 Task: Look for space in Calbayog City, Philippines from 24th August, 2023 to 10th September, 2023 for 8 adults in price range Rs.12000 to Rs.15000. Place can be entire place or shared room with 4 bedrooms having 8 beds and 4 bathrooms. Property type can be house, flat, guest house. Amenities needed are: wifi, TV, free parkinig on premises, gym, breakfast. Booking option can be shelf check-in. Required host language is English.
Action: Mouse moved to (590, 122)
Screenshot: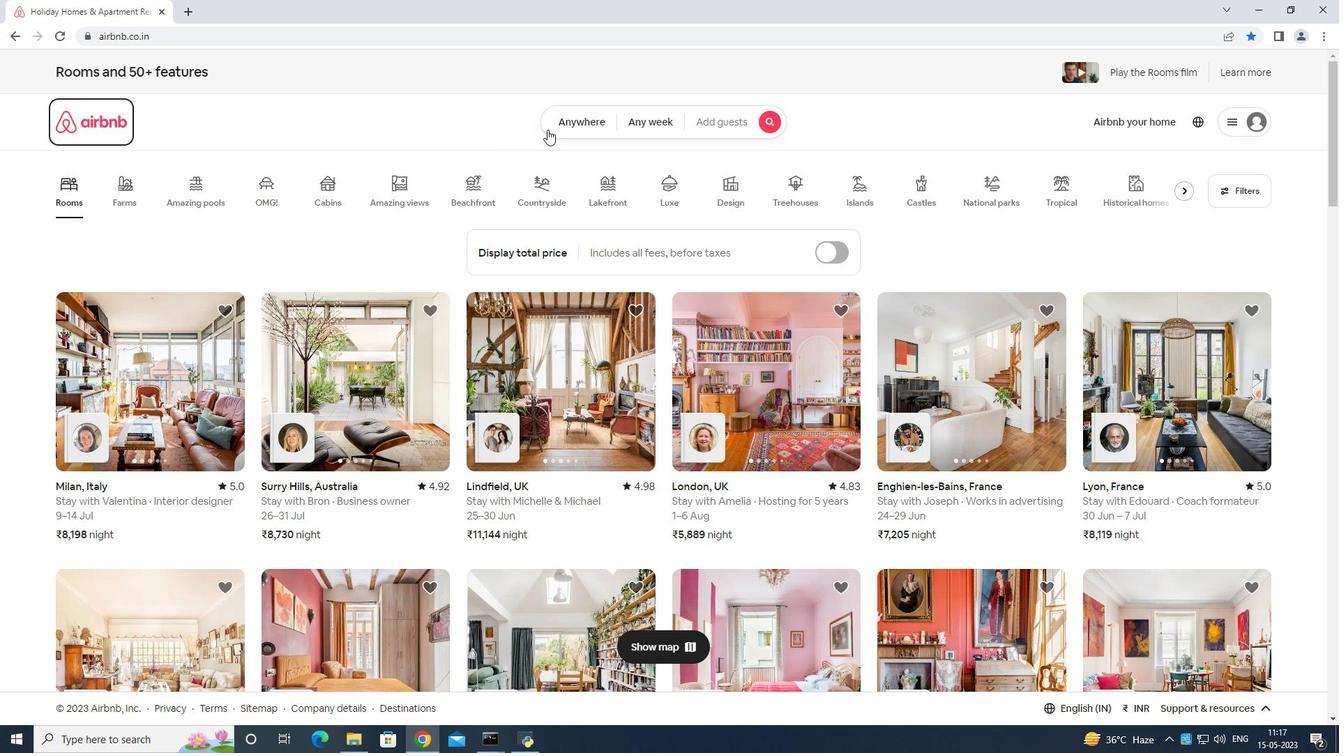 
Action: Mouse pressed left at (590, 122)
Screenshot: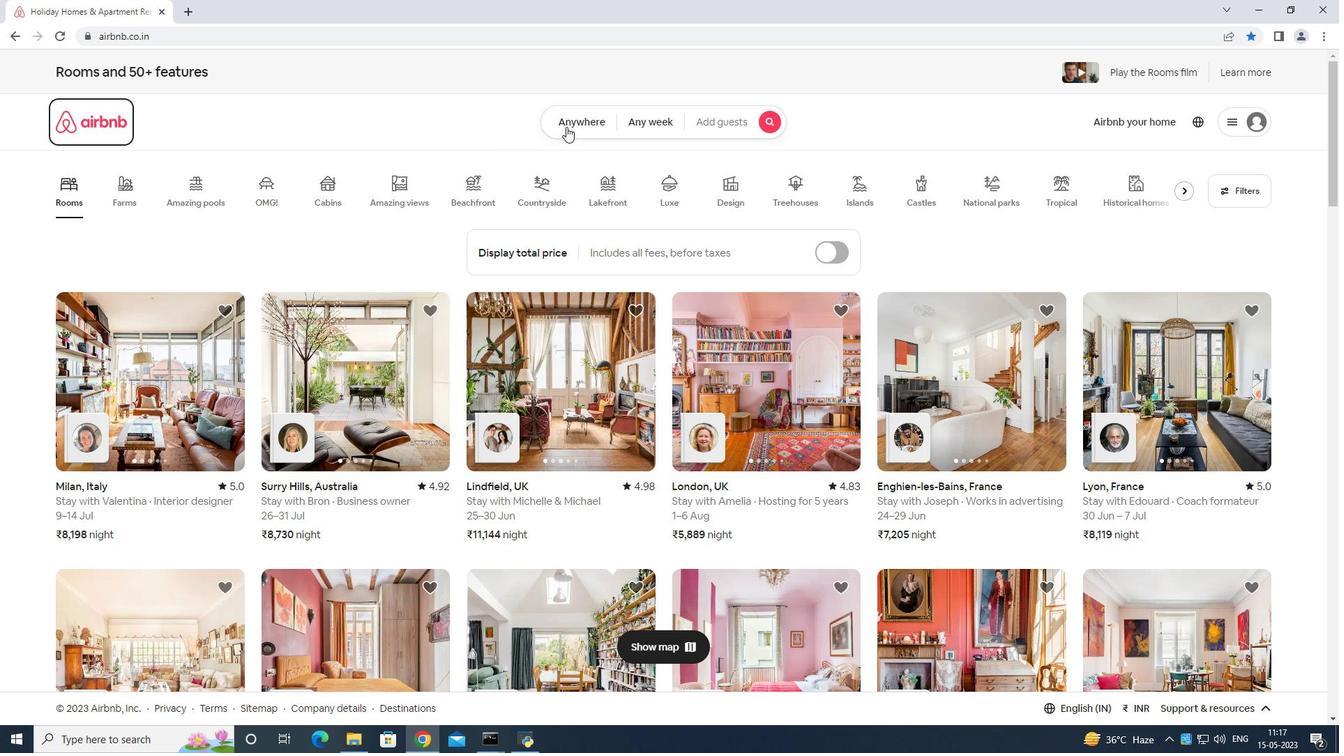 
Action: Mouse moved to (501, 169)
Screenshot: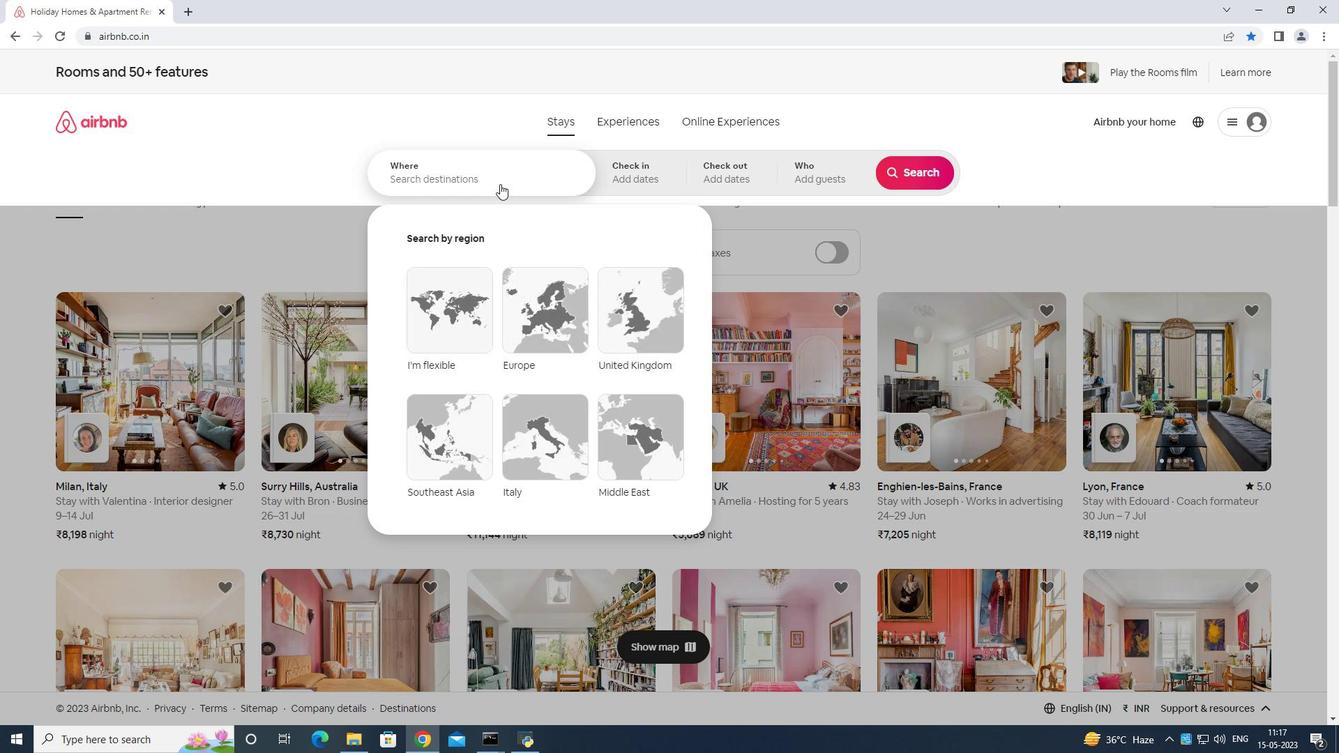 
Action: Mouse pressed left at (501, 169)
Screenshot: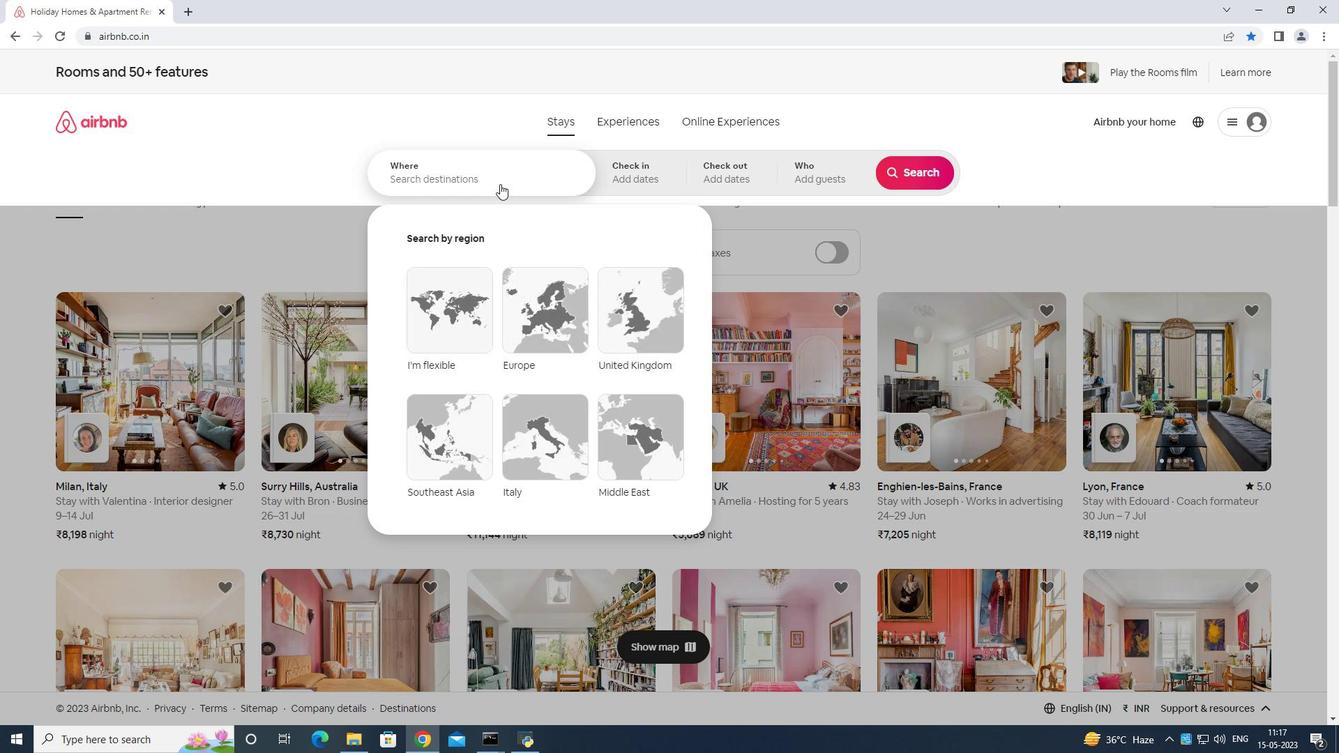 
Action: Mouse moved to (510, 165)
Screenshot: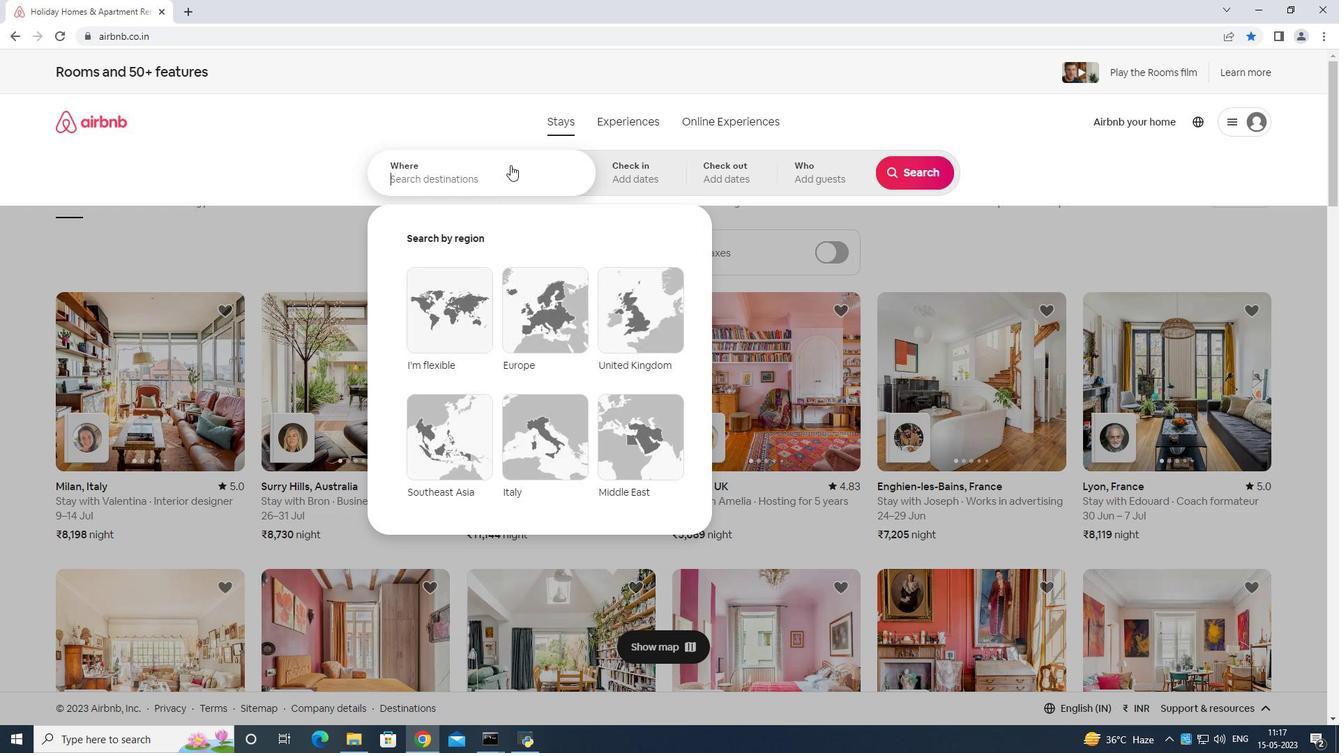 
Action: Key pressed <Key.shift>Calbayog<Key.space>city<Key.space>philipines<Key.enter>
Screenshot: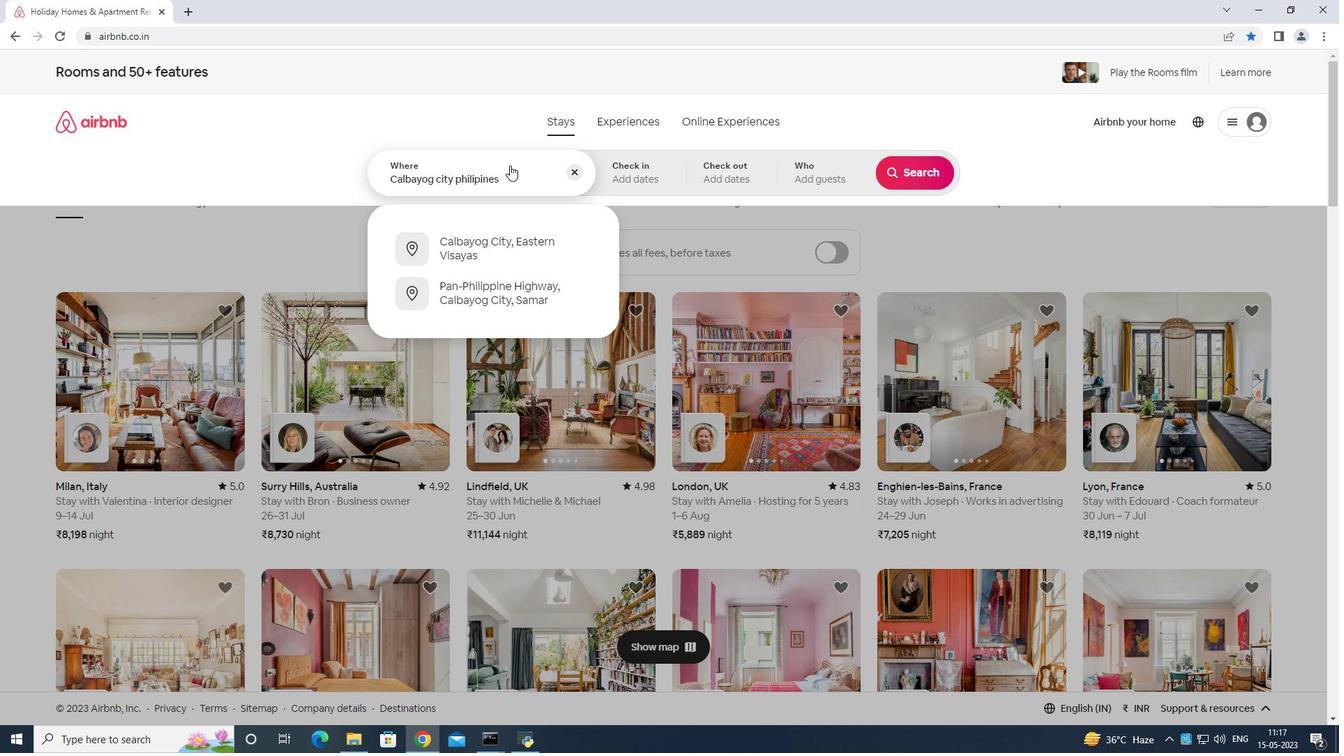 
Action: Mouse moved to (910, 292)
Screenshot: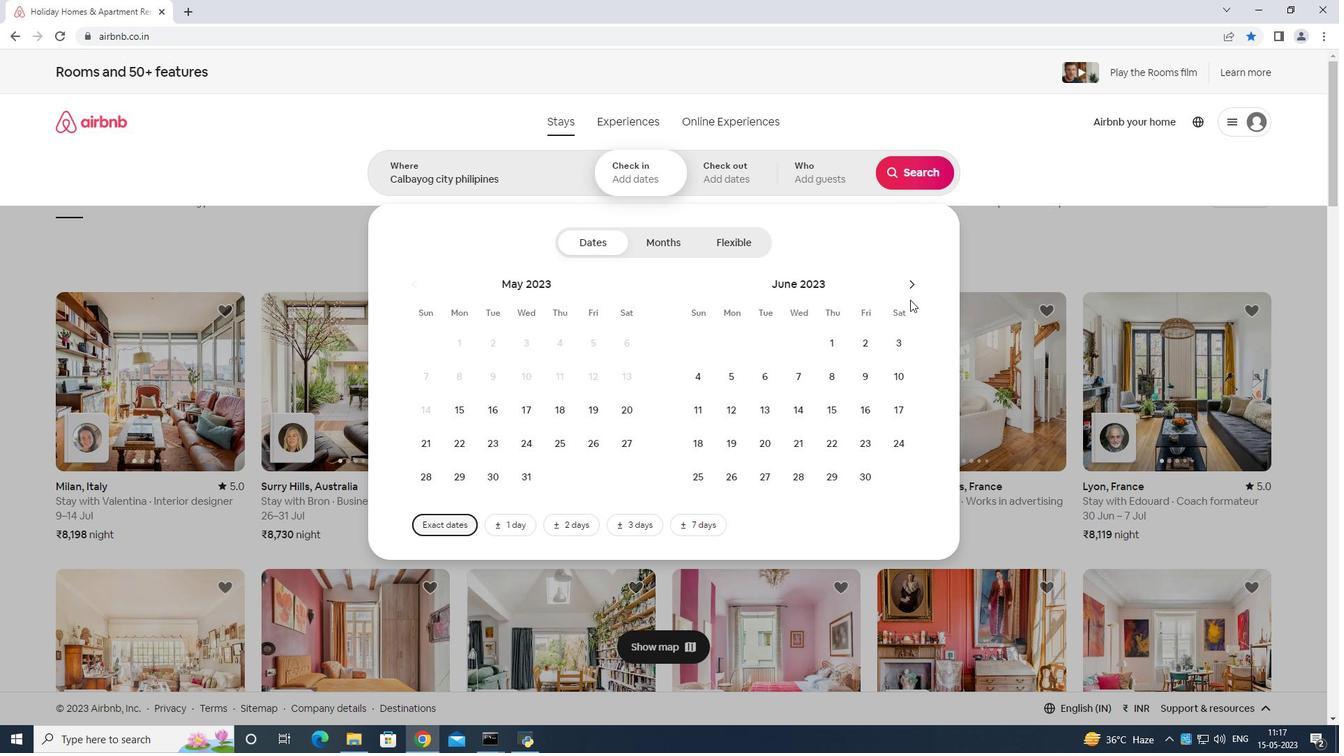 
Action: Mouse pressed left at (910, 292)
Screenshot: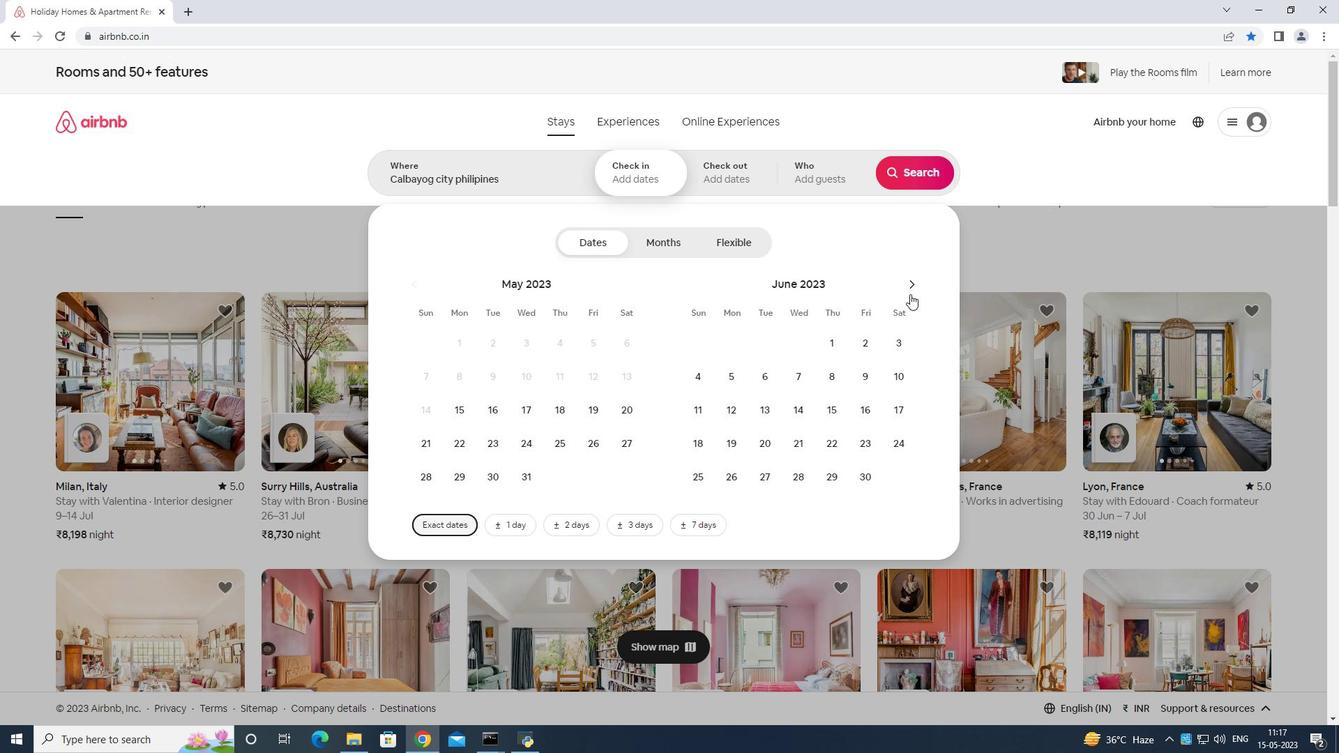 
Action: Mouse moved to (910, 285)
Screenshot: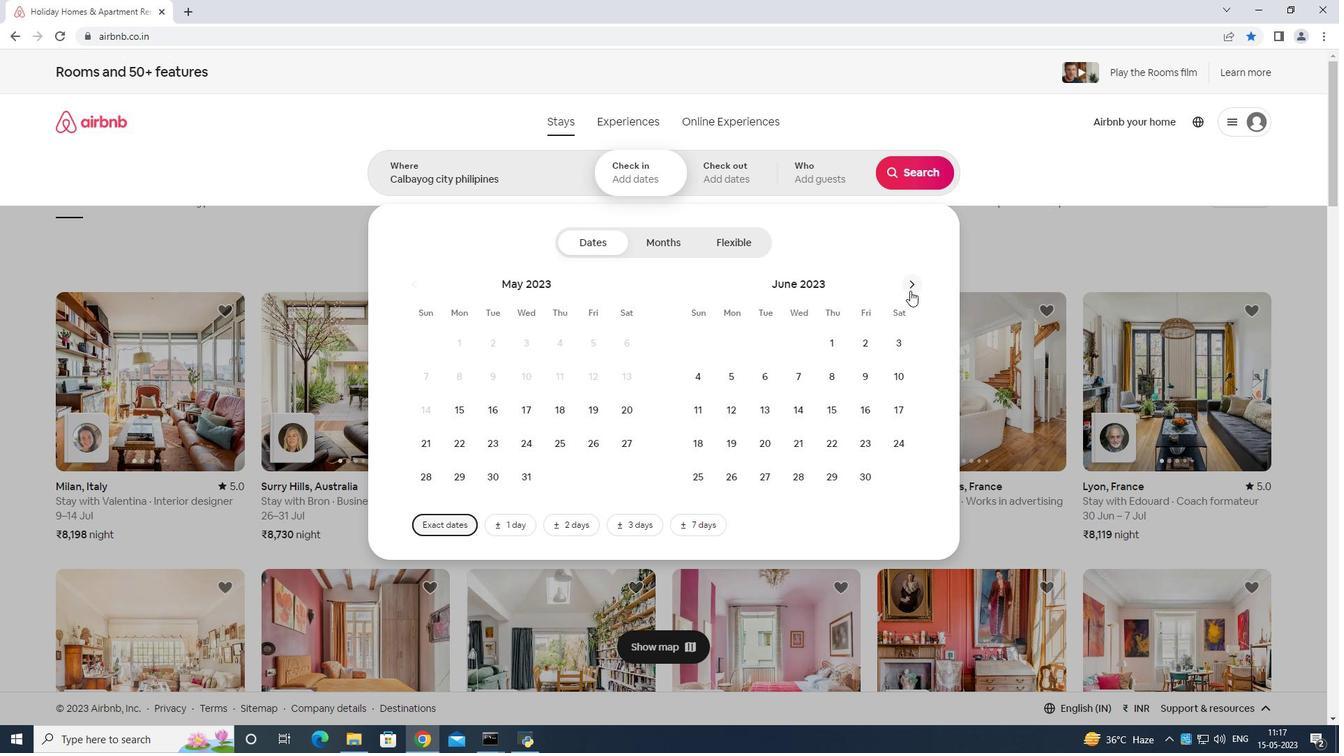 
Action: Mouse pressed left at (910, 285)
Screenshot: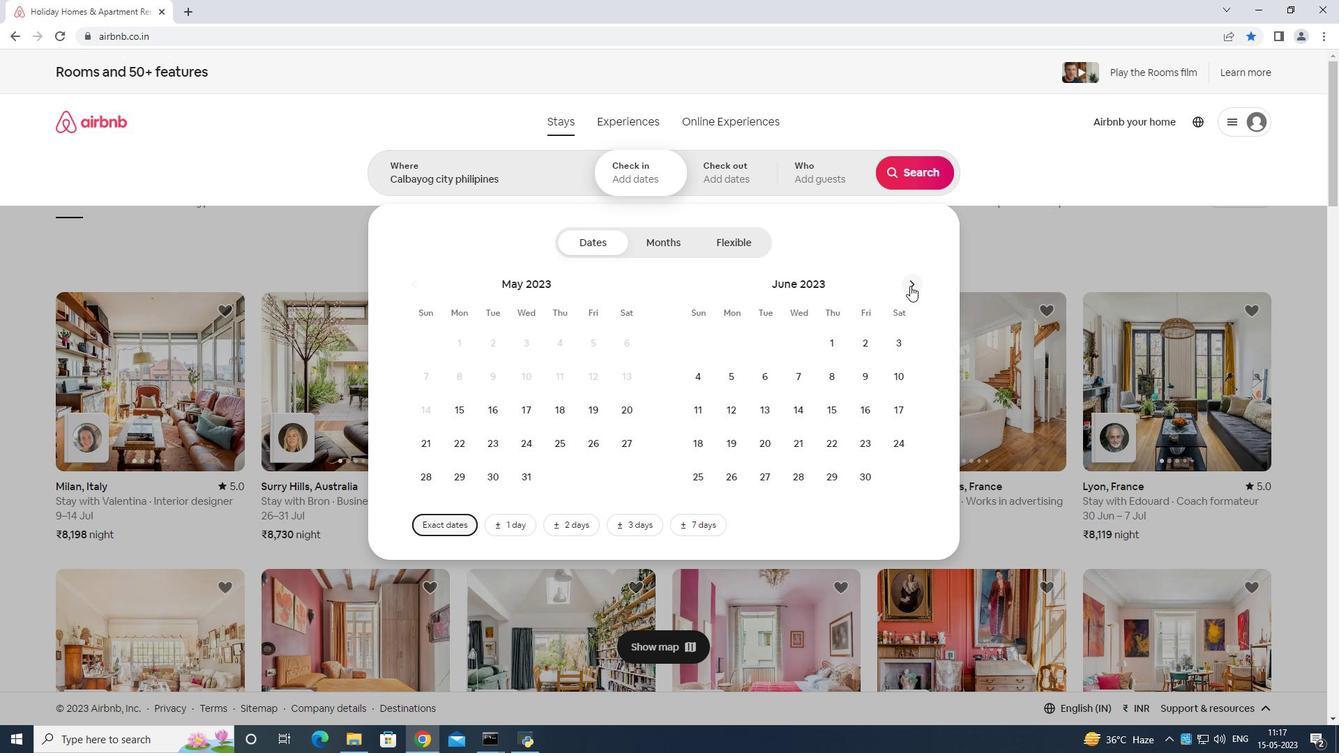 
Action: Mouse moved to (822, 440)
Screenshot: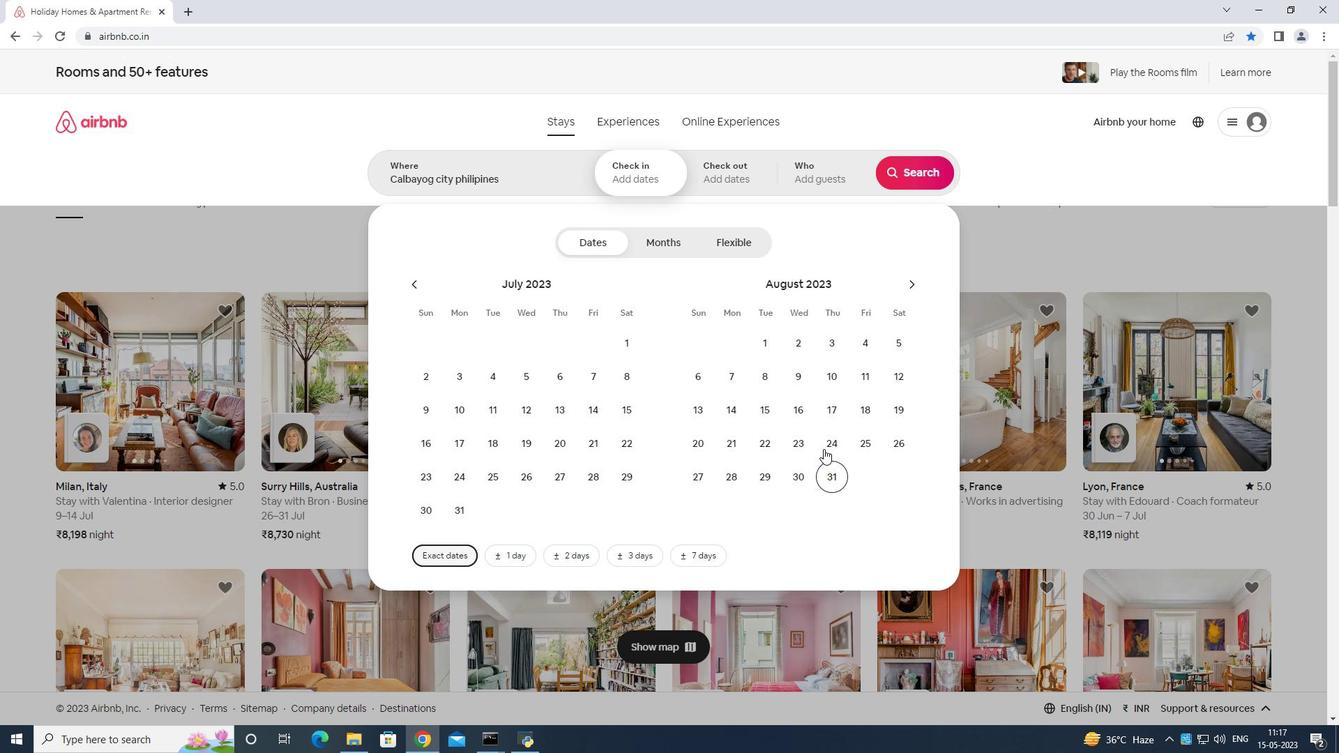 
Action: Mouse pressed left at (822, 440)
Screenshot: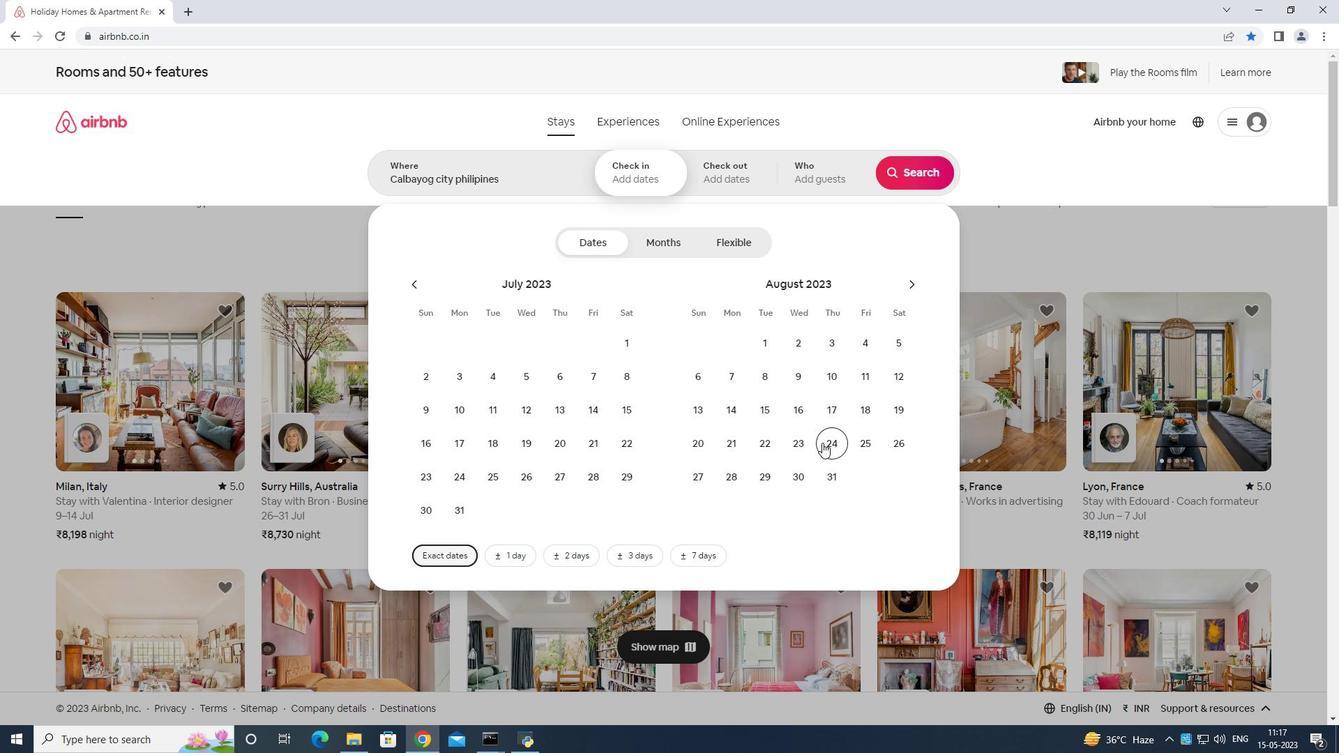
Action: Mouse moved to (905, 293)
Screenshot: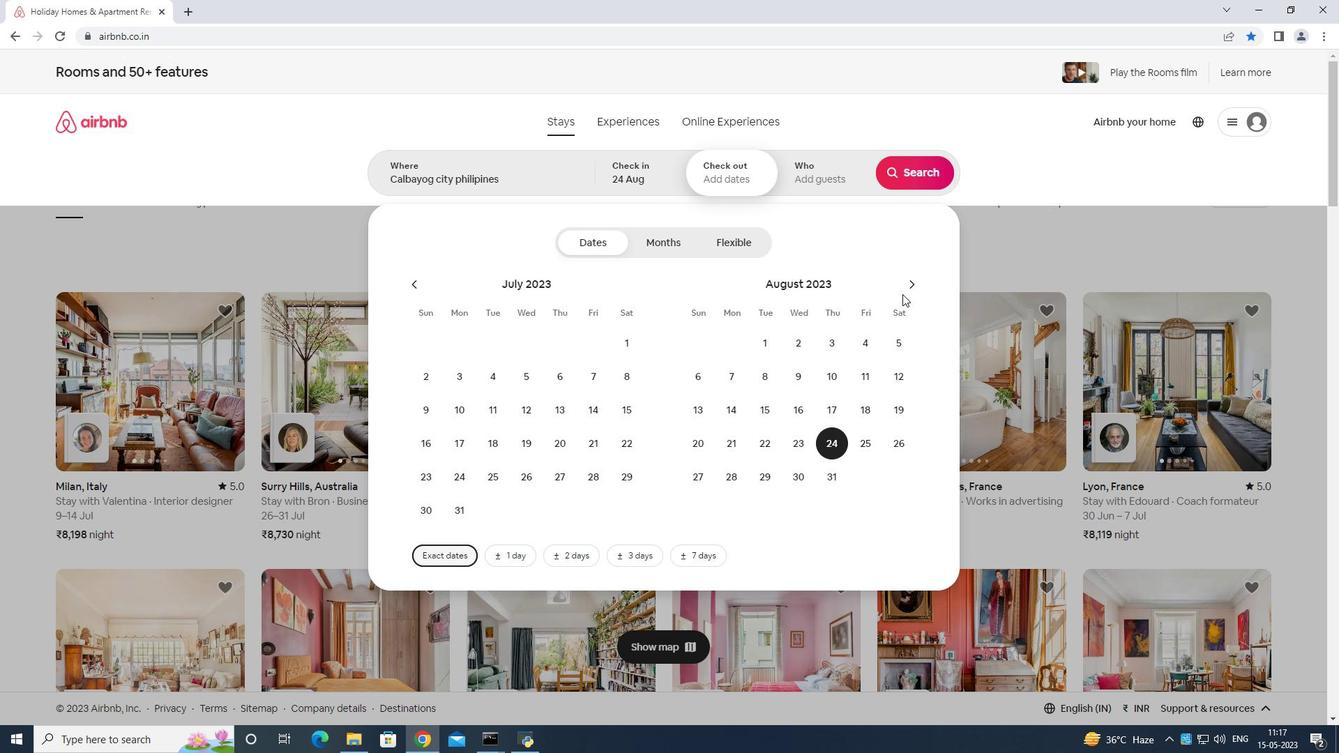 
Action: Mouse pressed left at (905, 293)
Screenshot: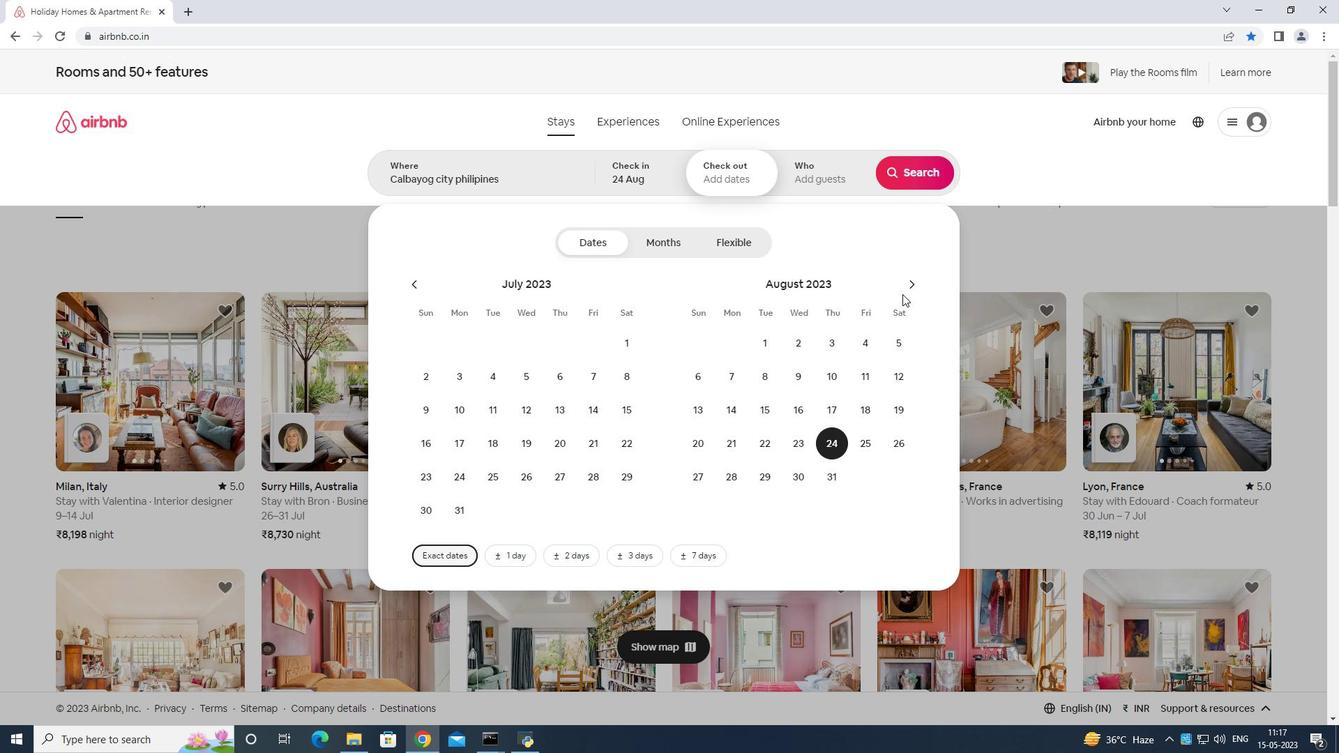
Action: Mouse moved to (692, 417)
Screenshot: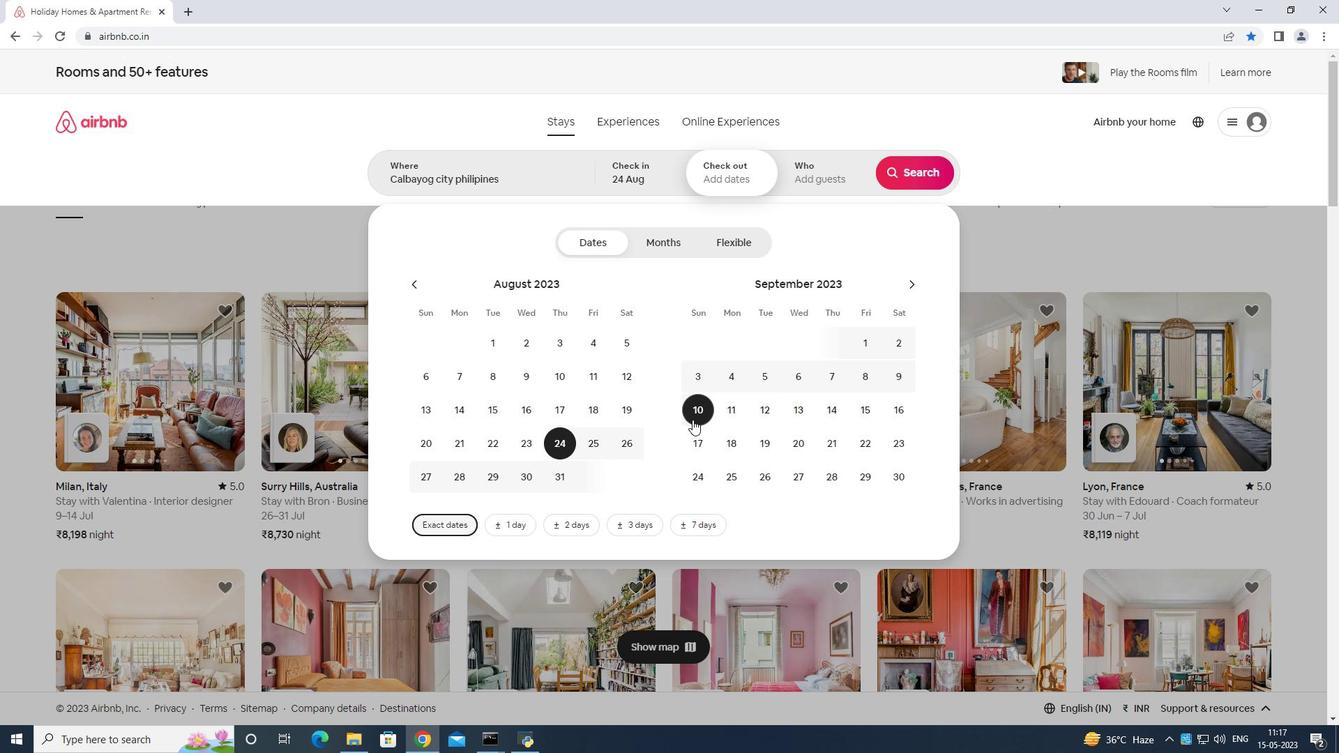 
Action: Mouse pressed left at (692, 417)
Screenshot: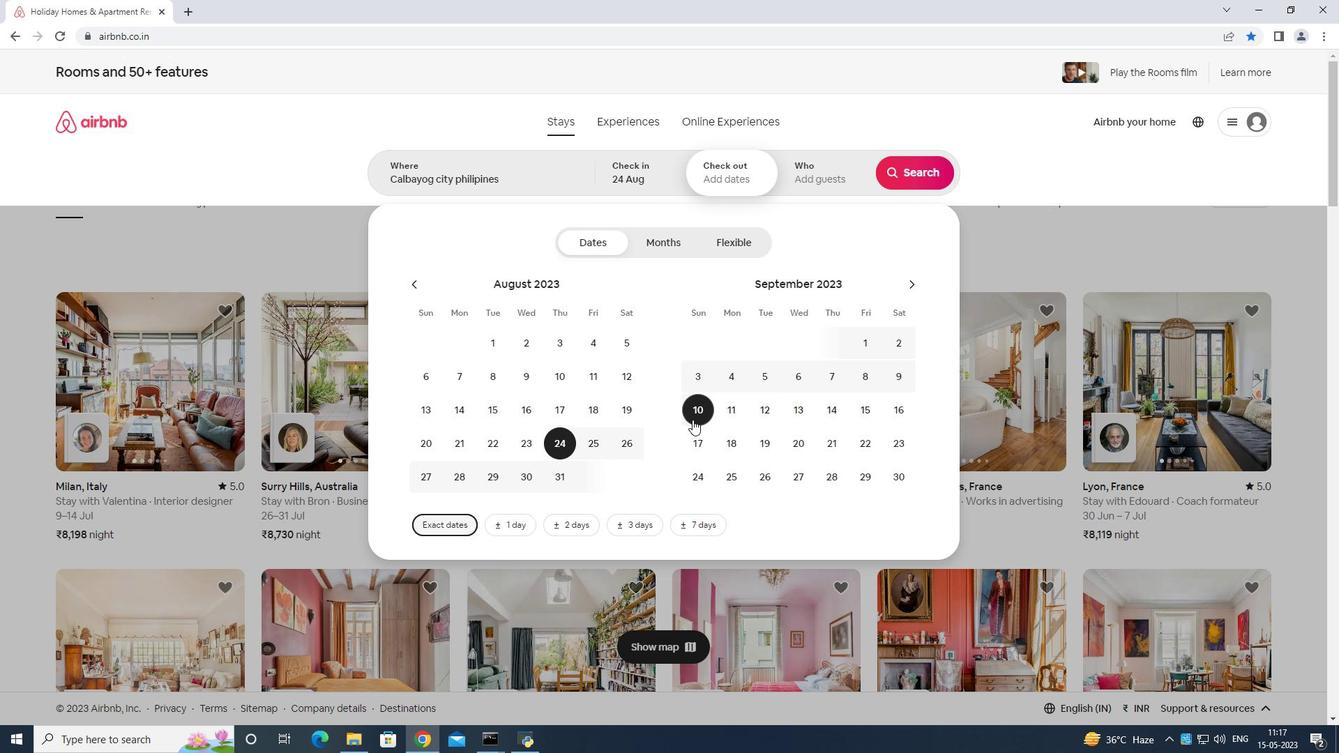 
Action: Mouse moved to (830, 166)
Screenshot: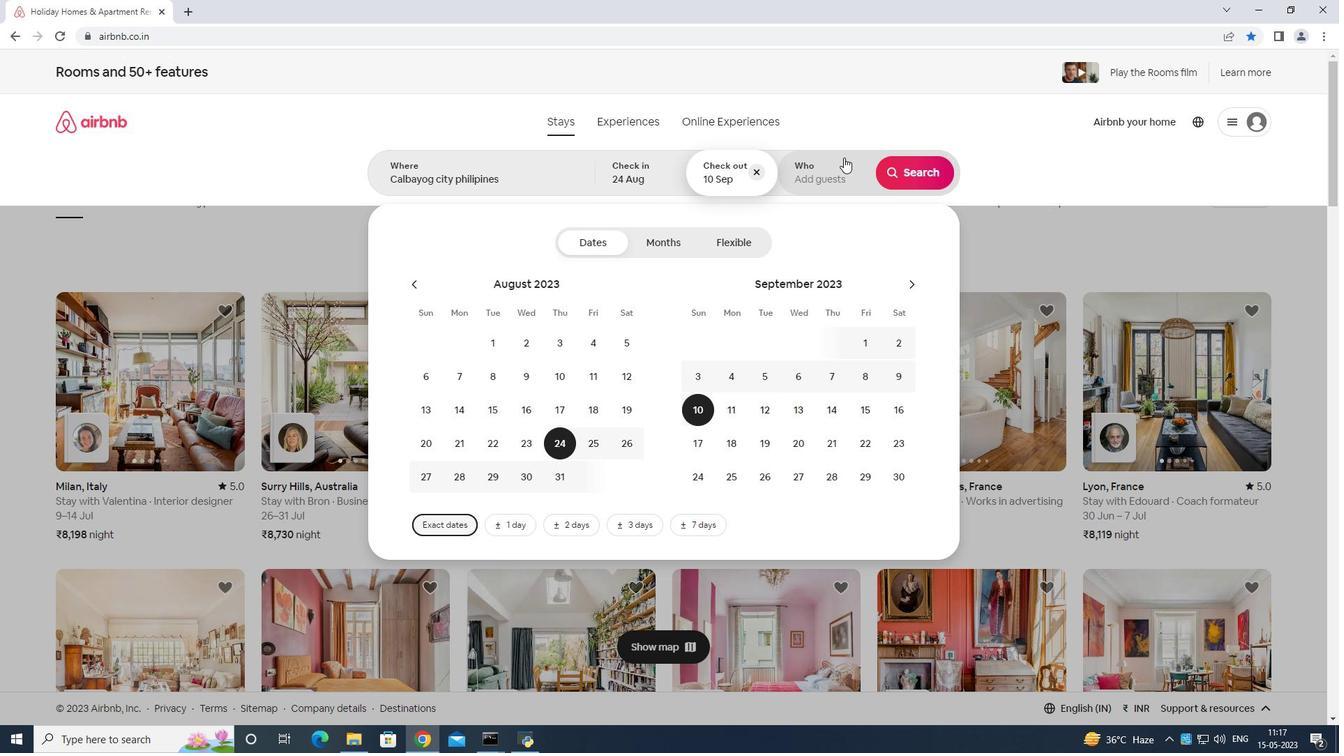 
Action: Mouse pressed left at (830, 166)
Screenshot: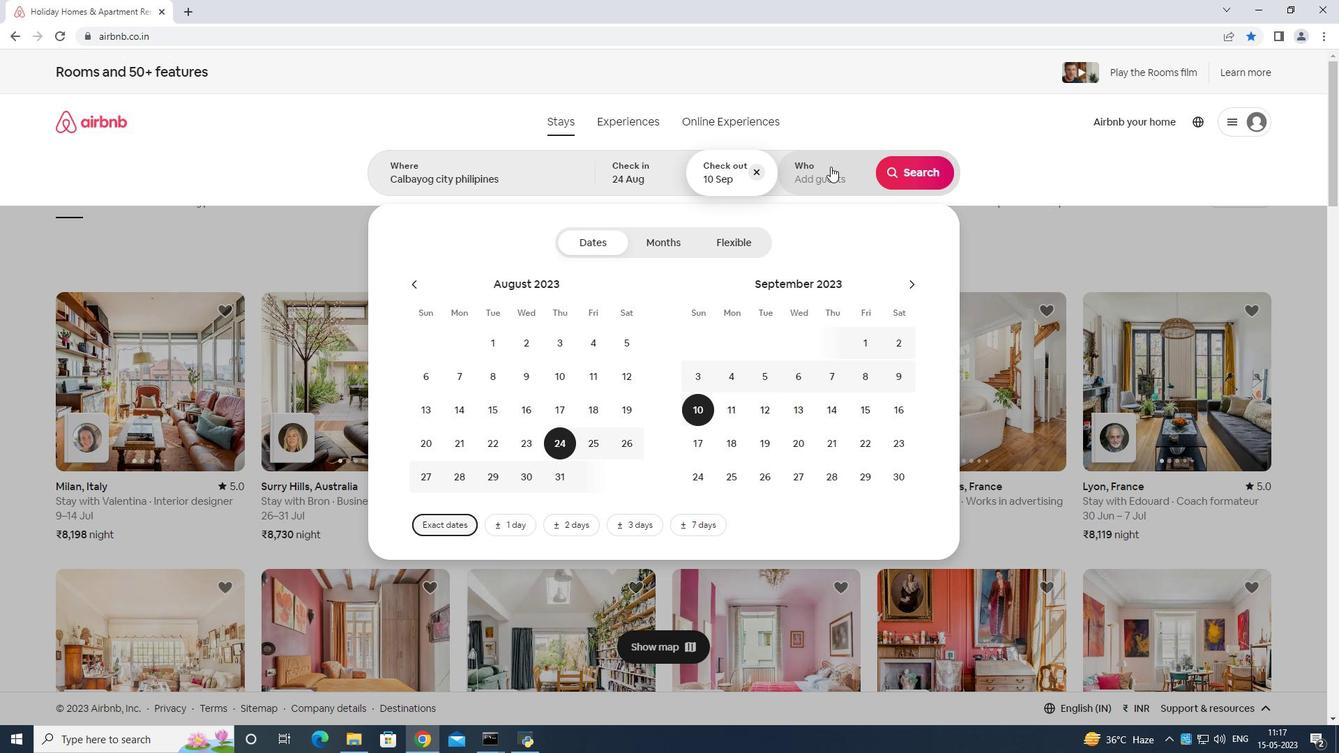 
Action: Mouse moved to (906, 248)
Screenshot: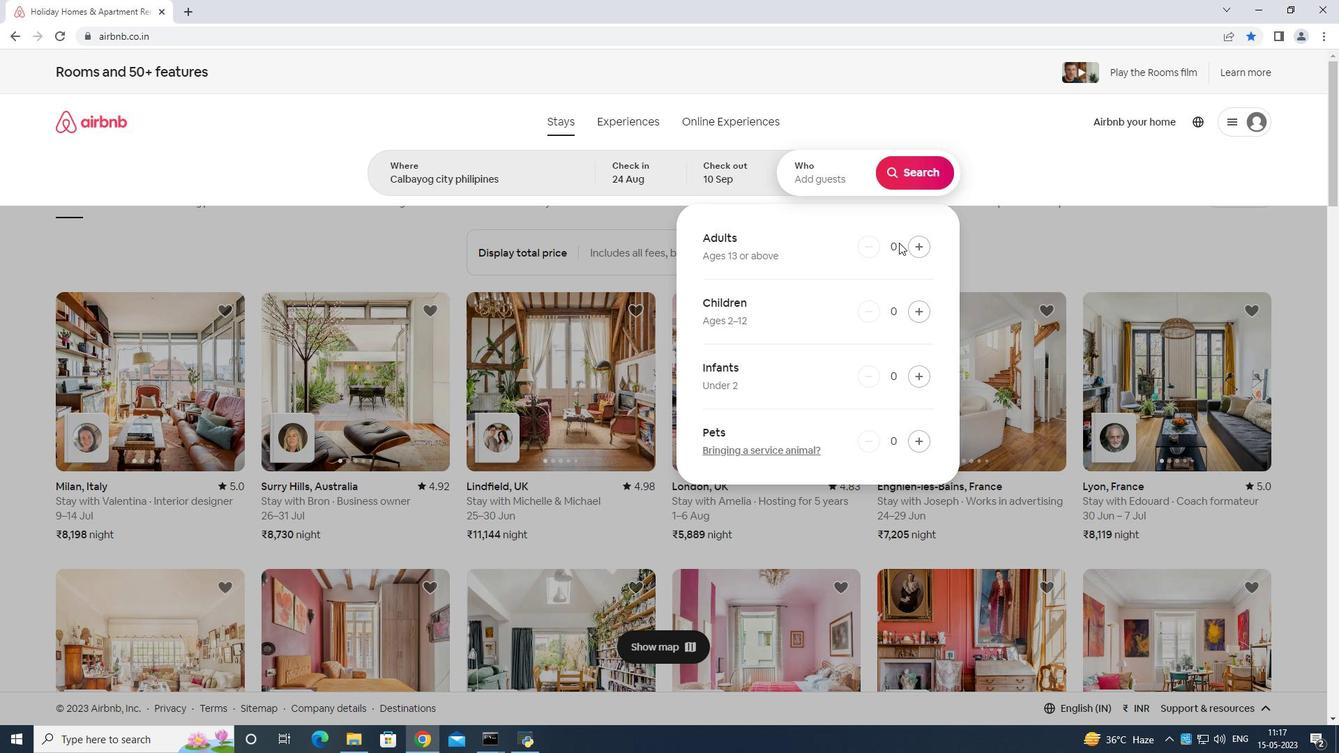 
Action: Mouse pressed left at (906, 248)
Screenshot: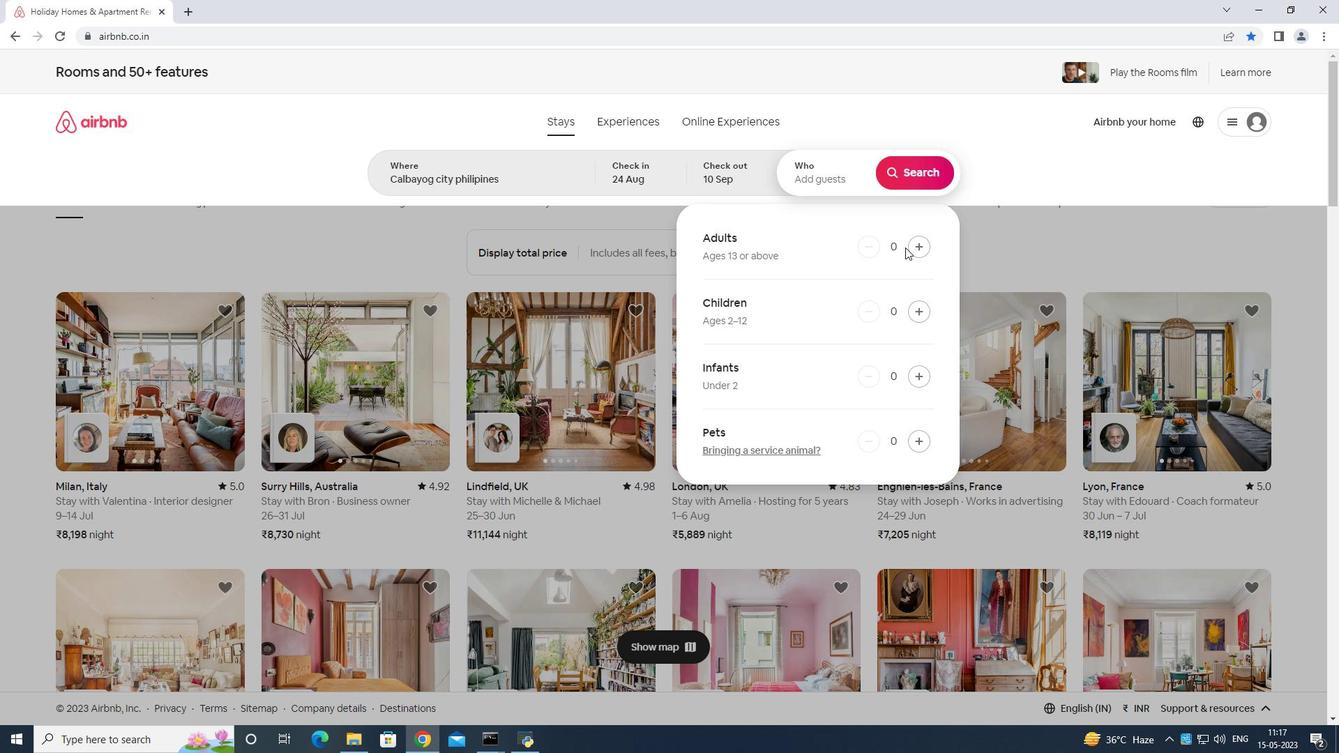 
Action: Mouse moved to (907, 249)
Screenshot: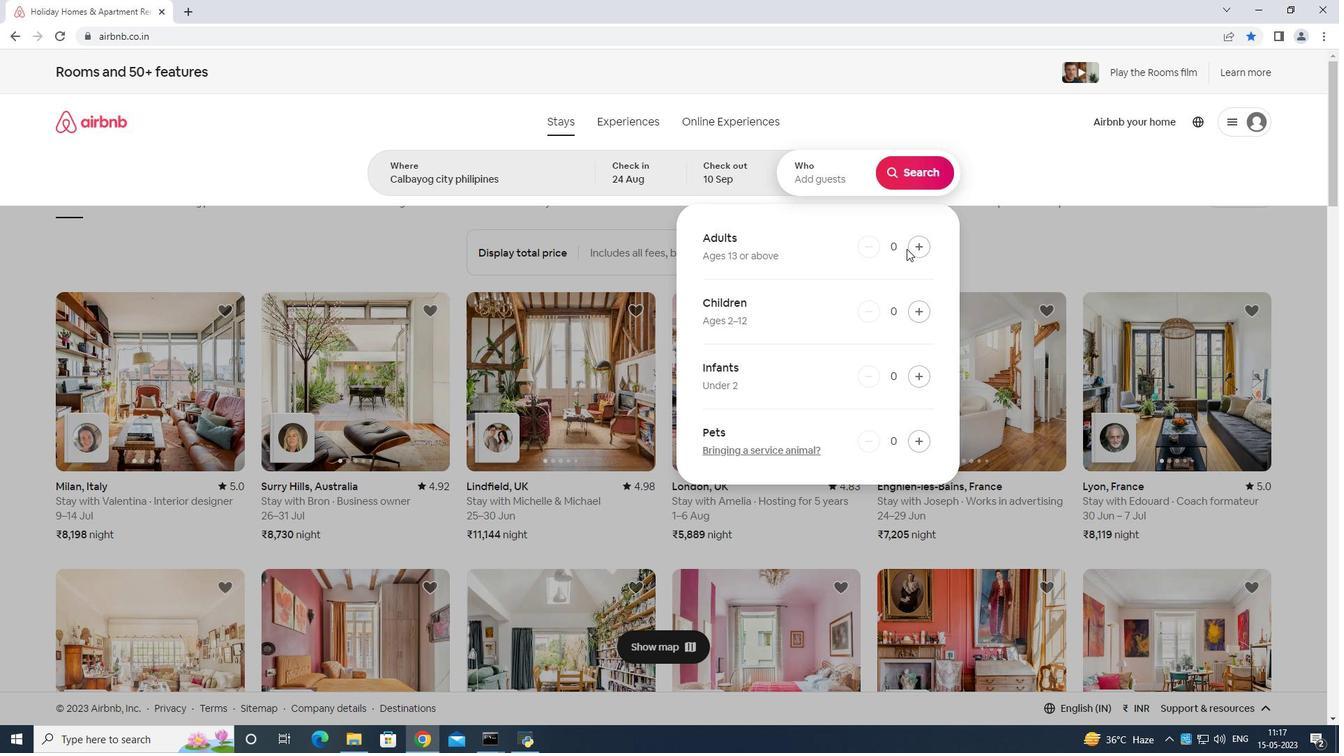 
Action: Mouse pressed left at (907, 249)
Screenshot: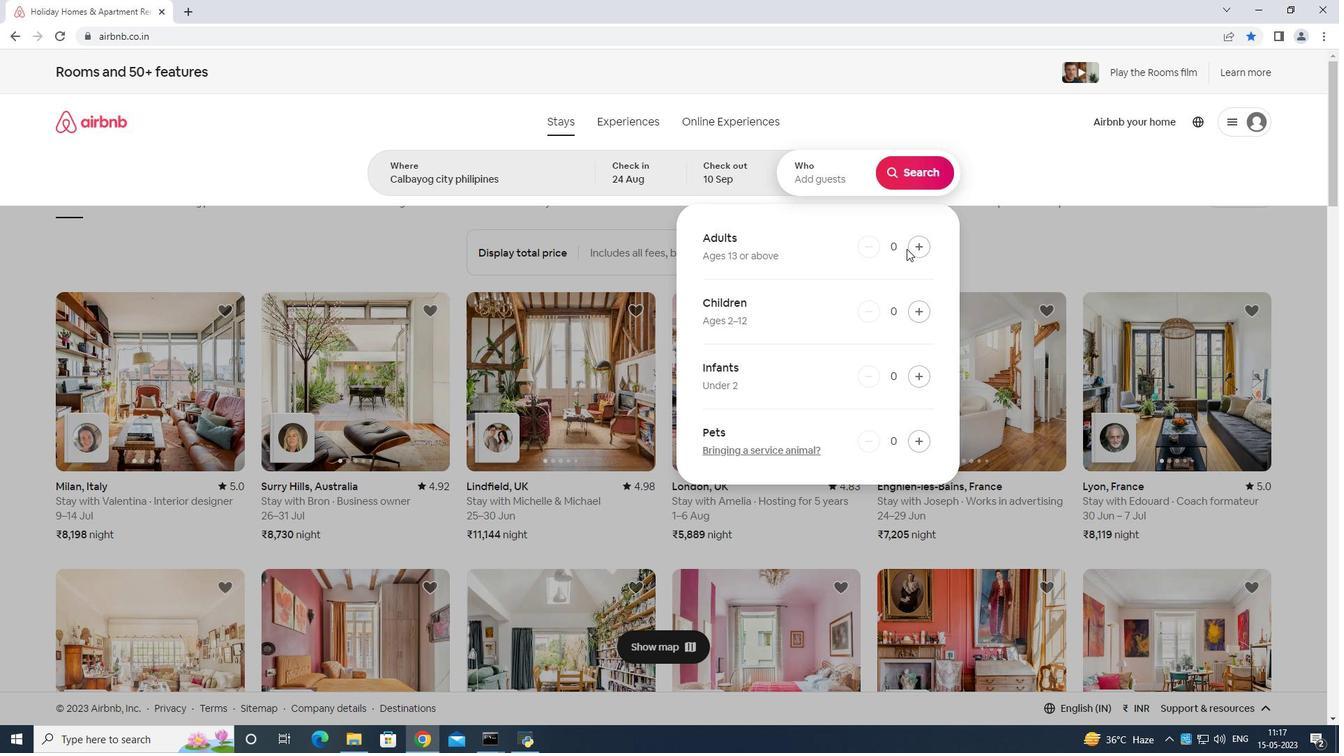 
Action: Mouse moved to (907, 249)
Screenshot: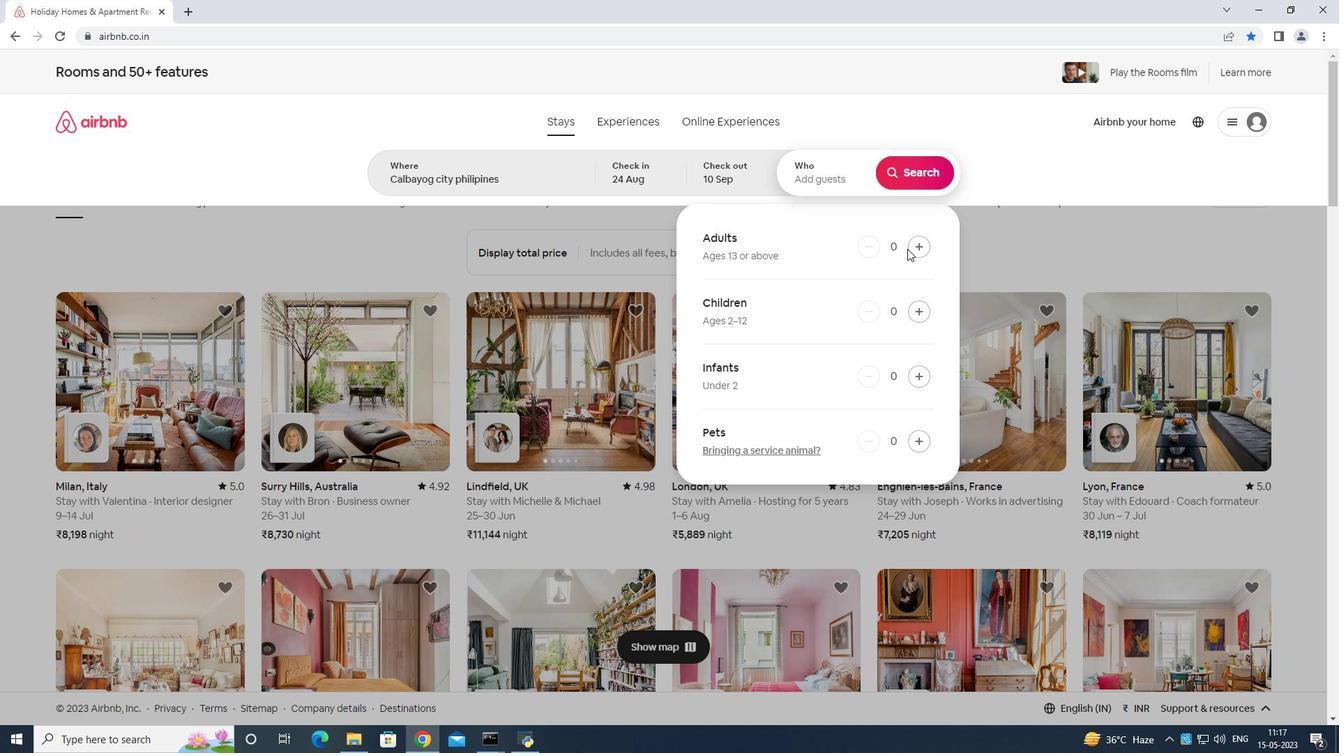 
Action: Mouse pressed left at (907, 249)
Screenshot: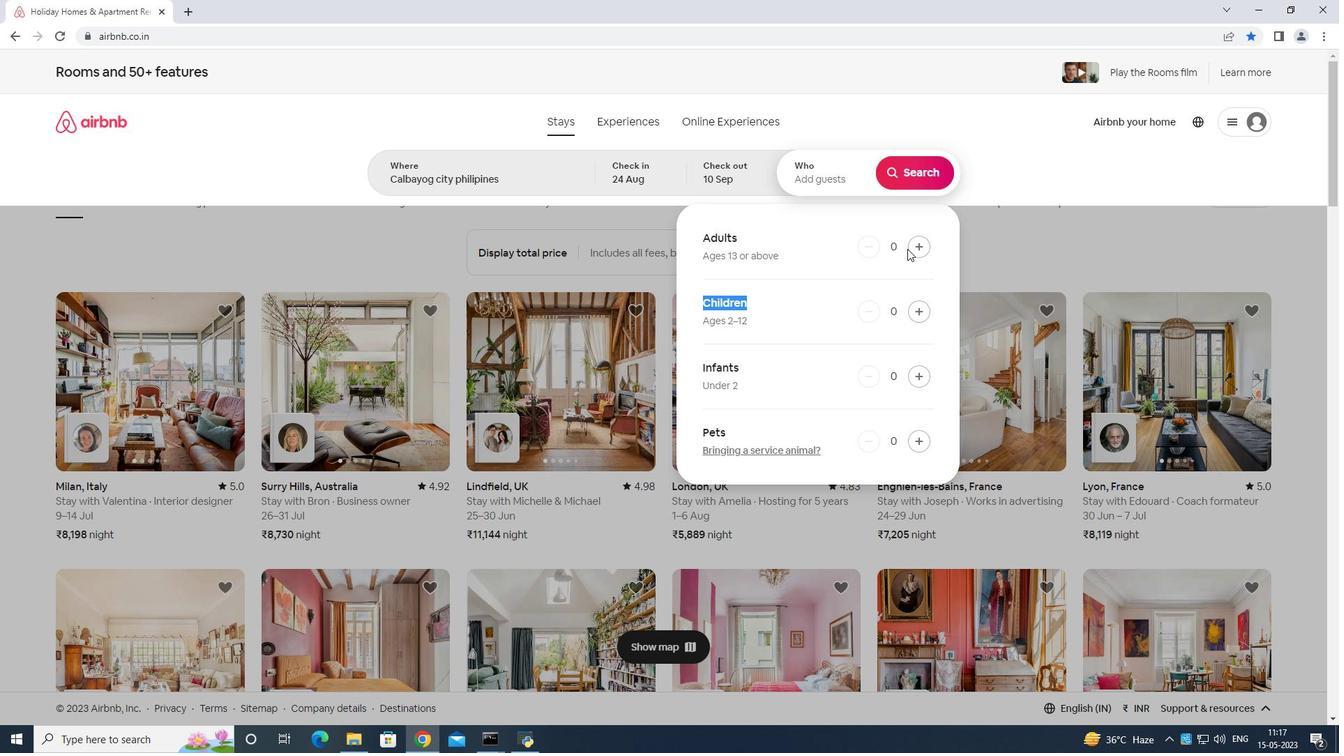 
Action: Mouse moved to (920, 251)
Screenshot: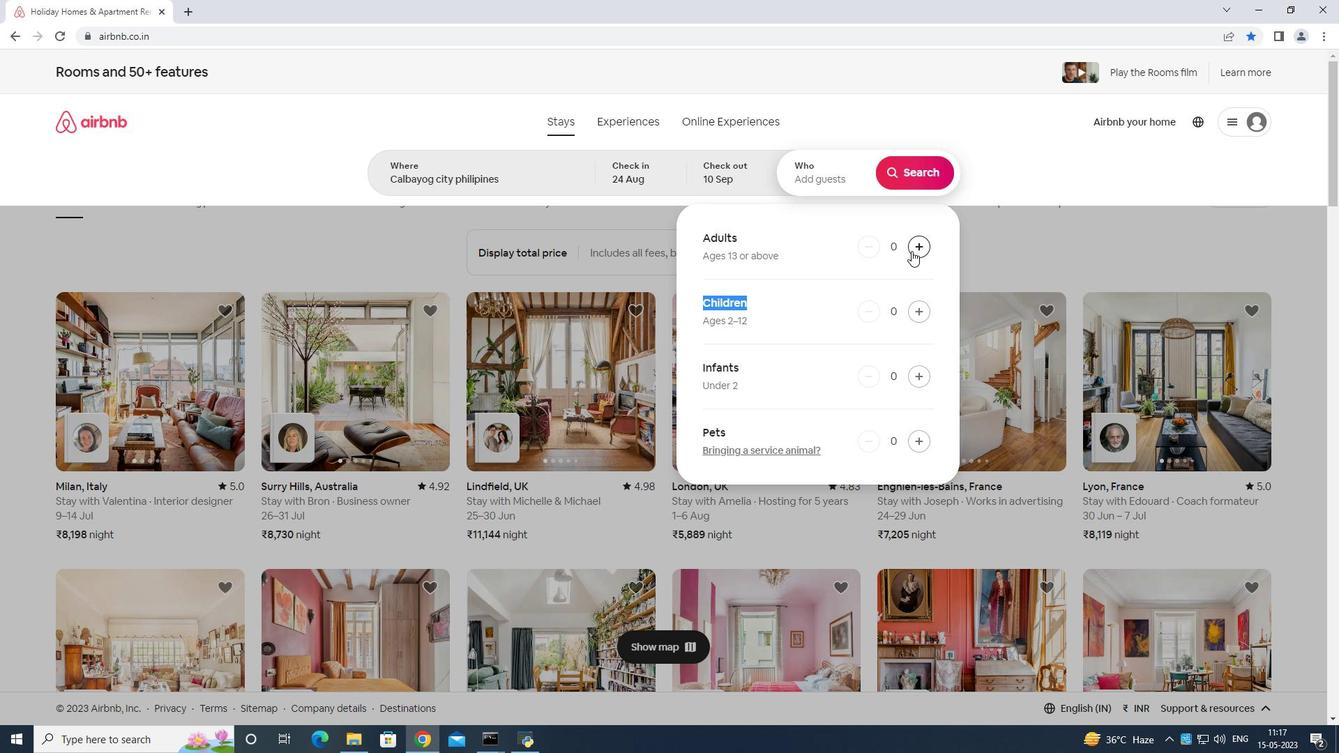 
Action: Mouse pressed left at (920, 251)
Screenshot: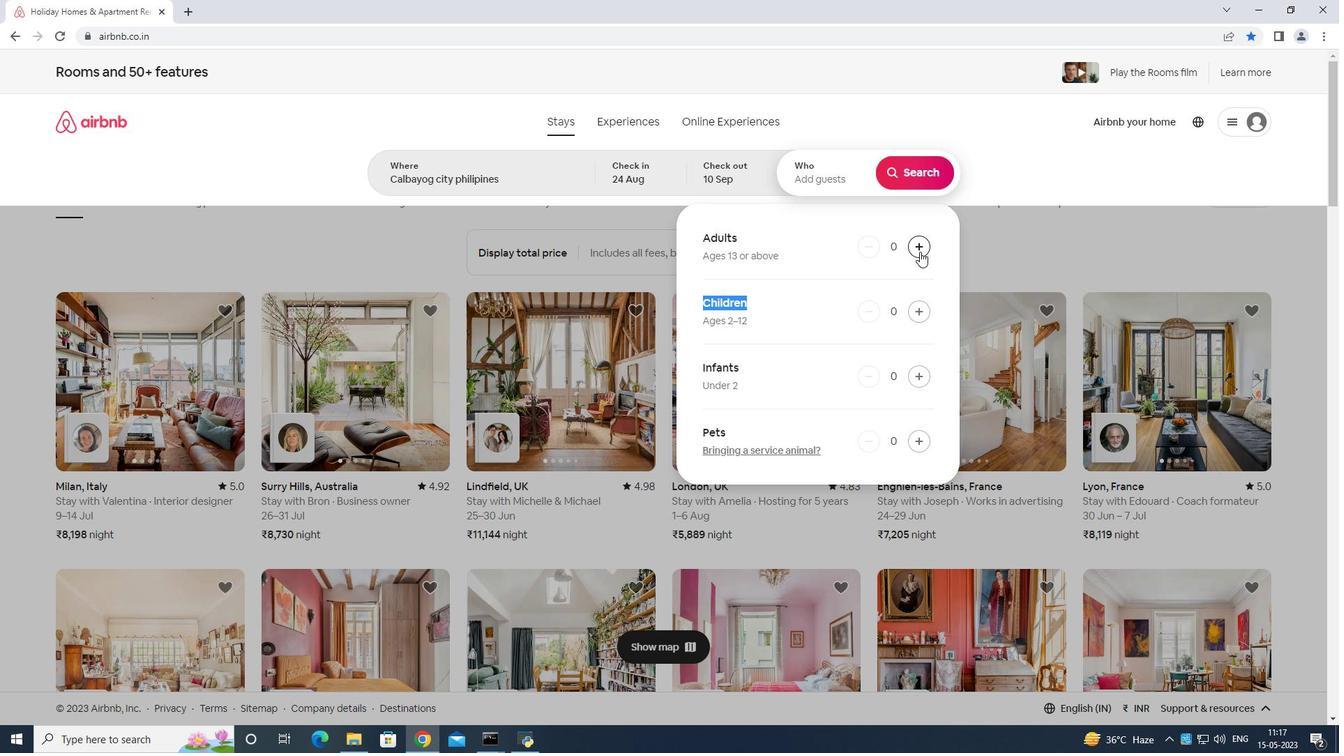 
Action: Mouse moved to (921, 250)
Screenshot: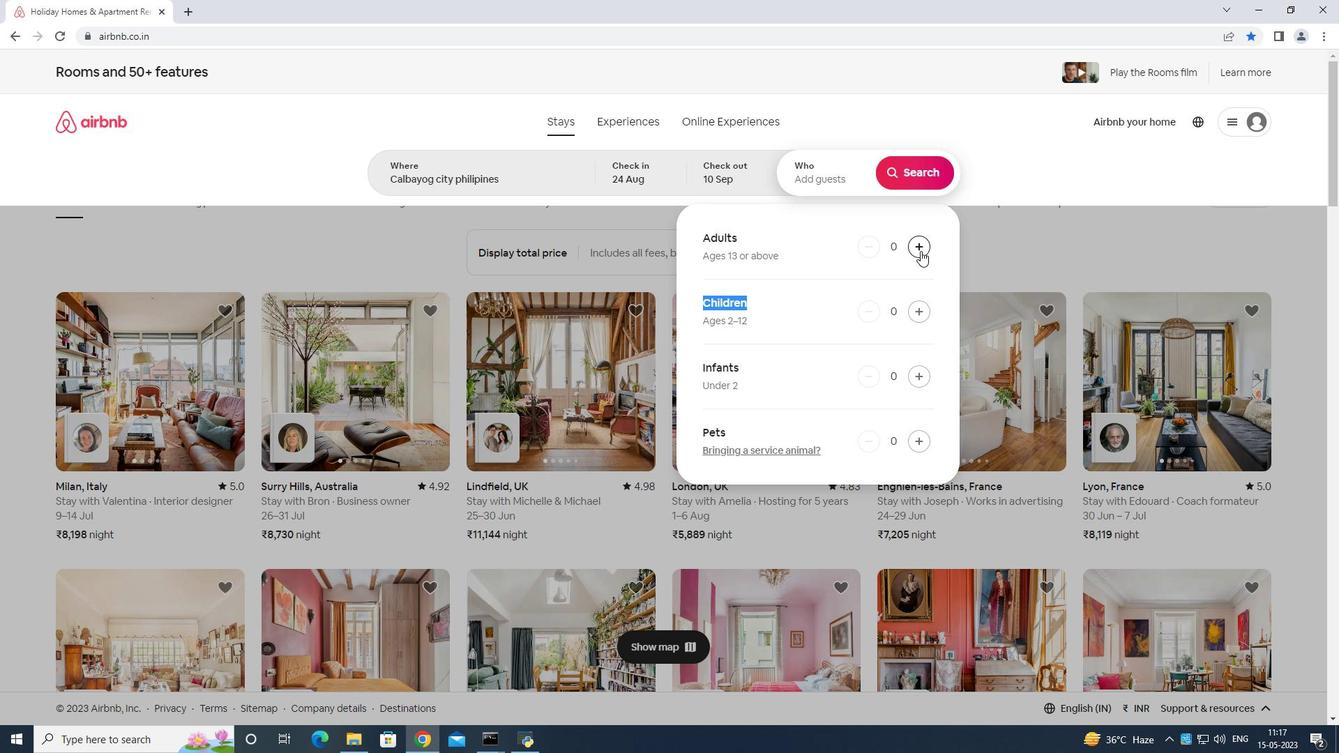 
Action: Mouse pressed left at (921, 250)
Screenshot: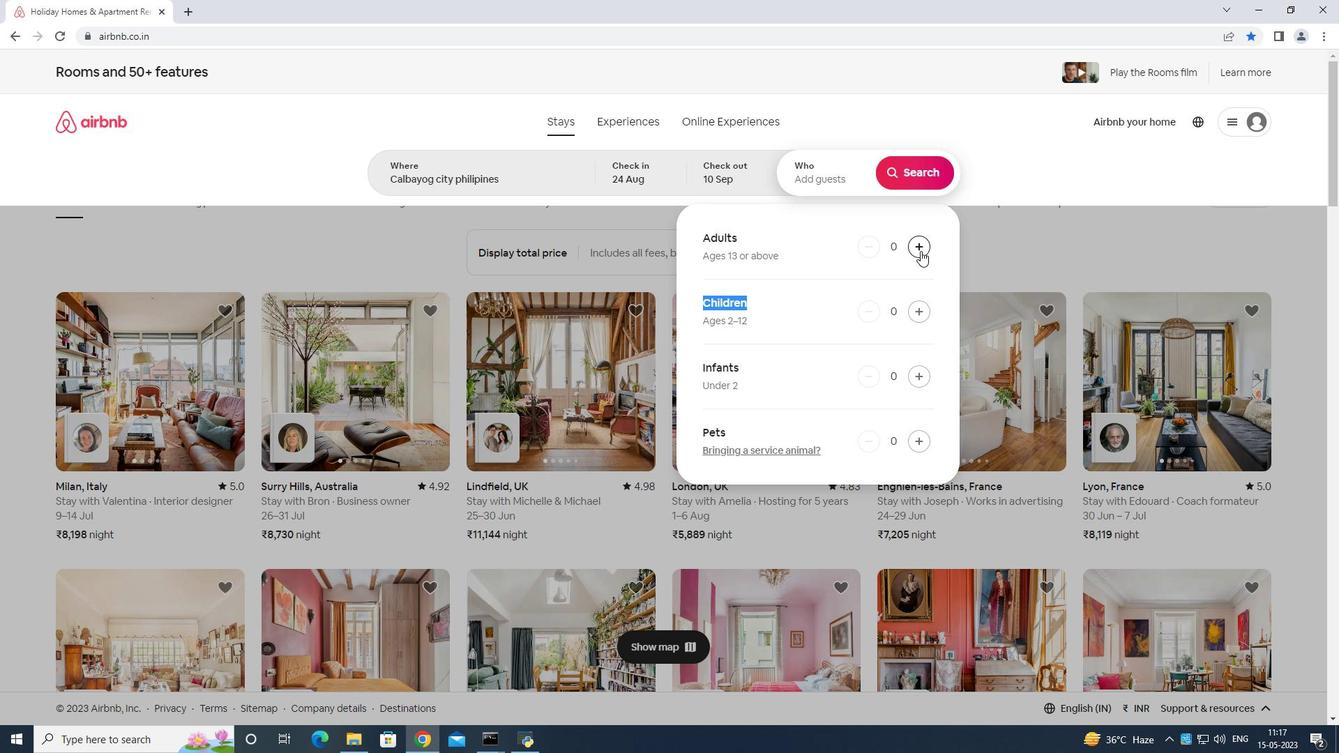 
Action: Mouse moved to (922, 250)
Screenshot: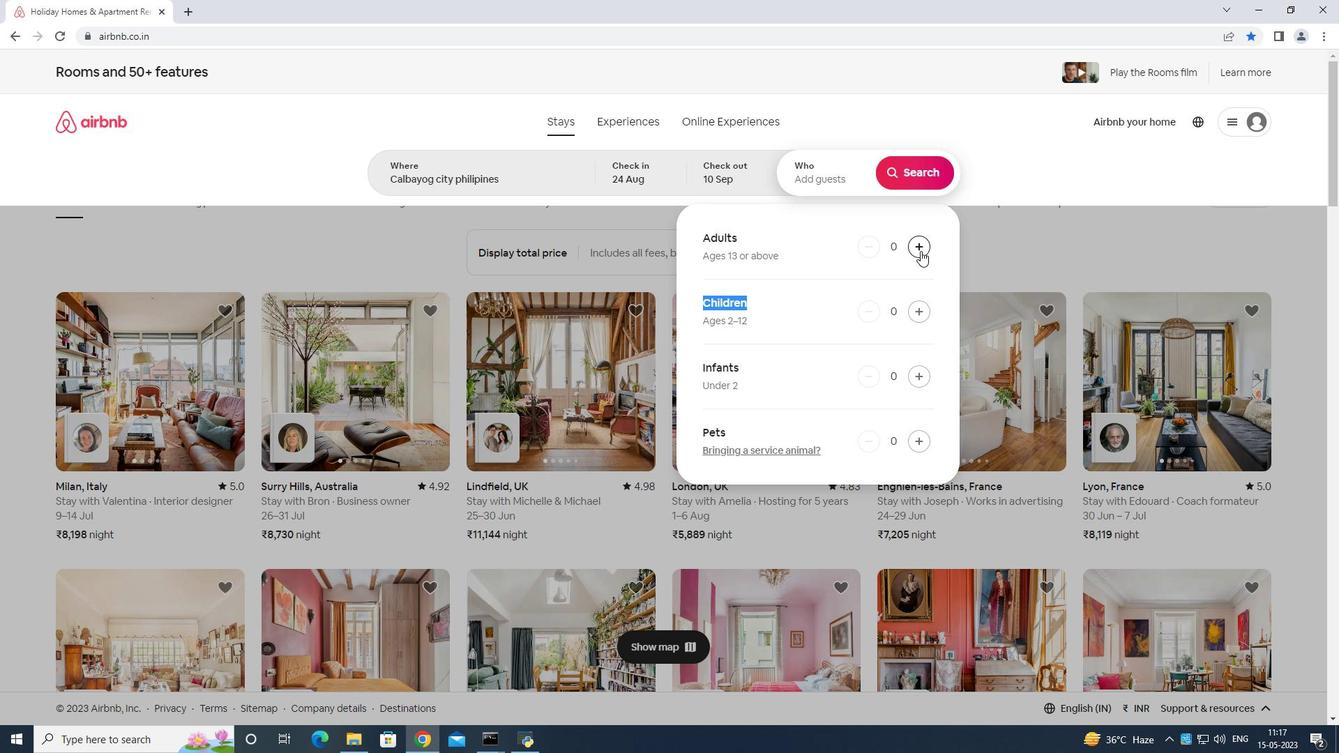 
Action: Mouse pressed left at (922, 250)
Screenshot: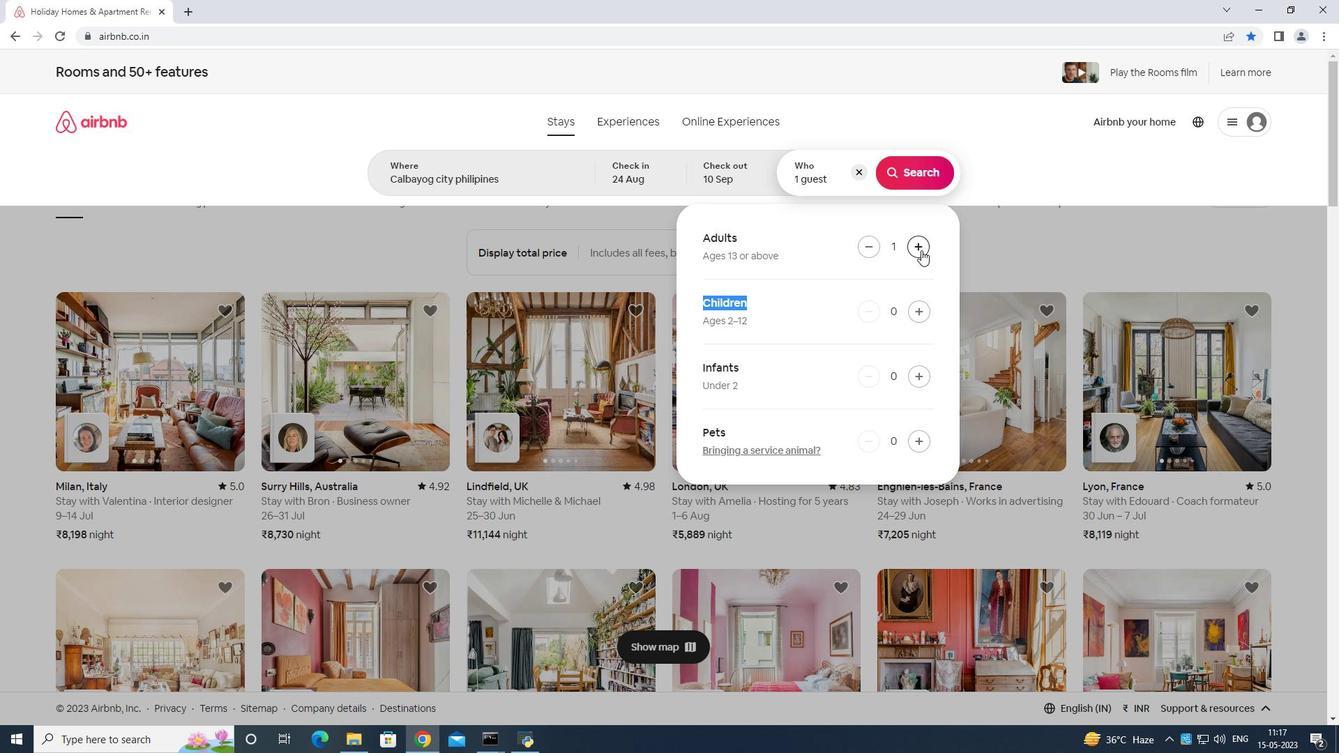 
Action: Mouse pressed left at (922, 250)
Screenshot: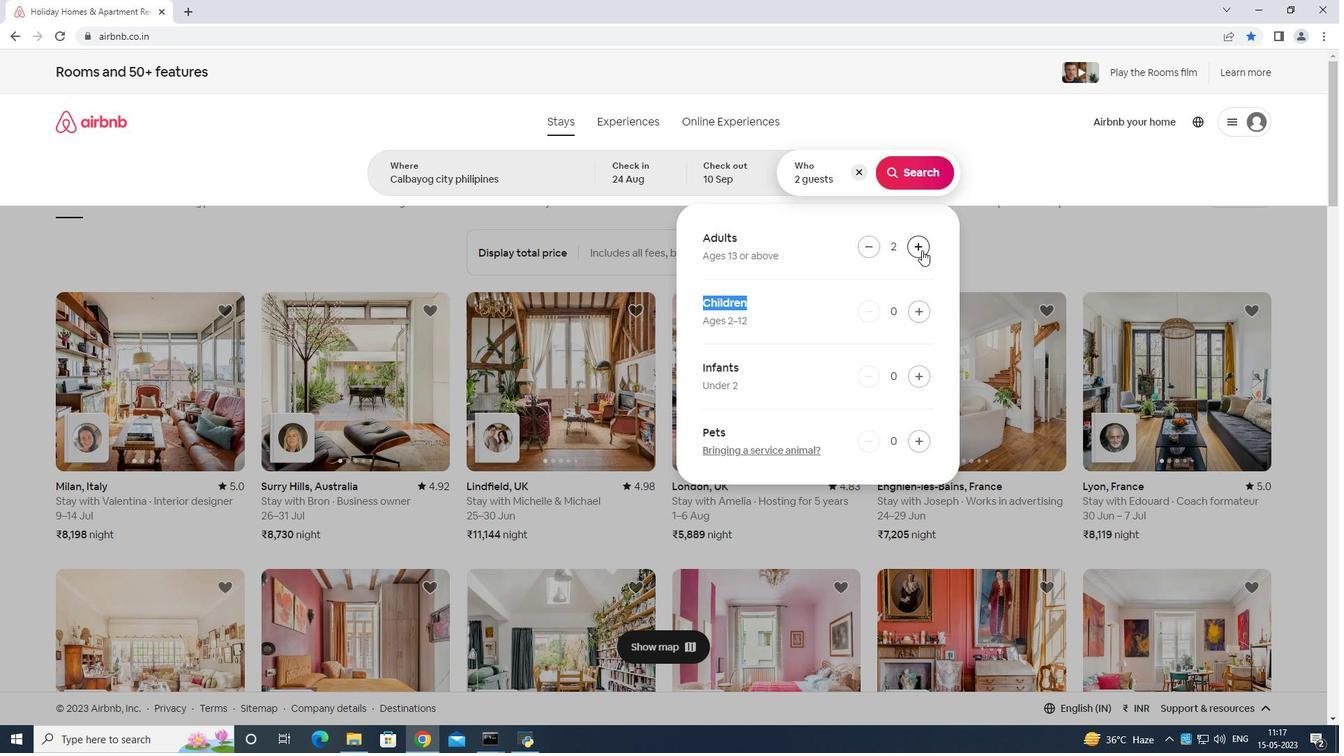 
Action: Mouse pressed left at (922, 250)
Screenshot: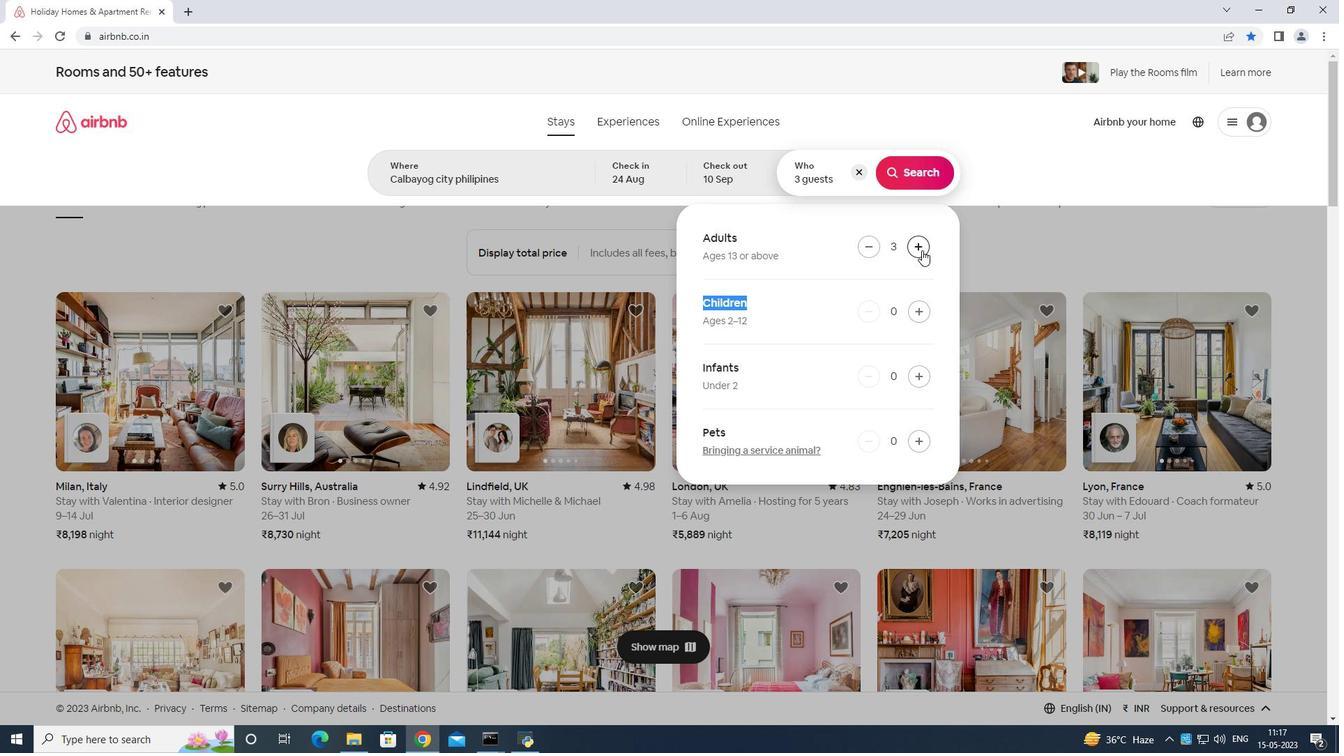 
Action: Mouse pressed left at (922, 250)
Screenshot: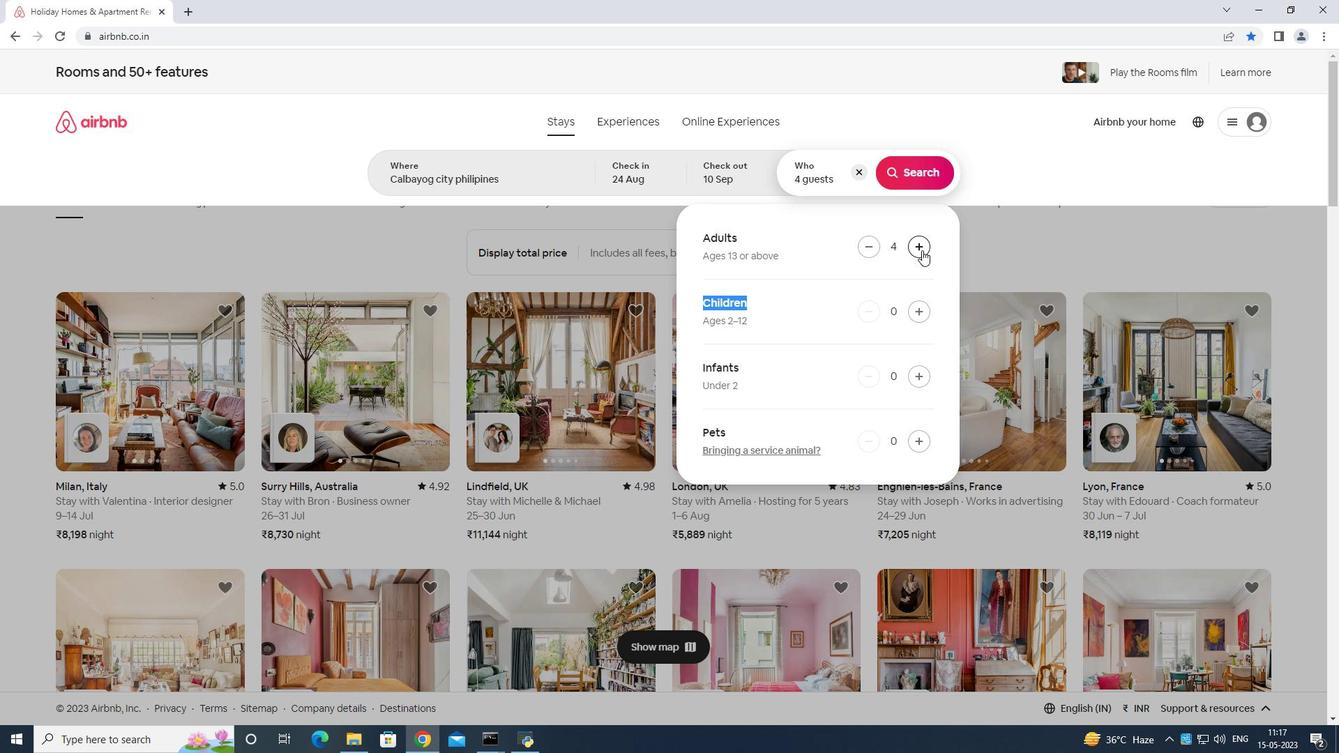 
Action: Mouse pressed left at (922, 250)
Screenshot: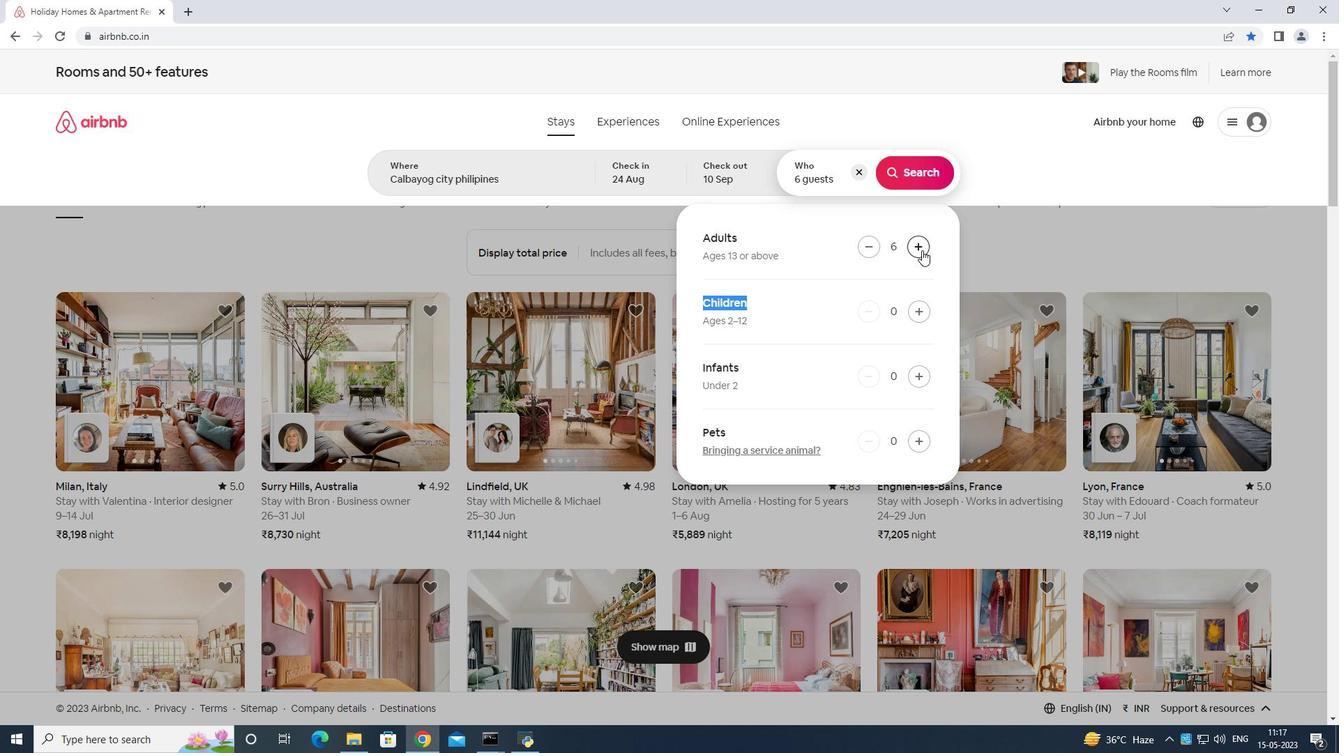 
Action: Mouse moved to (922, 244)
Screenshot: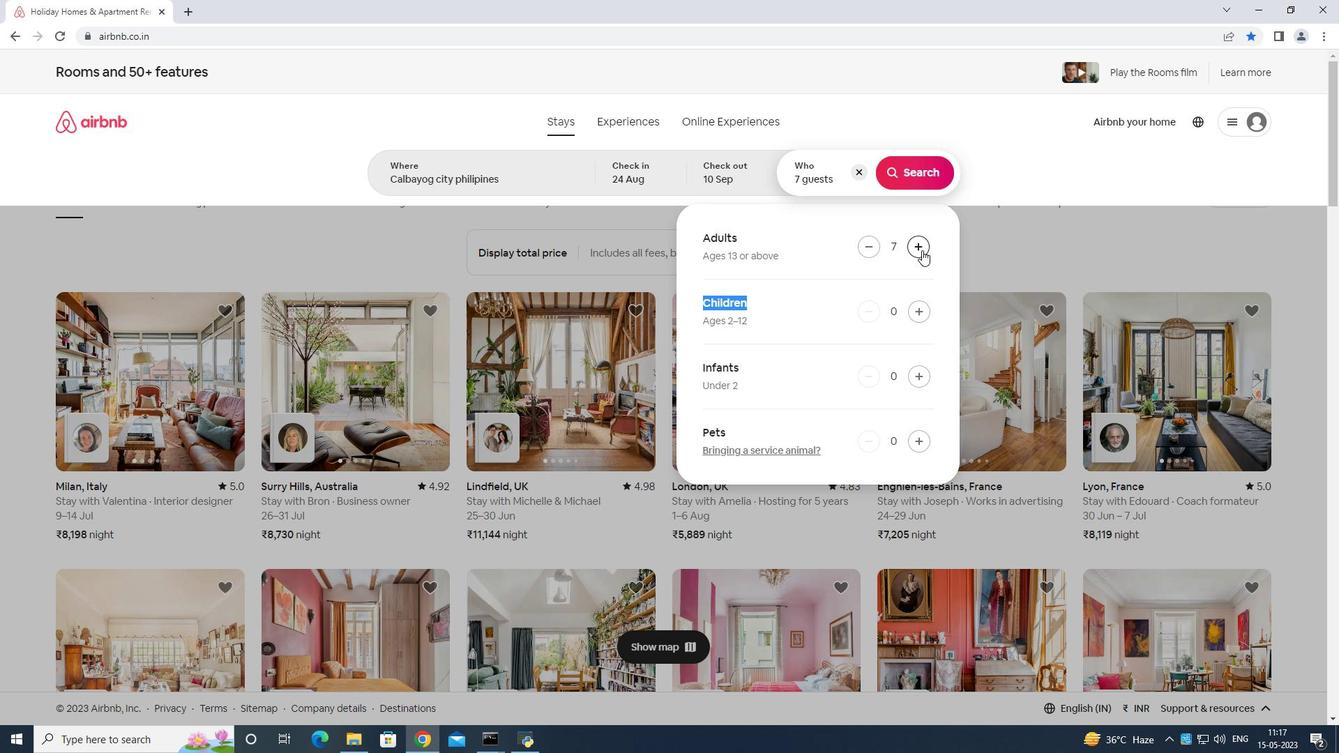 
Action: Mouse pressed left at (922, 244)
Screenshot: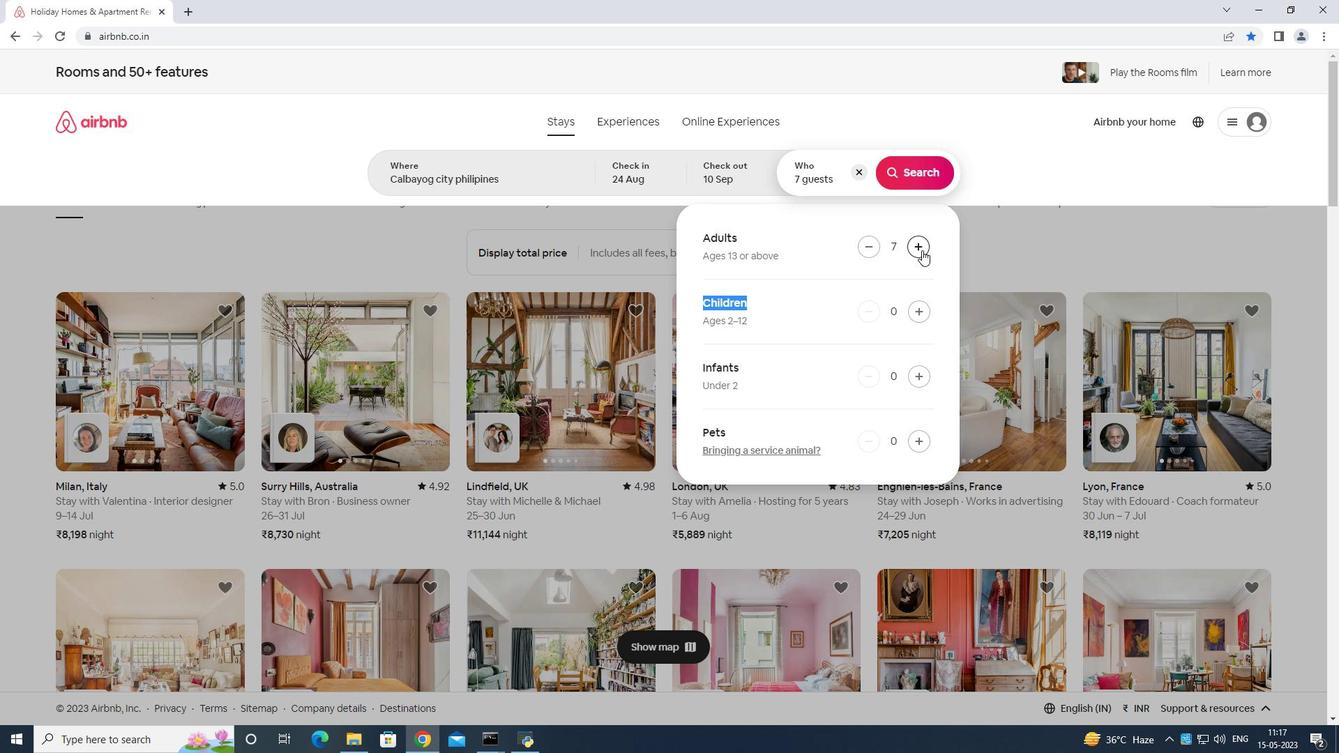 
Action: Mouse moved to (927, 172)
Screenshot: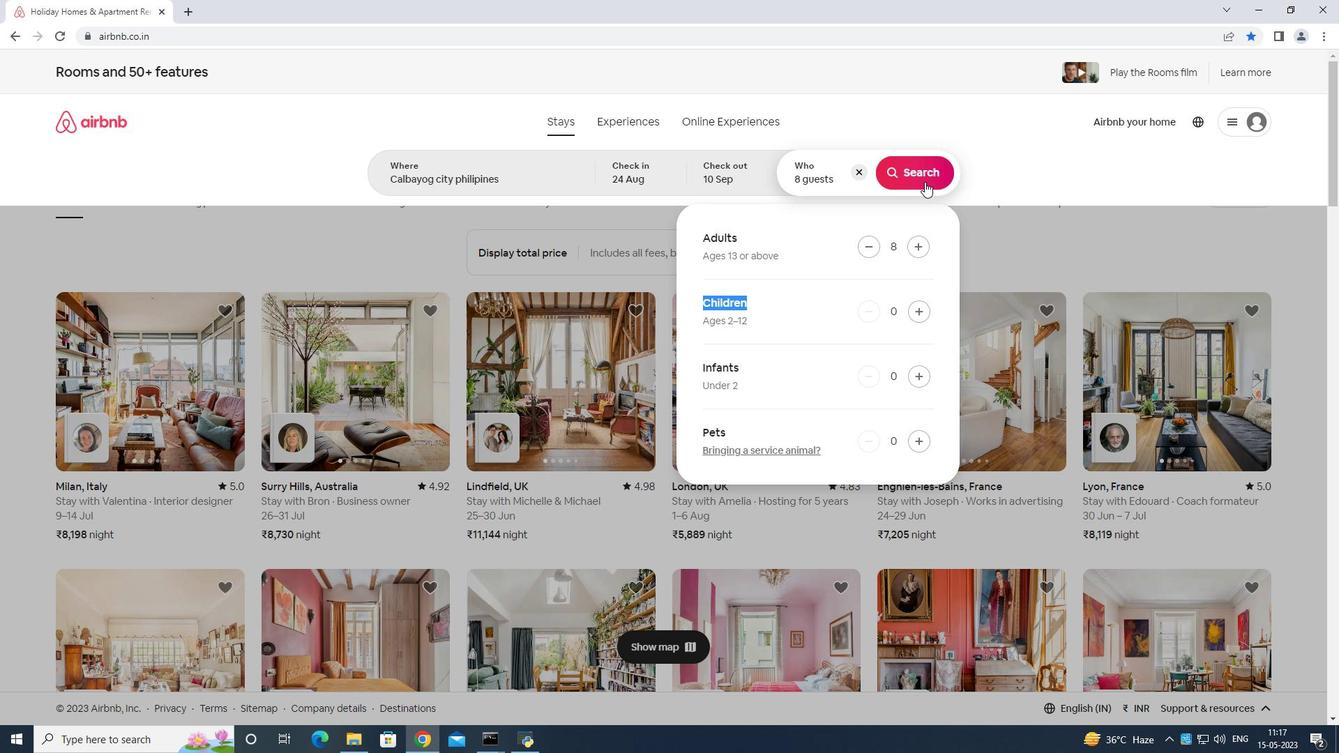 
Action: Mouse pressed left at (927, 172)
Screenshot: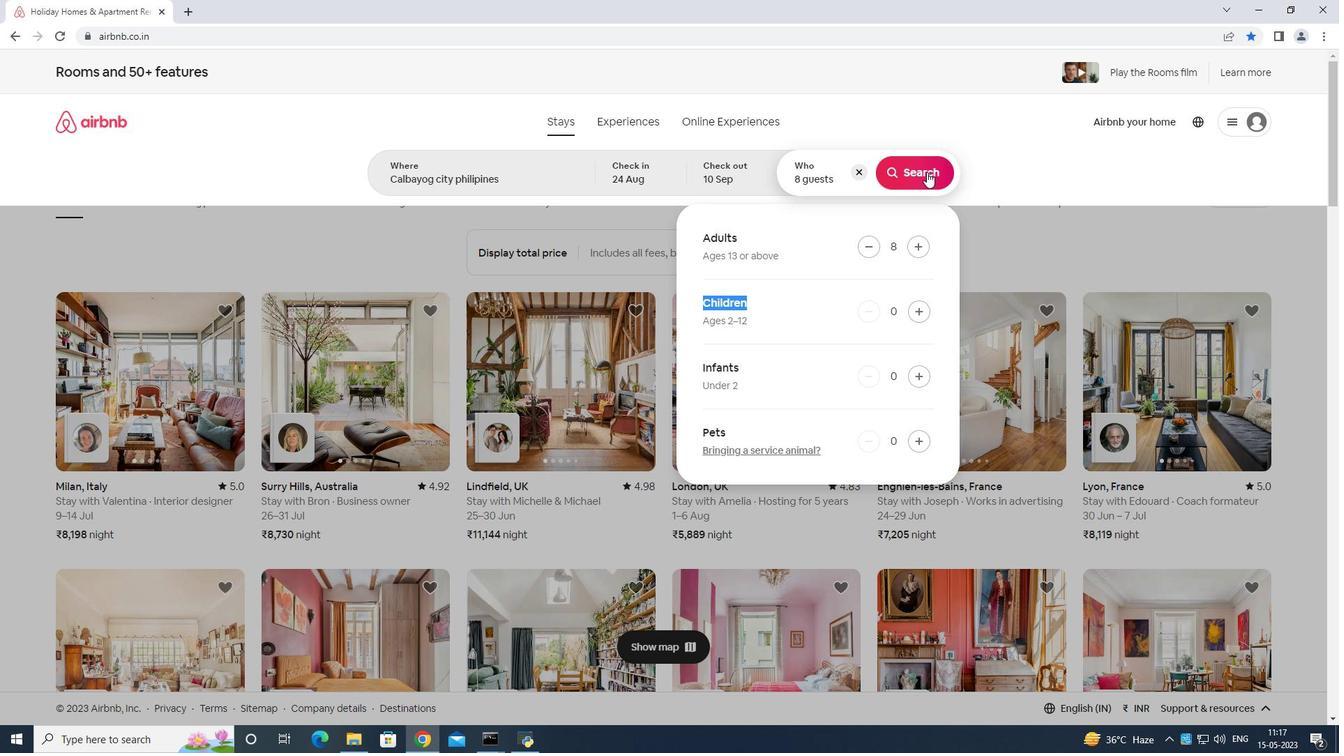 
Action: Mouse moved to (1279, 143)
Screenshot: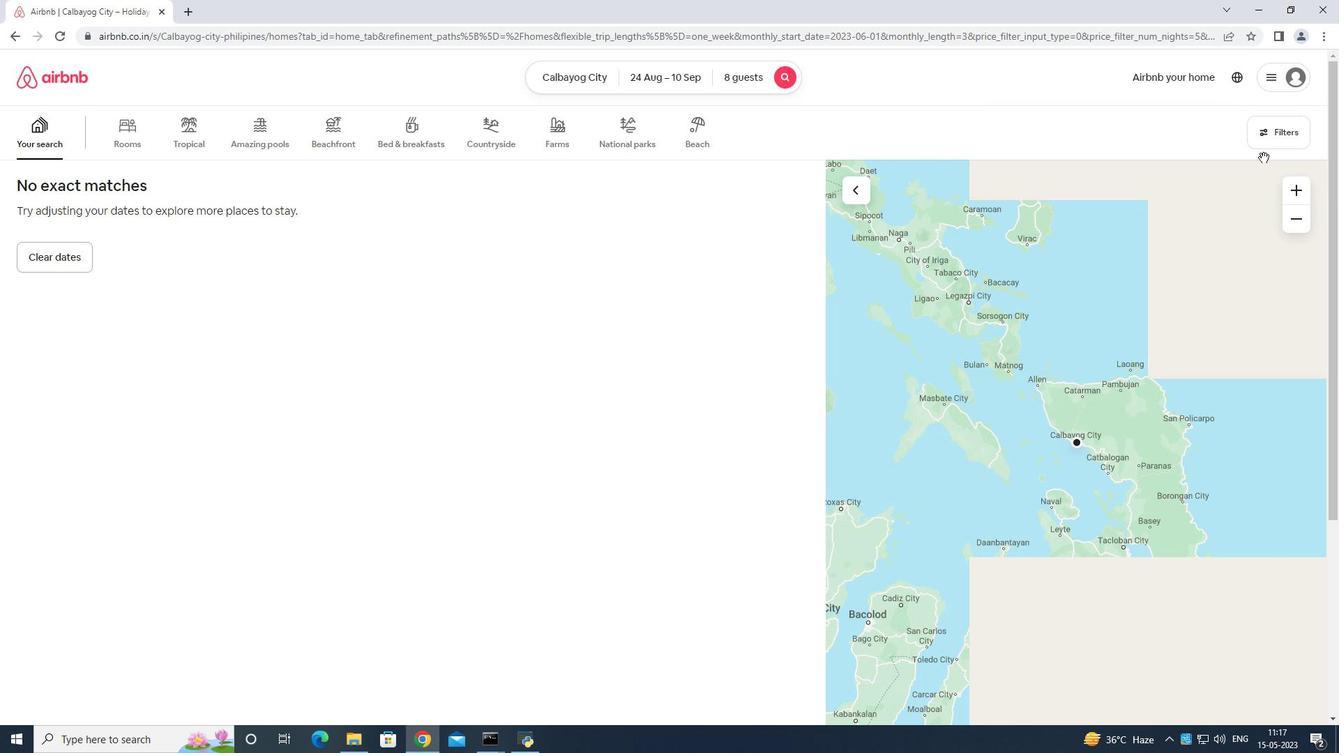
Action: Mouse pressed left at (1279, 143)
Screenshot: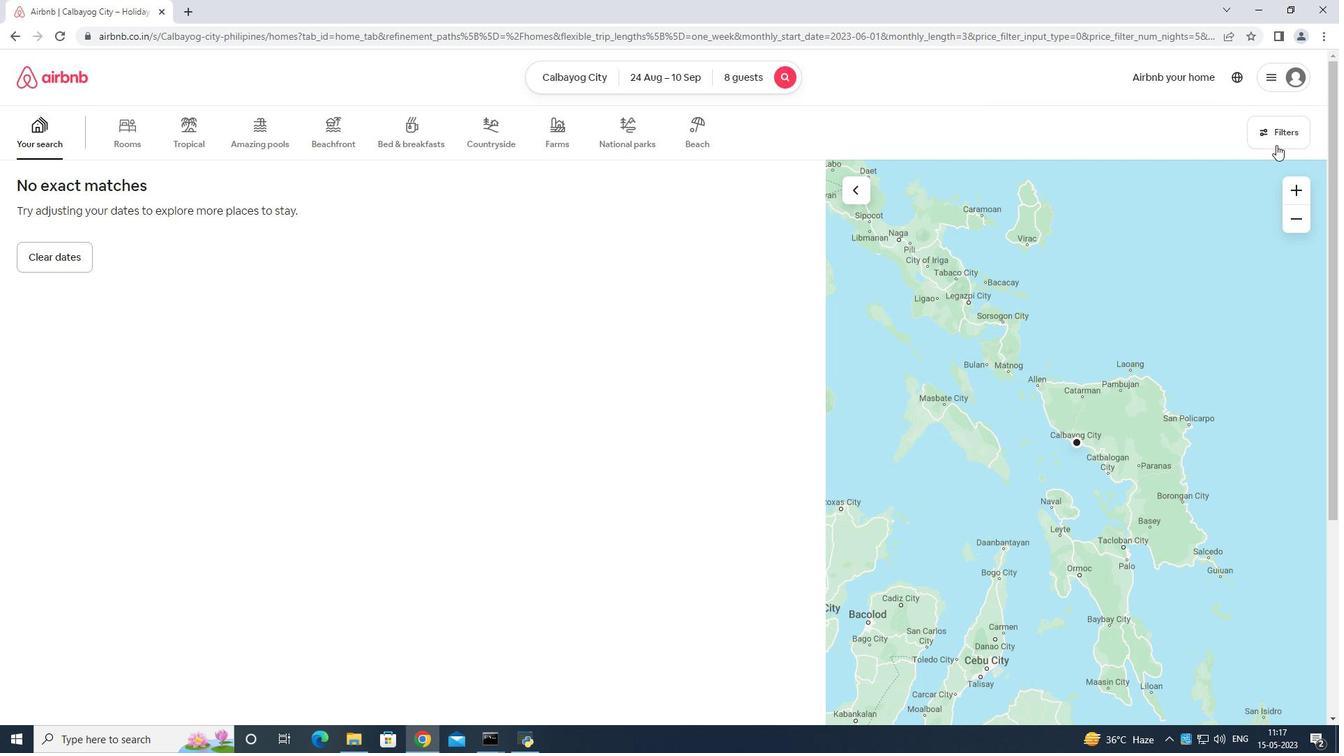 
Action: Mouse moved to (560, 460)
Screenshot: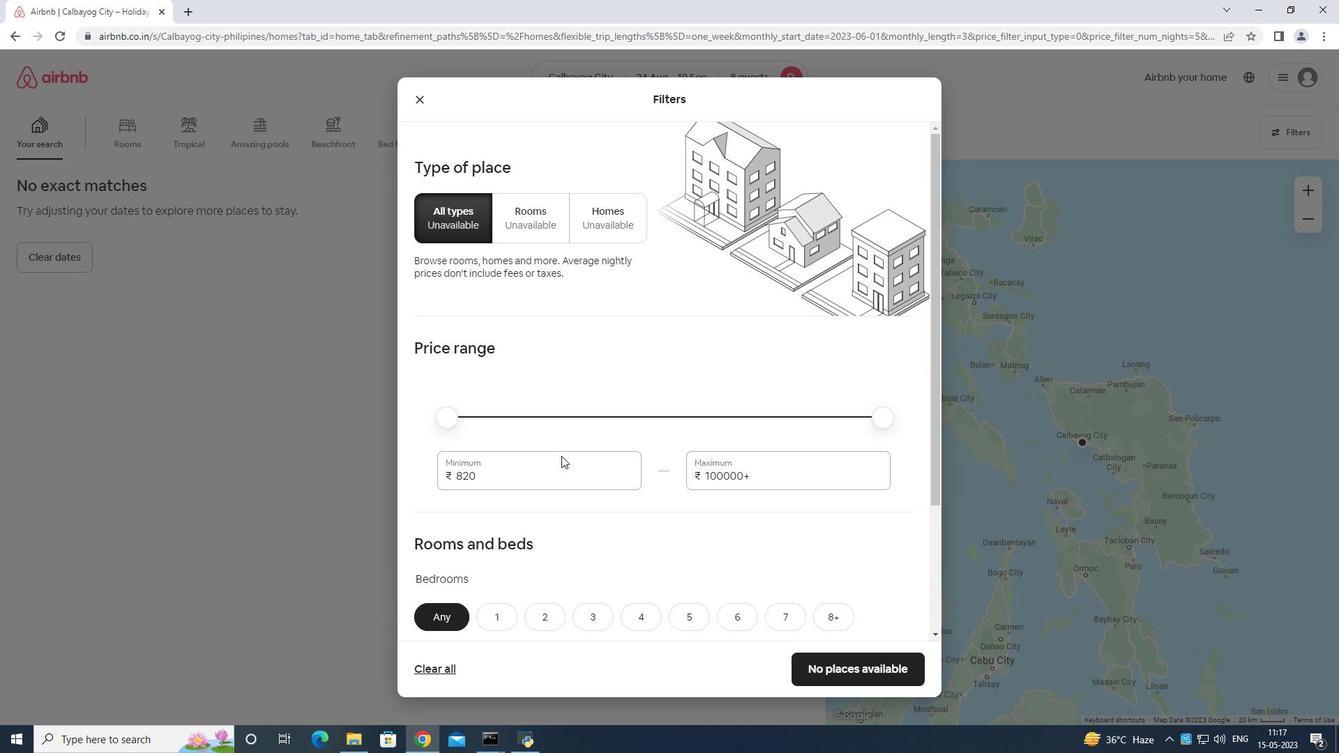 
Action: Mouse pressed left at (560, 460)
Screenshot: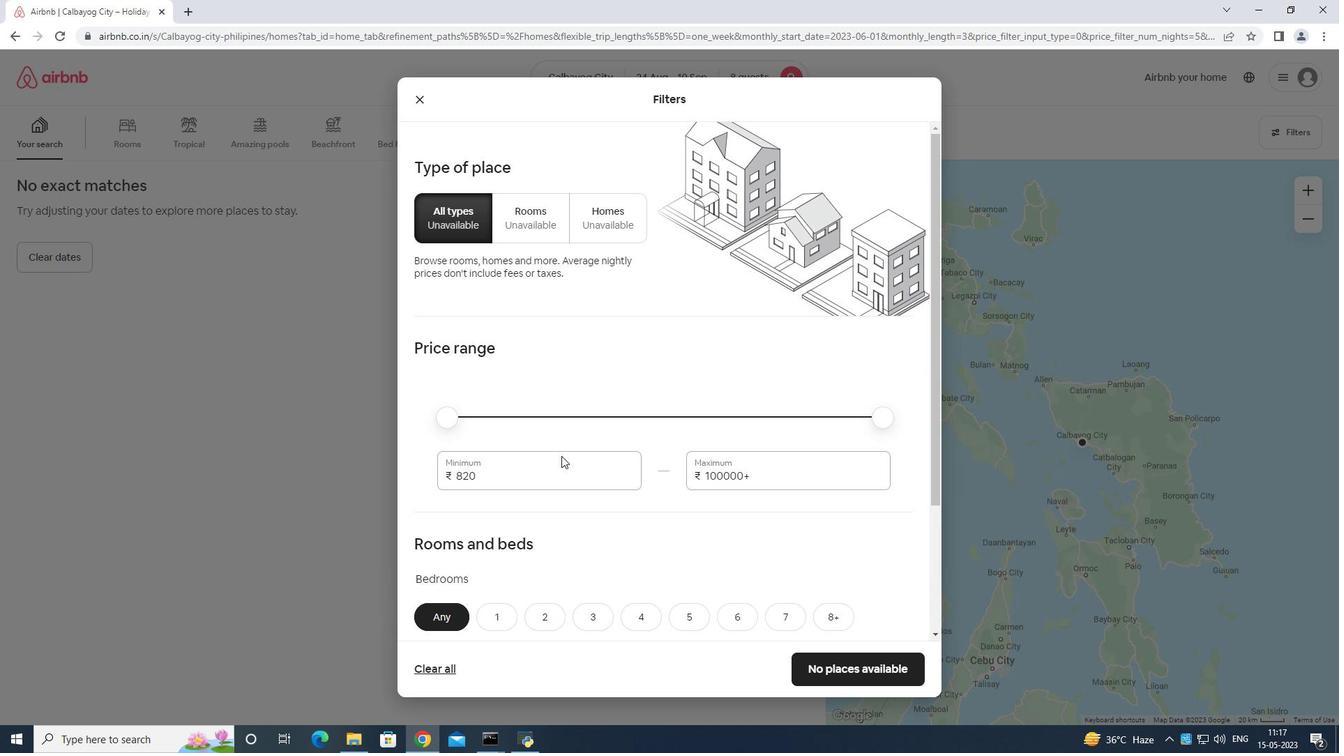 
Action: Mouse moved to (560, 460)
Screenshot: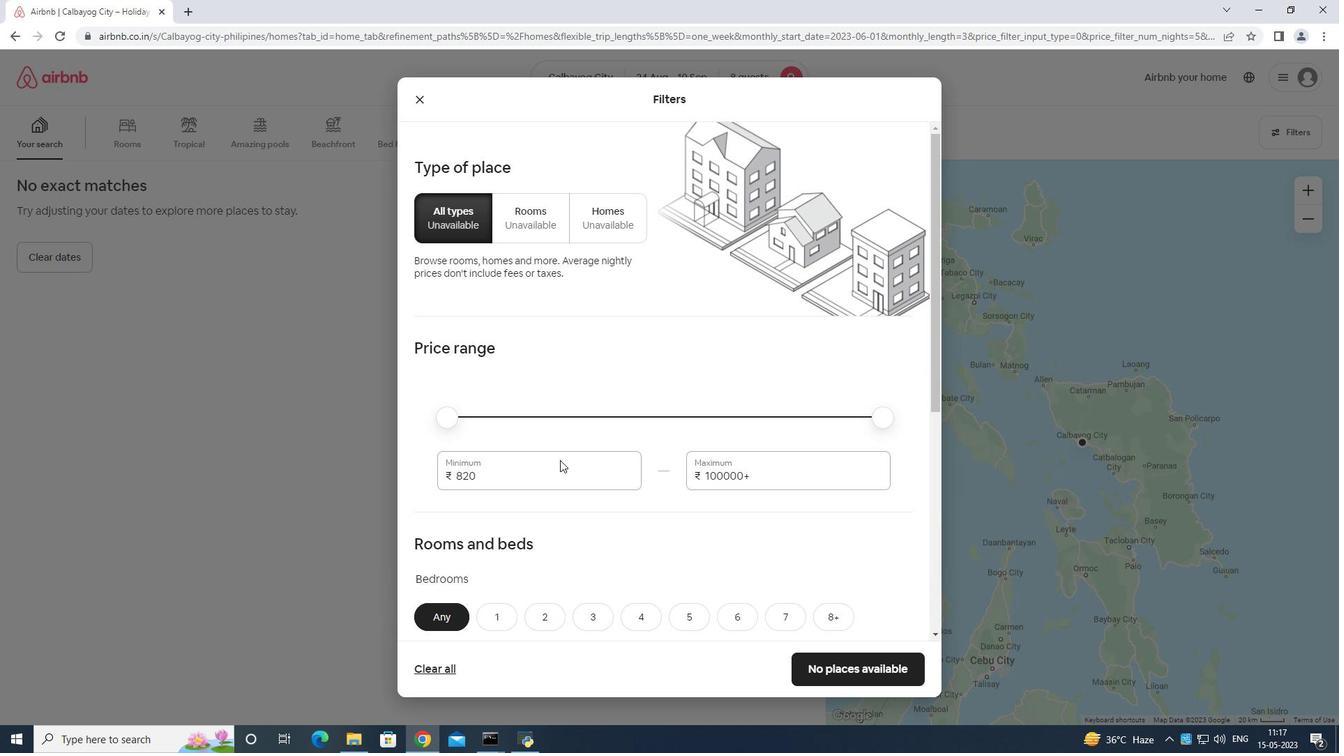 
Action: Key pressed <Key.backspace><Key.backspace><Key.backspace><Key.backspace><Key.backspace><Key.backspace><Key.backspace>12
Screenshot: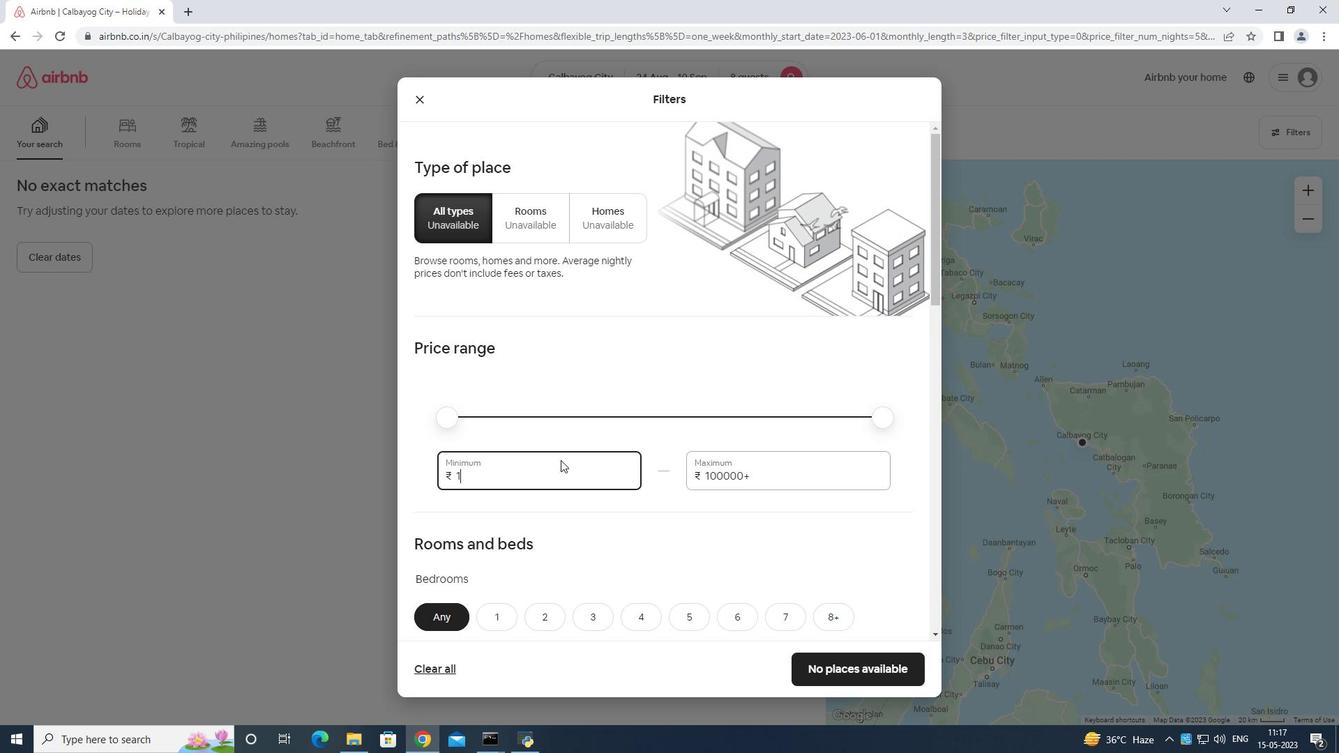
Action: Mouse moved to (561, 460)
Screenshot: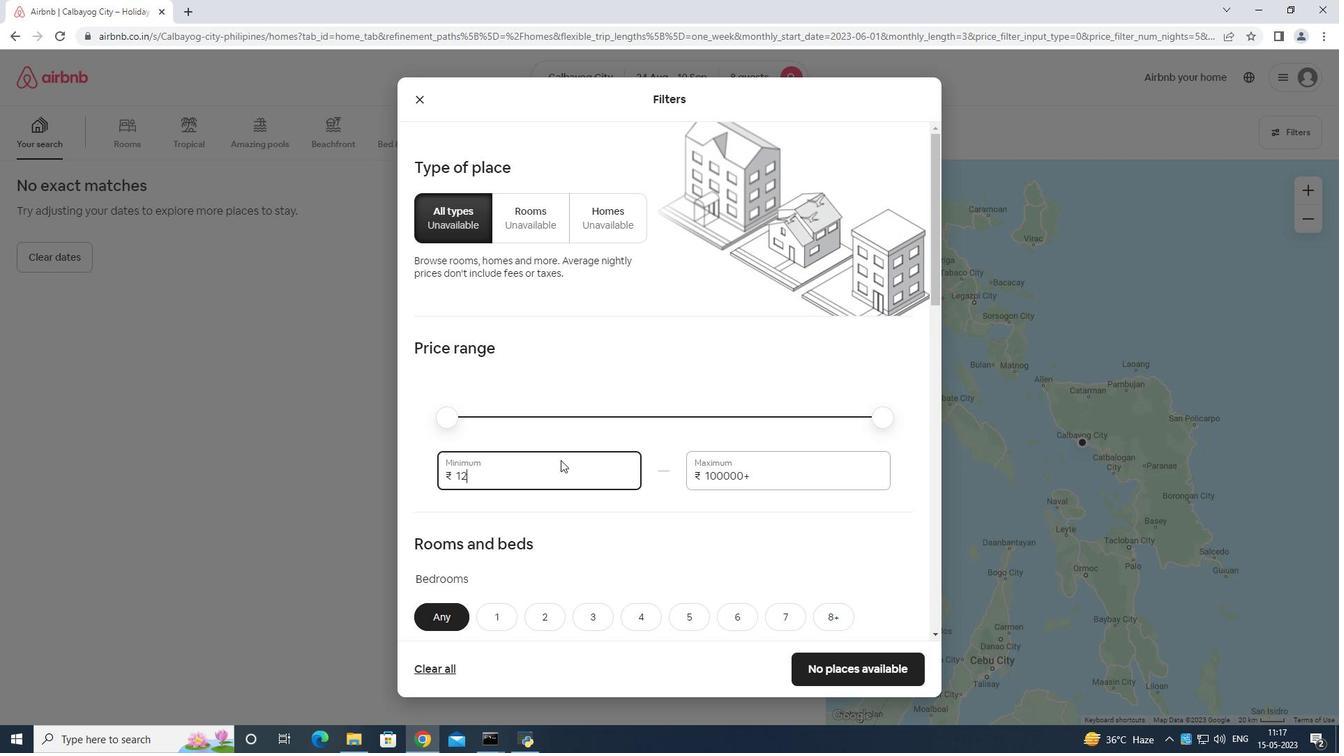 
Action: Key pressed 000
Screenshot: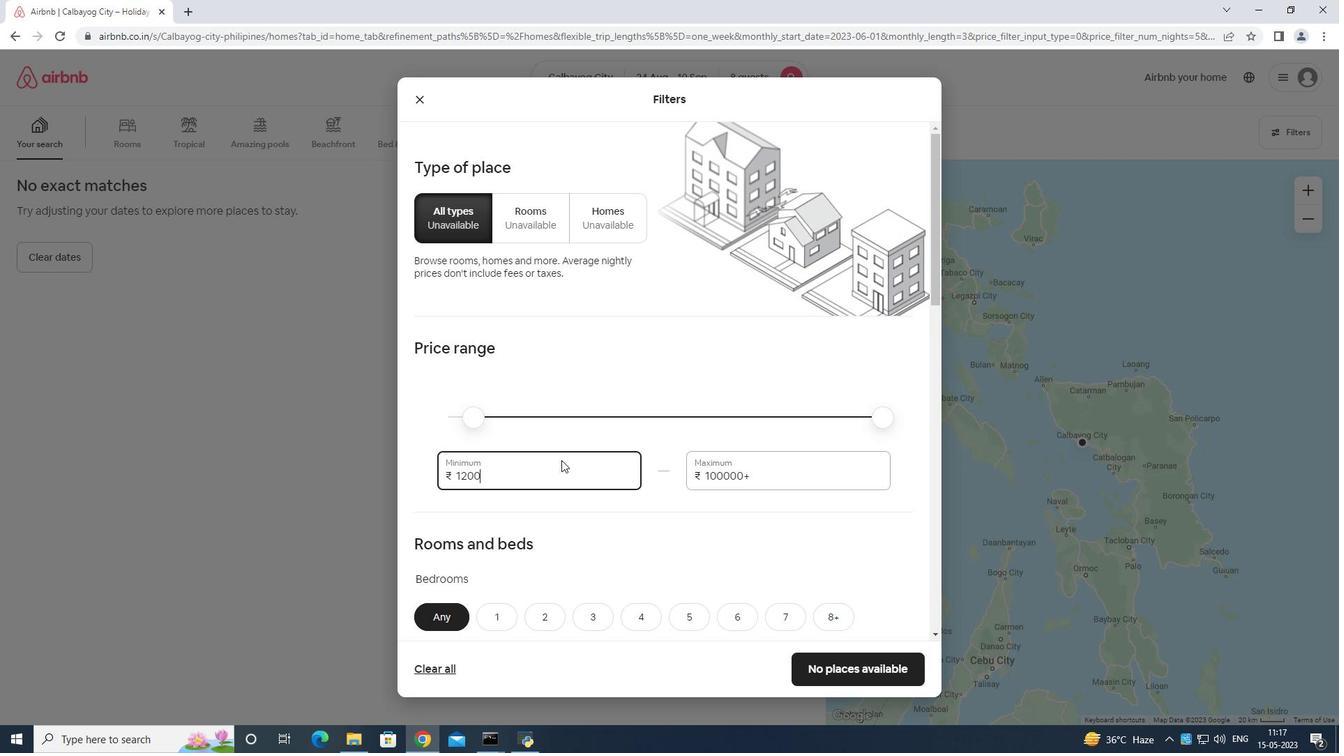
Action: Mouse moved to (820, 467)
Screenshot: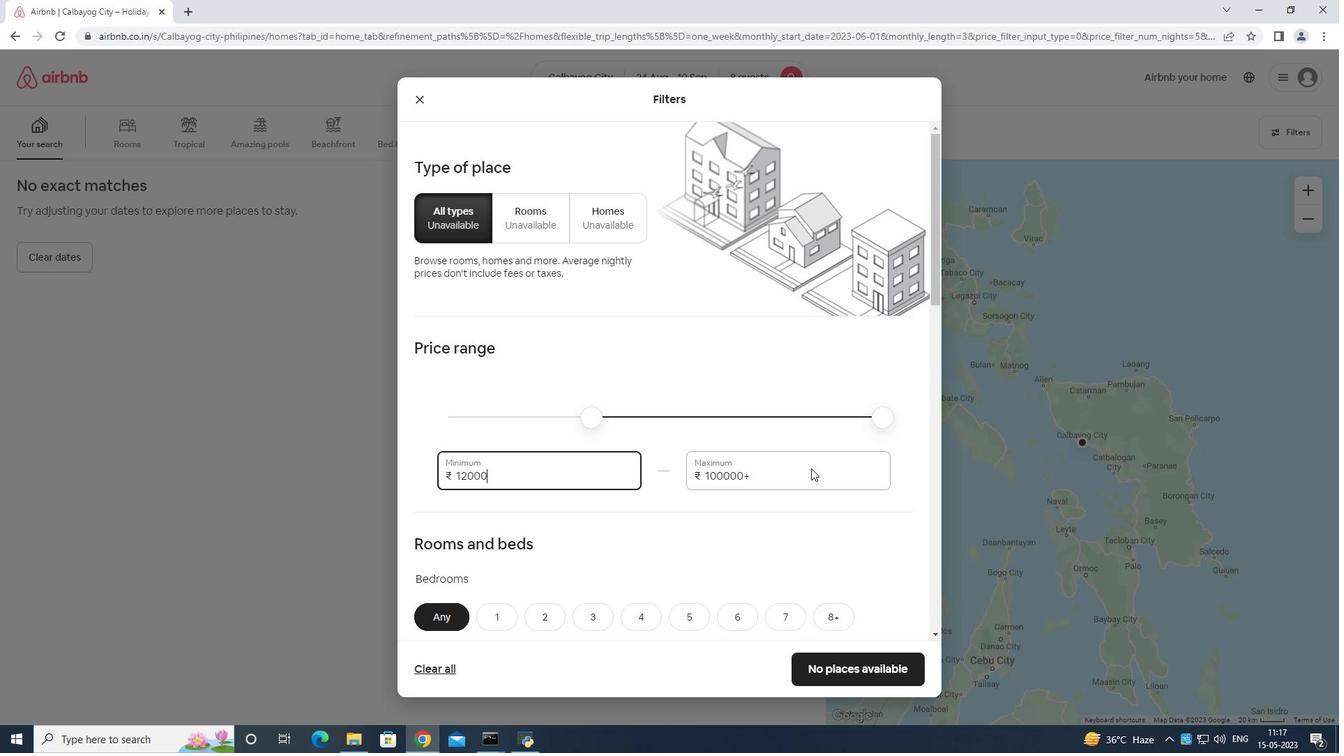 
Action: Mouse pressed left at (820, 467)
Screenshot: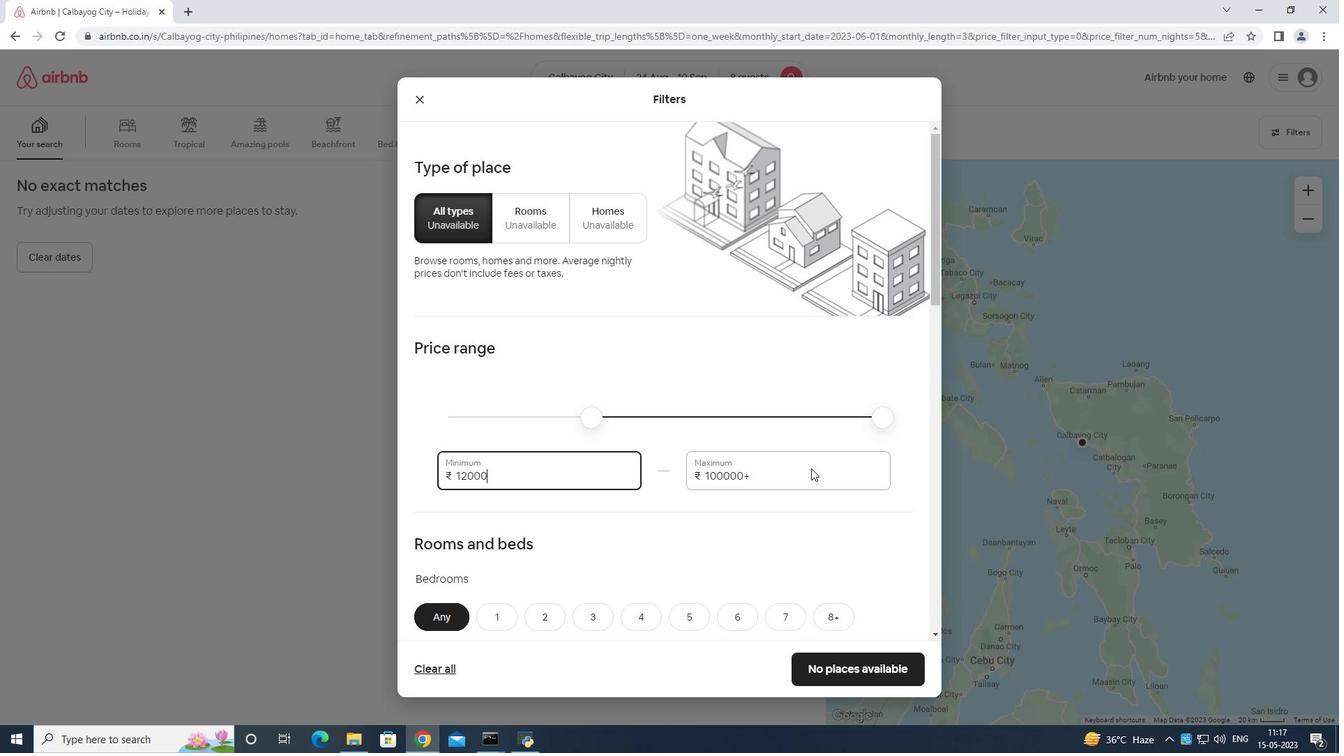 
Action: Mouse moved to (821, 463)
Screenshot: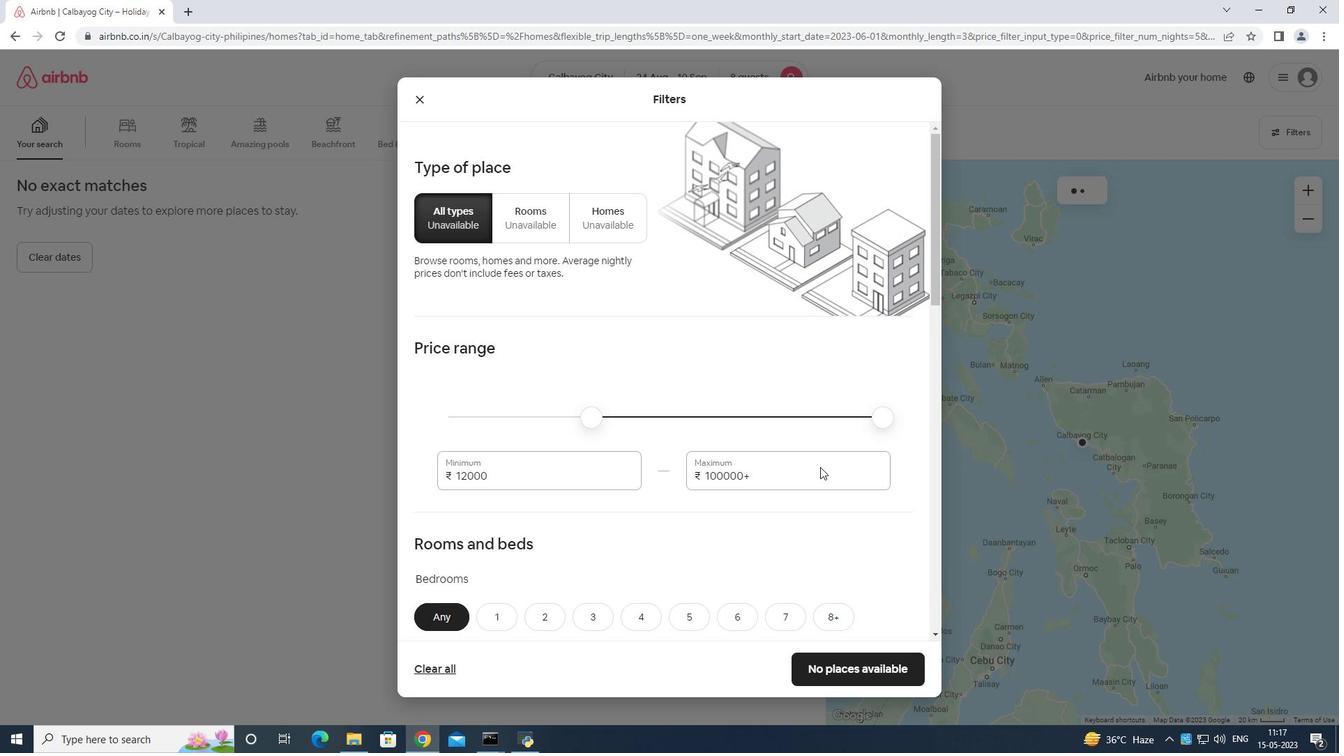 
Action: Key pressed <Key.backspace><Key.backspace><Key.backspace><Key.backspace><Key.backspace><Key.backspace><Key.backspace><Key.backspace><Key.backspace><Key.backspace><Key.backspace><Key.backspace><Key.backspace><Key.backspace><Key.backspace>1
Screenshot: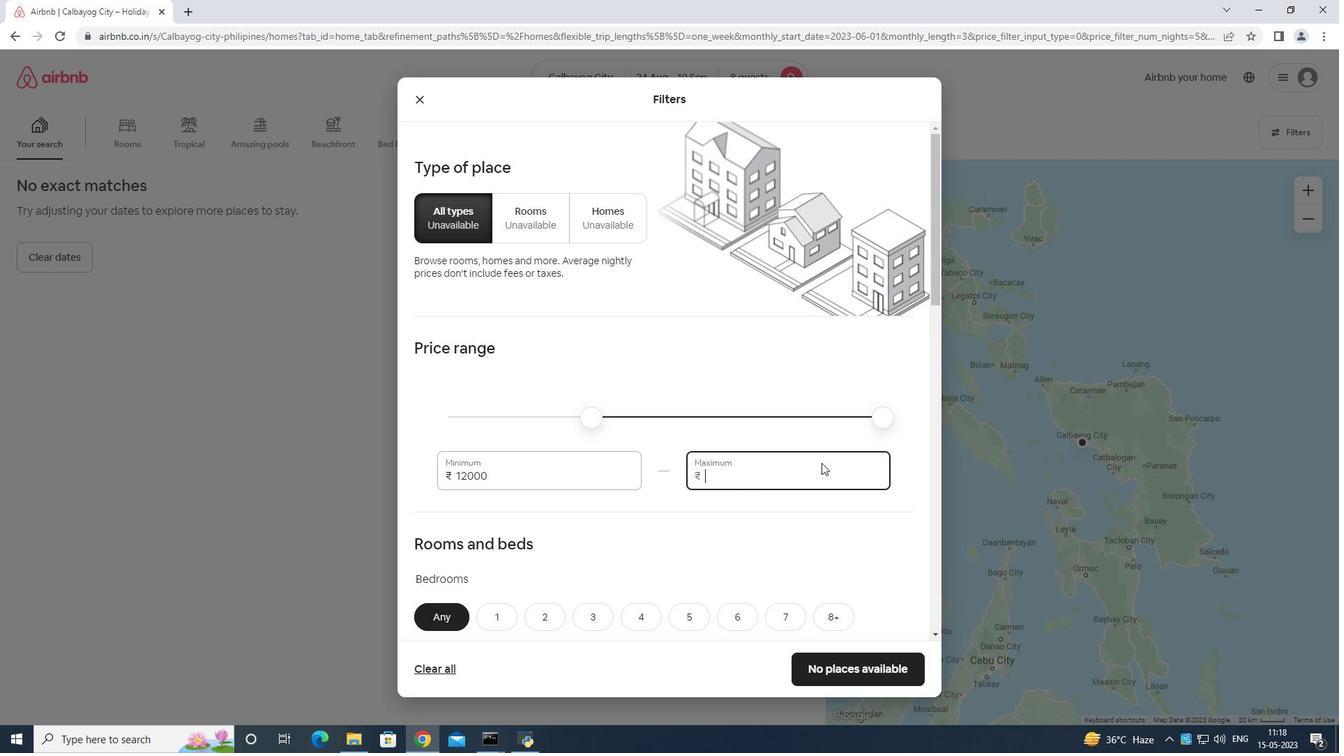 
Action: Mouse moved to (823, 462)
Screenshot: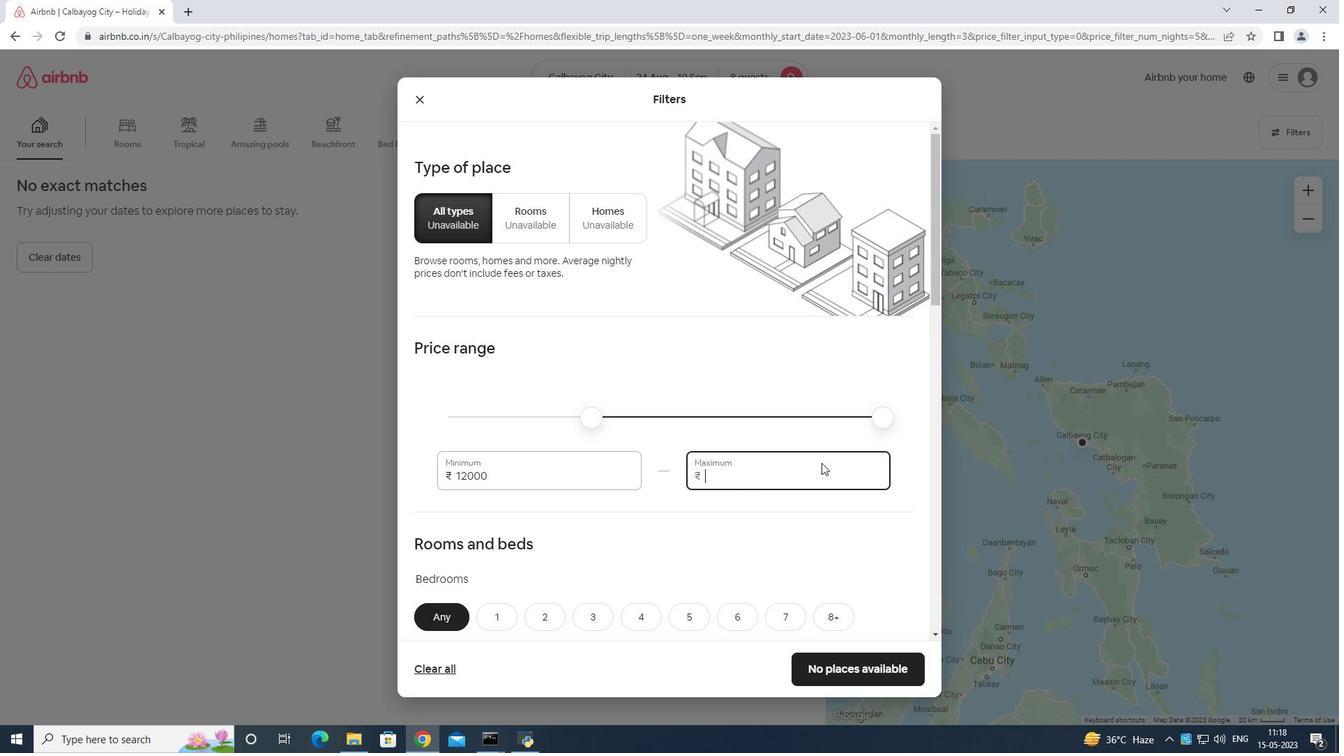 
Action: Key pressed 5000
Screenshot: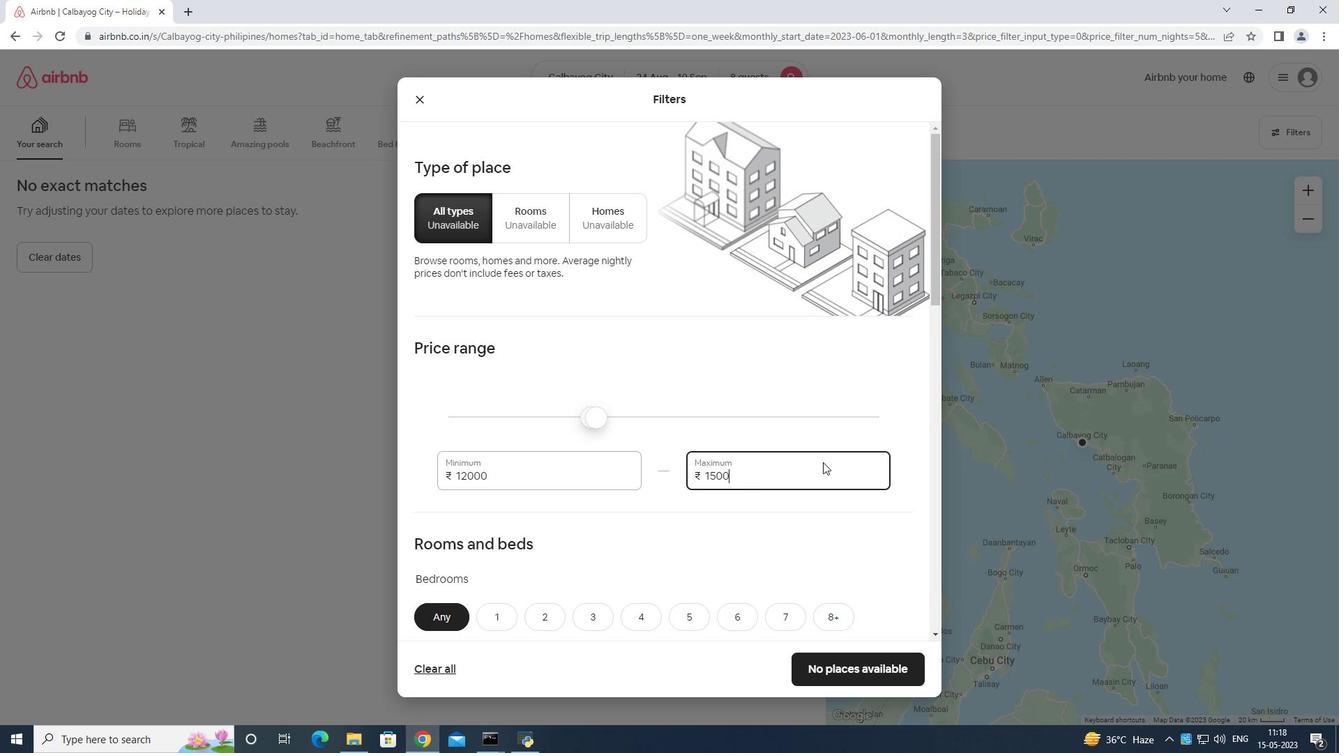 
Action: Mouse scrolled (823, 461) with delta (0, 0)
Screenshot: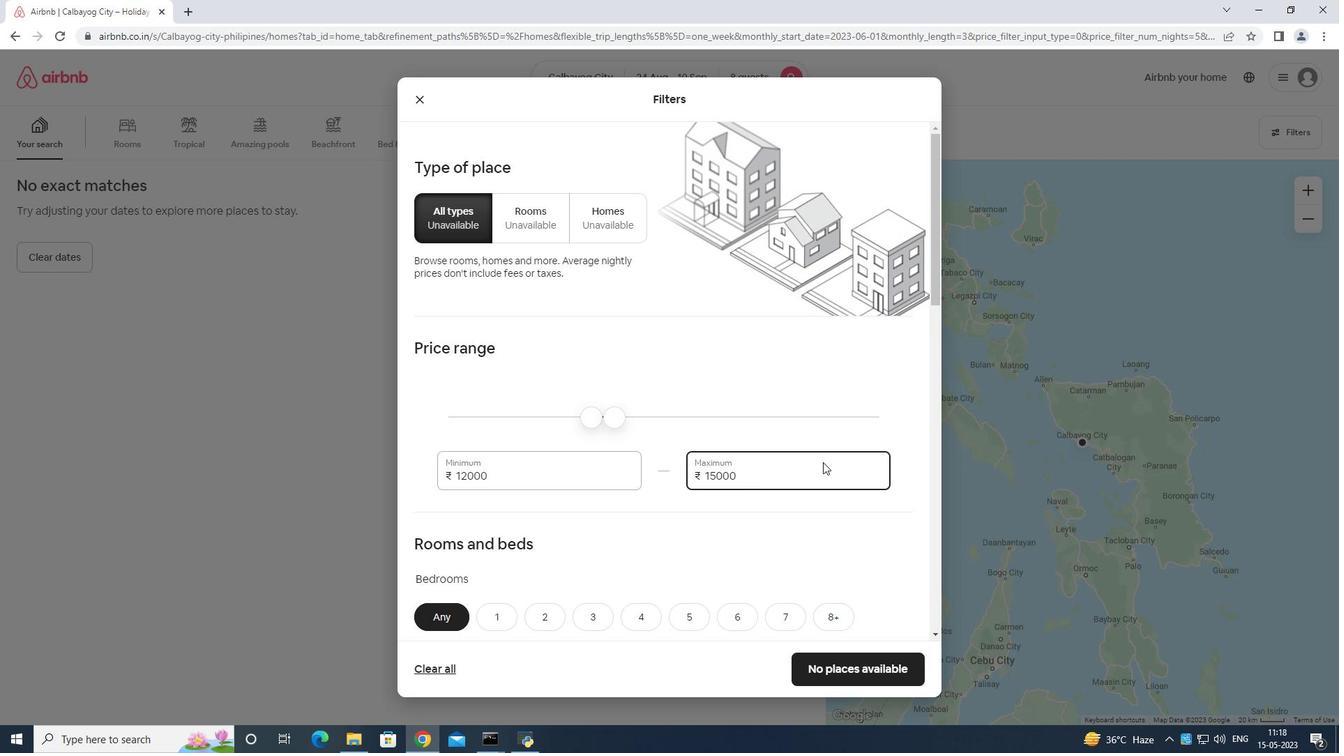 
Action: Mouse scrolled (823, 461) with delta (0, 0)
Screenshot: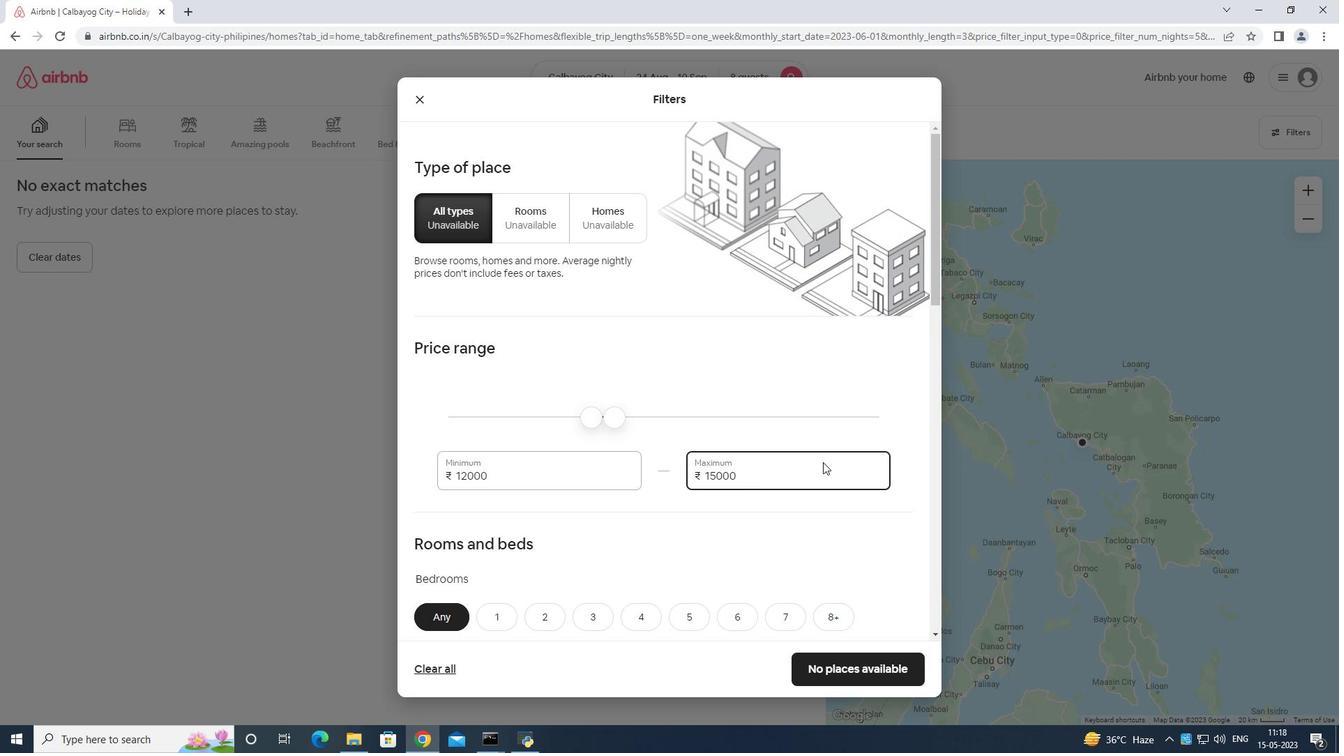 
Action: Mouse scrolled (823, 461) with delta (0, 0)
Screenshot: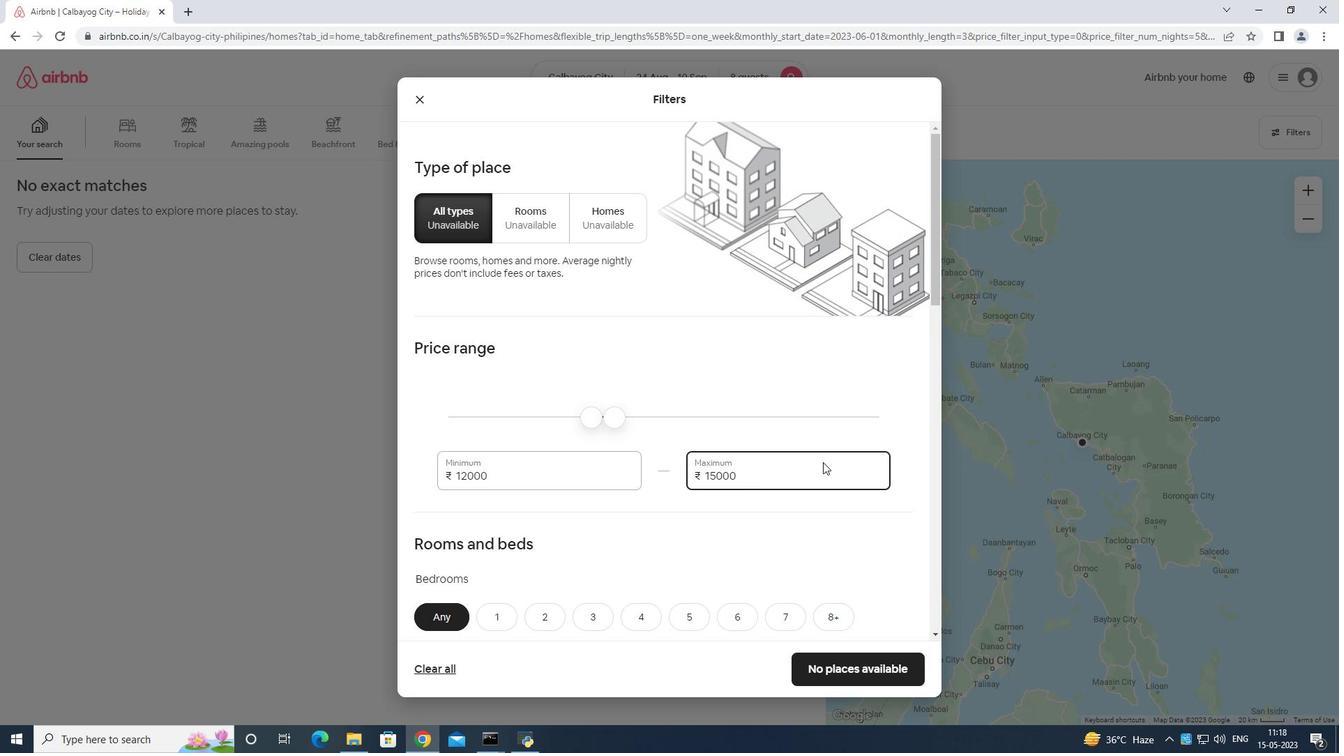 
Action: Mouse scrolled (823, 461) with delta (0, 0)
Screenshot: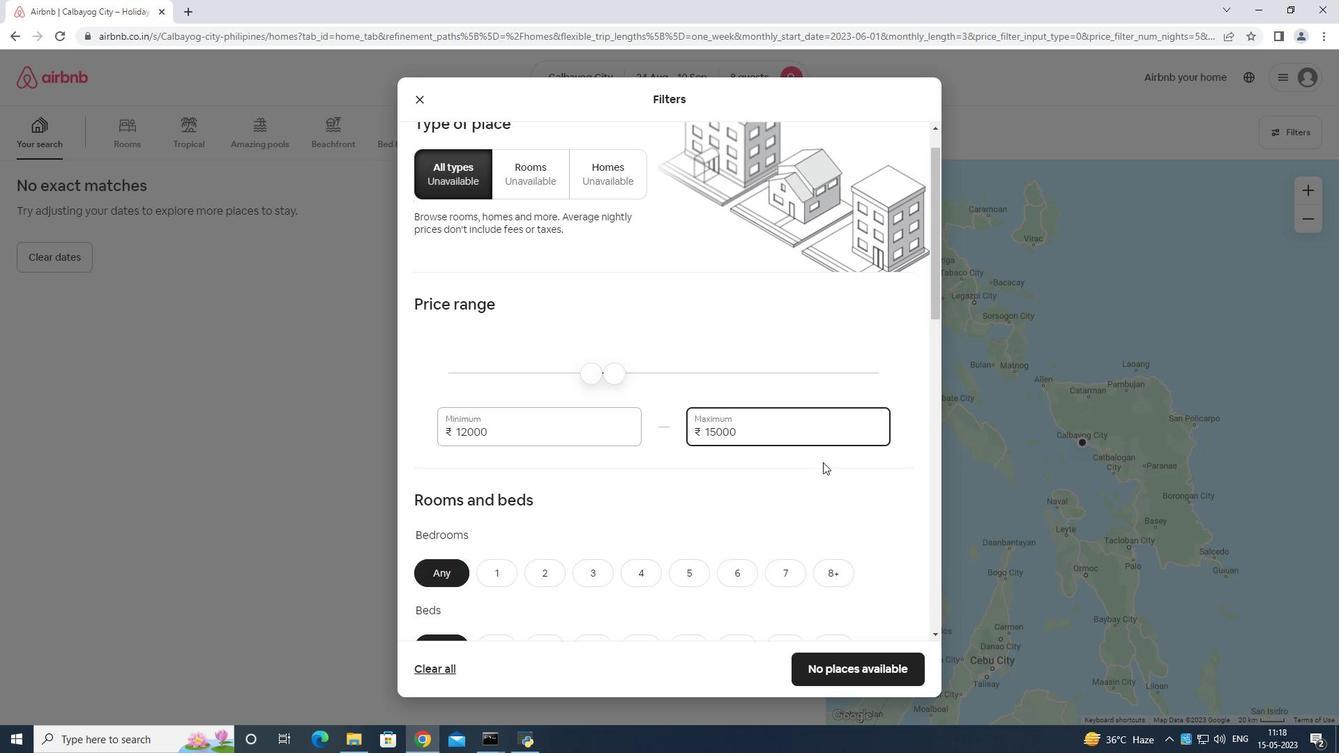 
Action: Mouse moved to (646, 332)
Screenshot: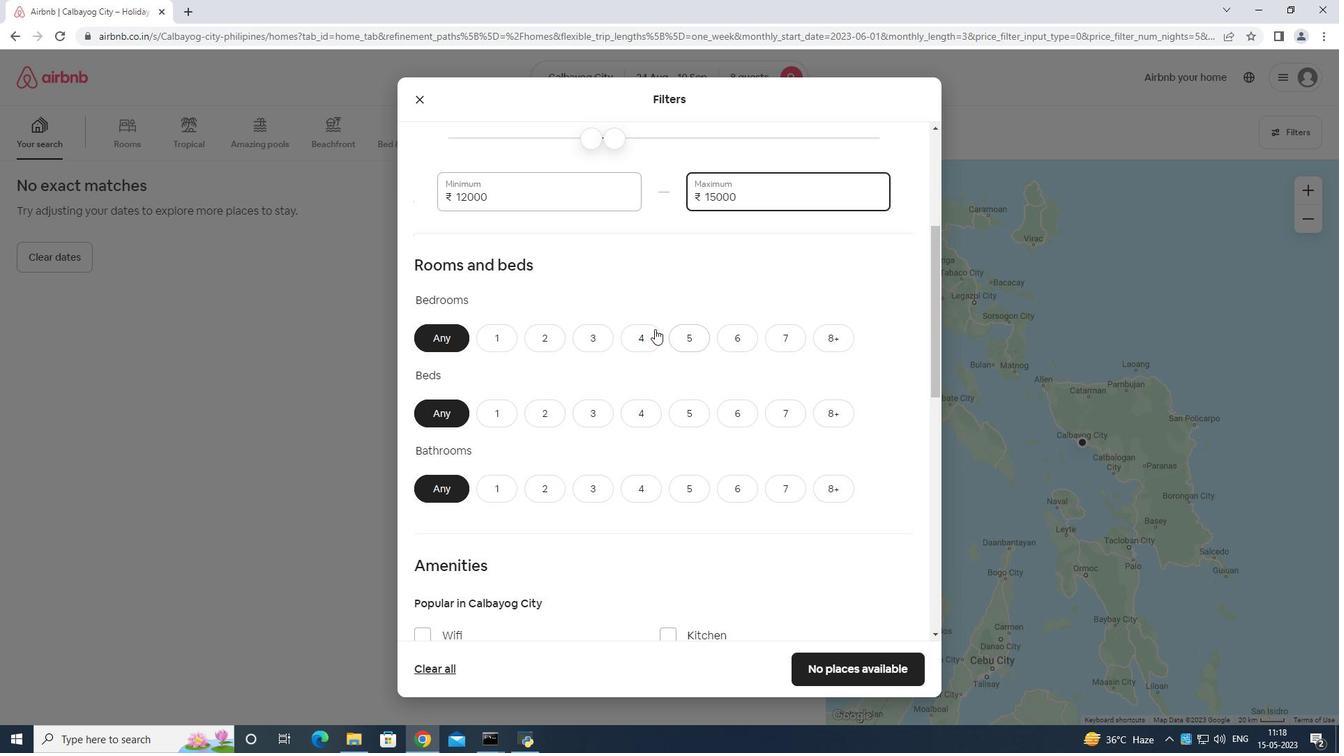 
Action: Mouse pressed left at (646, 332)
Screenshot: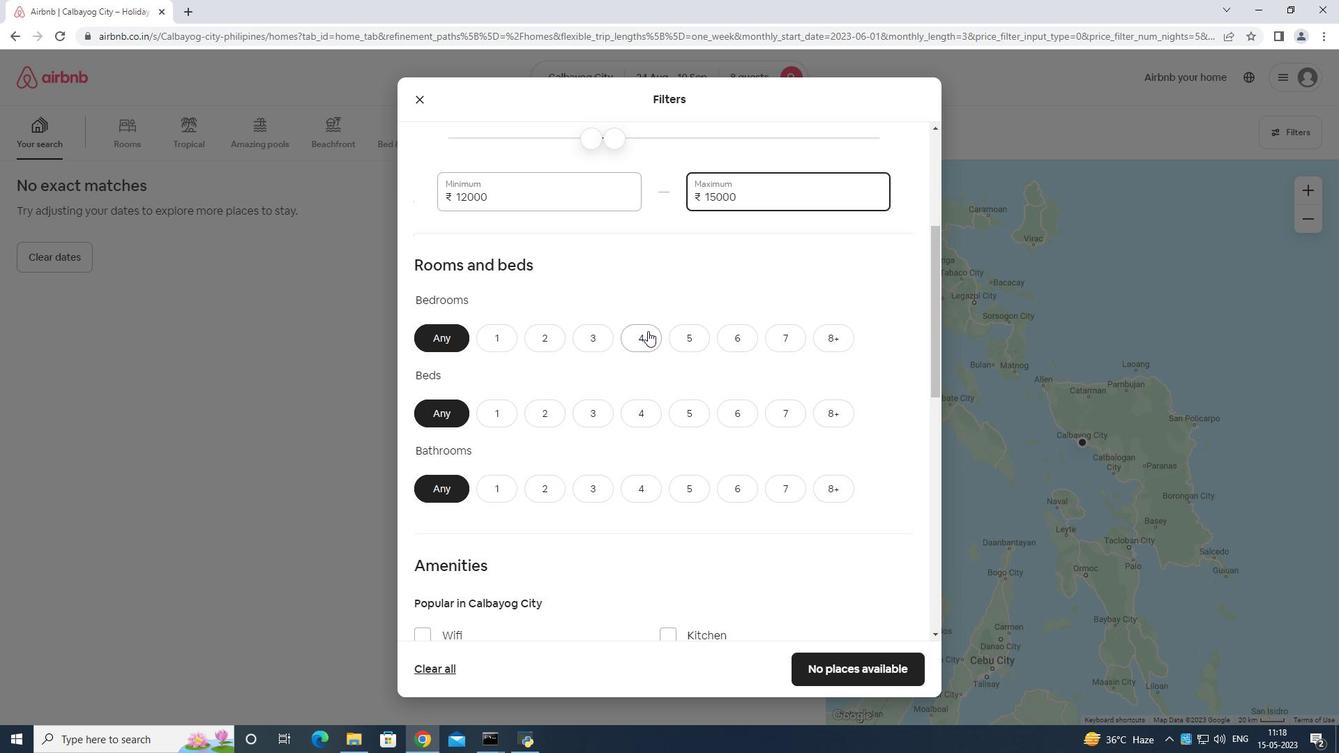 
Action: Mouse moved to (824, 408)
Screenshot: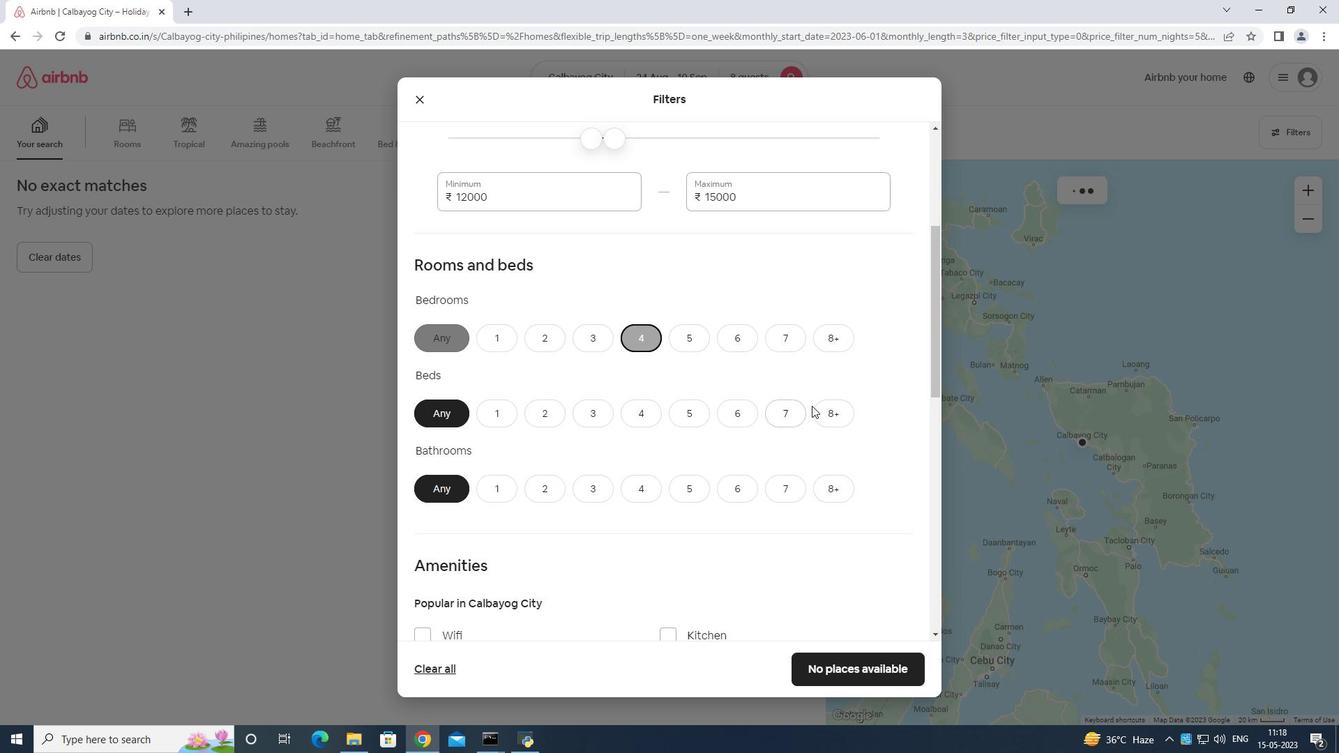 
Action: Mouse pressed left at (824, 408)
Screenshot: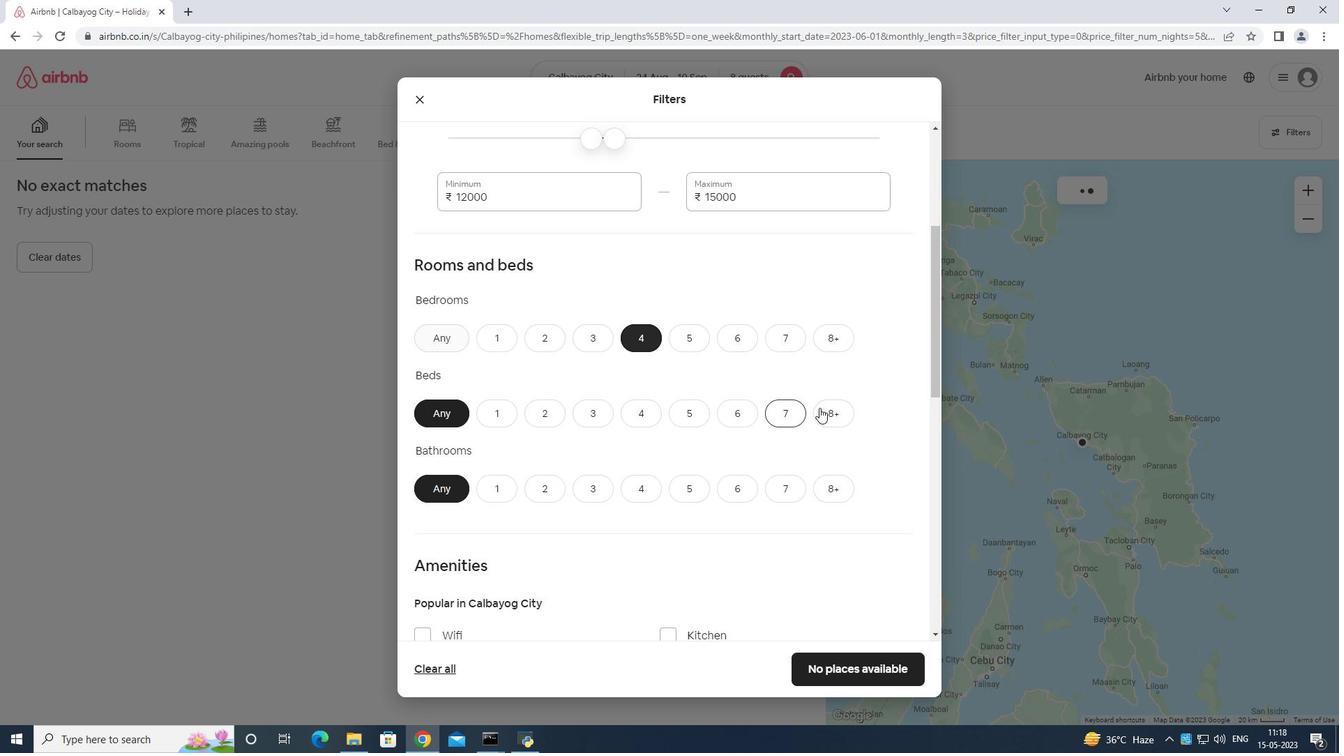 
Action: Mouse moved to (662, 482)
Screenshot: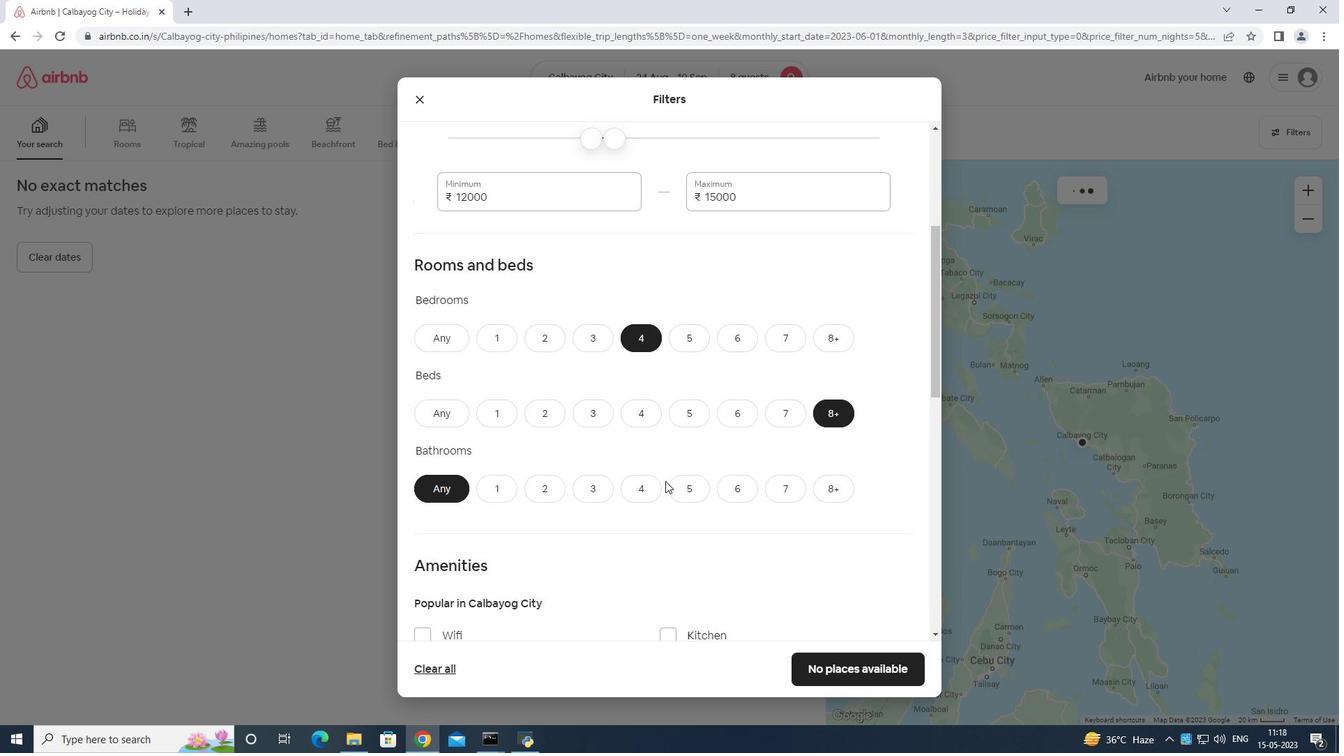 
Action: Mouse pressed left at (662, 482)
Screenshot: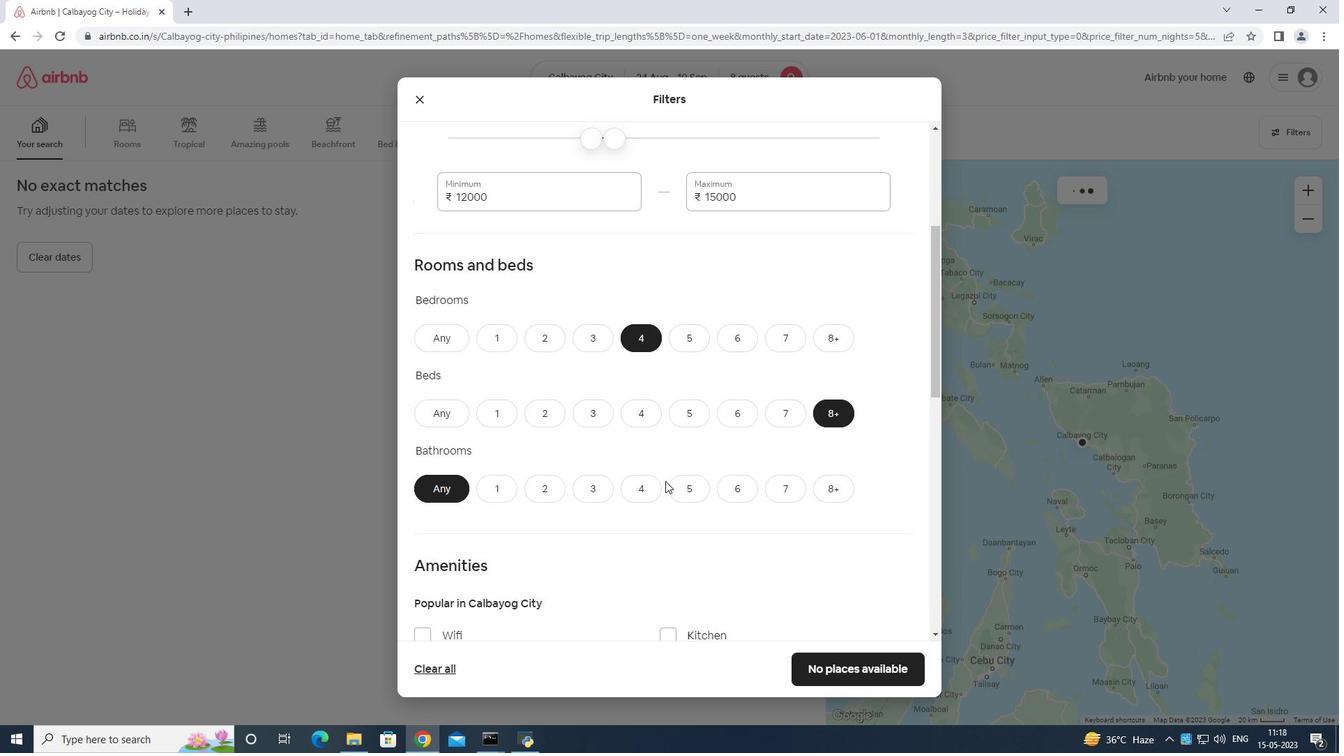 
Action: Mouse moved to (647, 486)
Screenshot: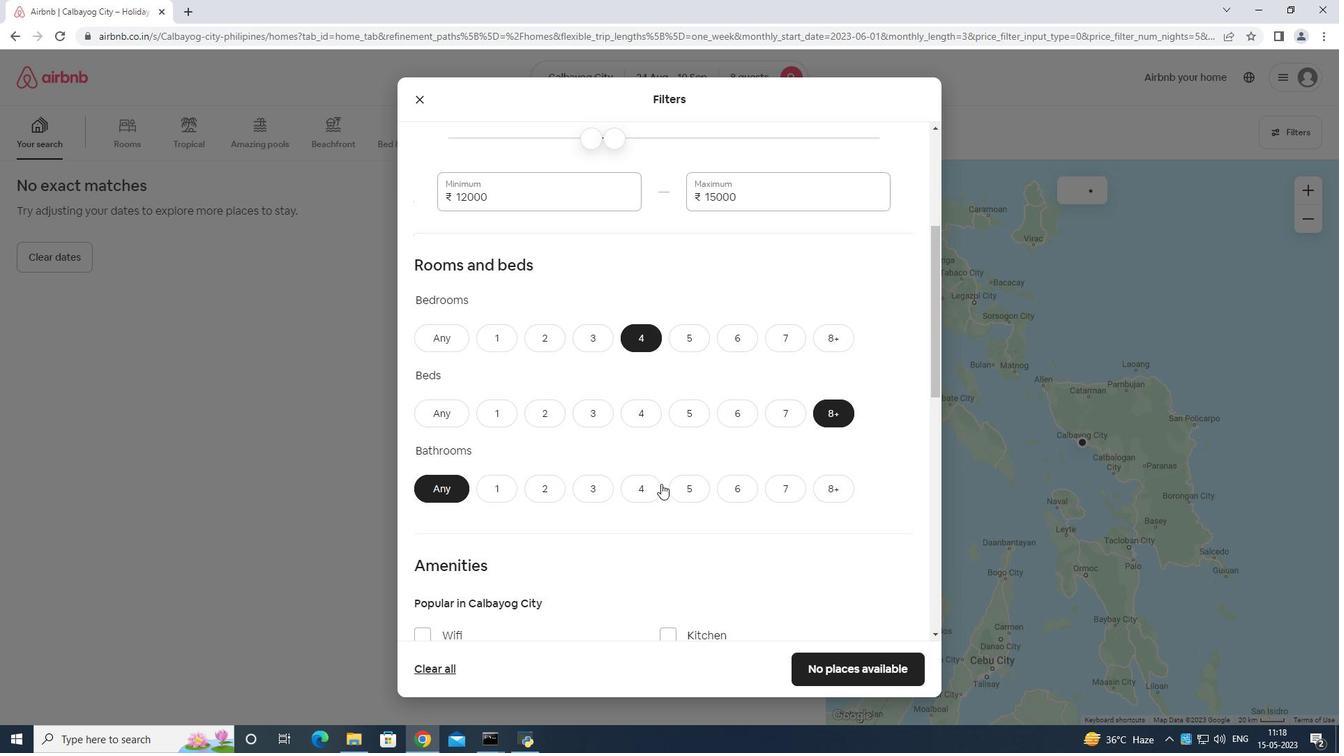 
Action: Mouse pressed left at (647, 486)
Screenshot: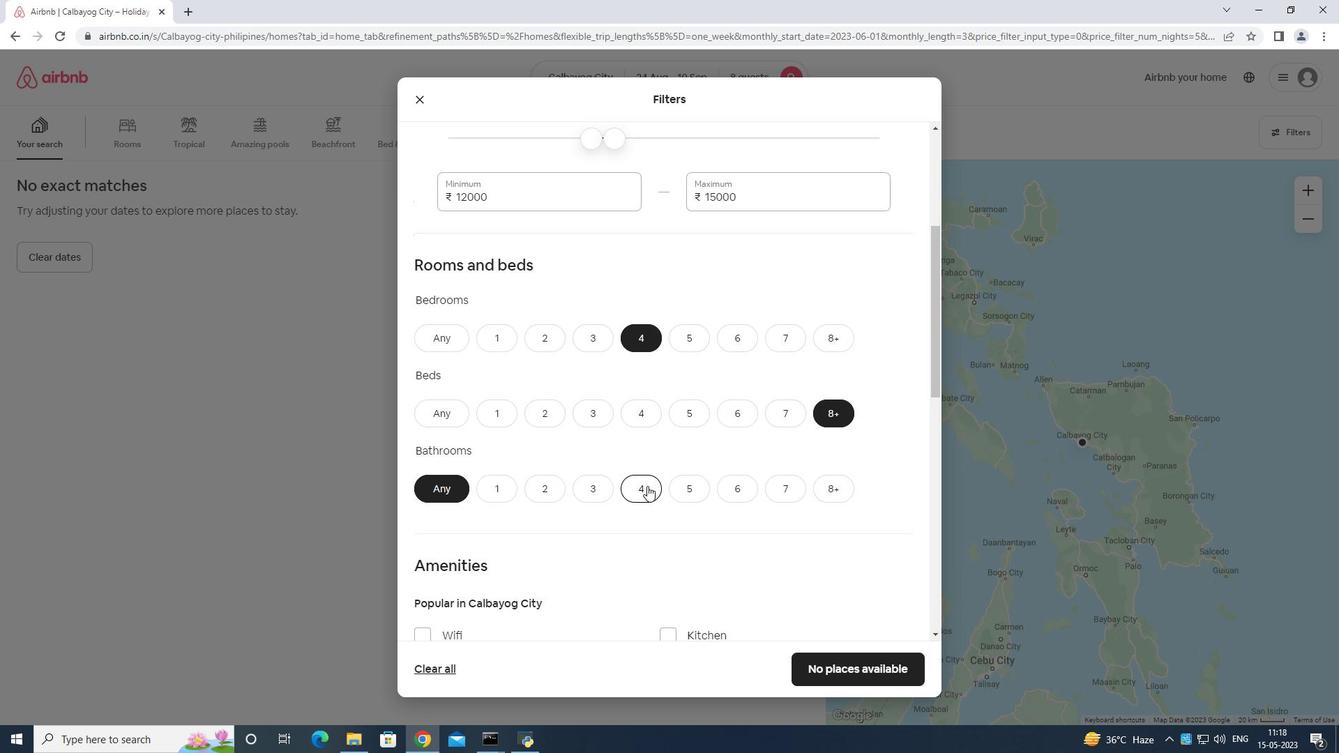 
Action: Mouse moved to (713, 430)
Screenshot: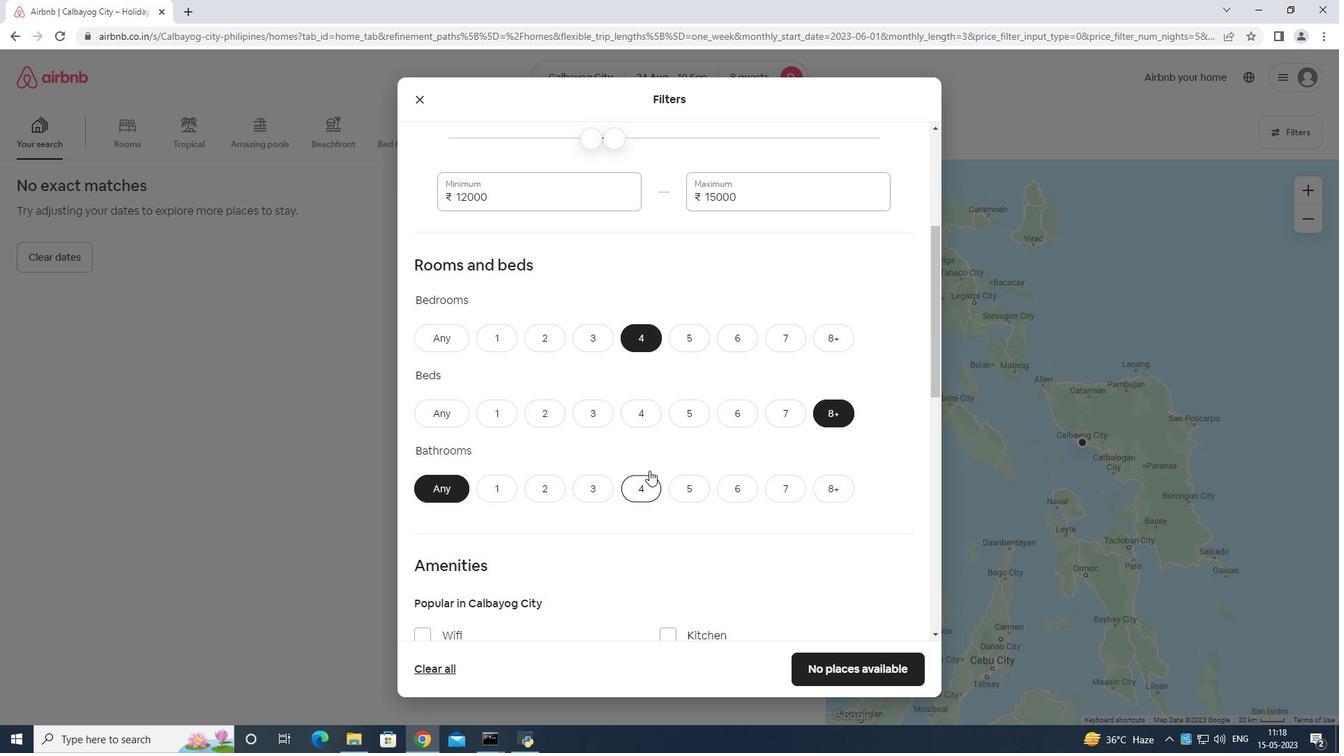 
Action: Mouse scrolled (713, 429) with delta (0, 0)
Screenshot: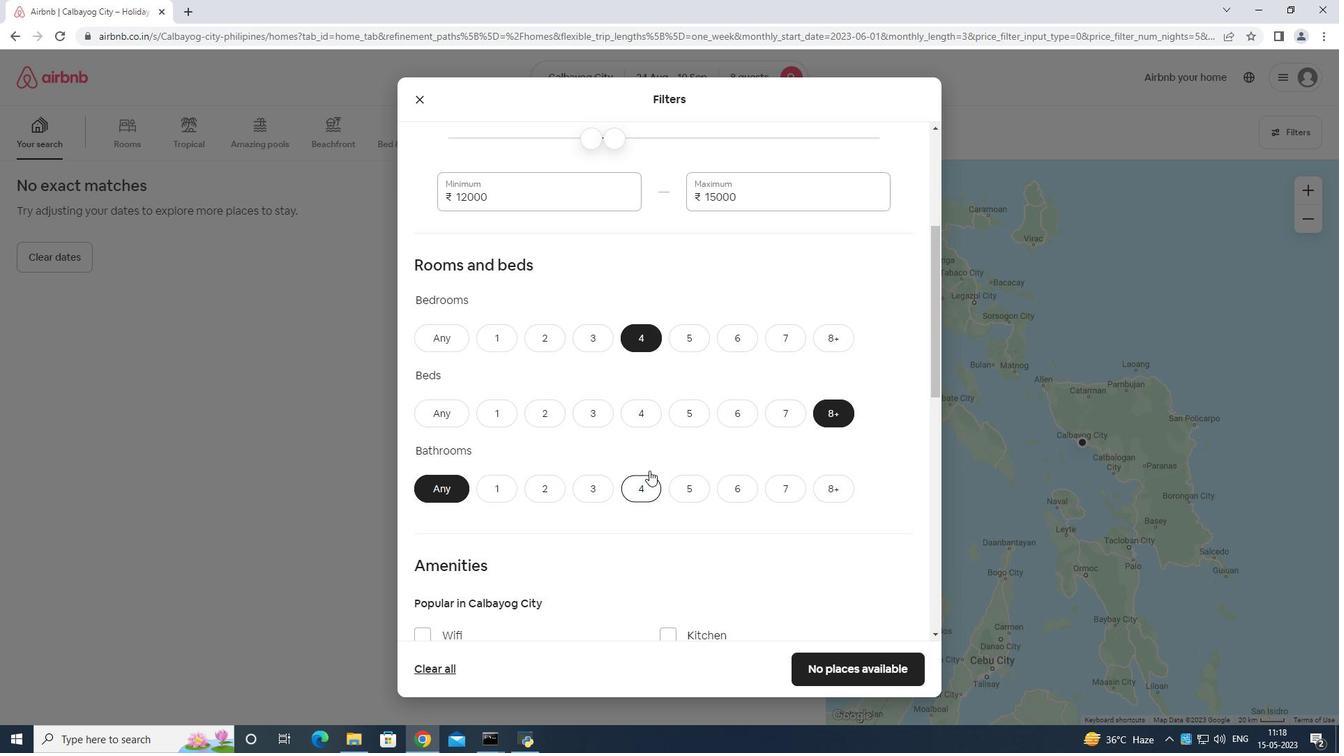
Action: Mouse scrolled (713, 429) with delta (0, 0)
Screenshot: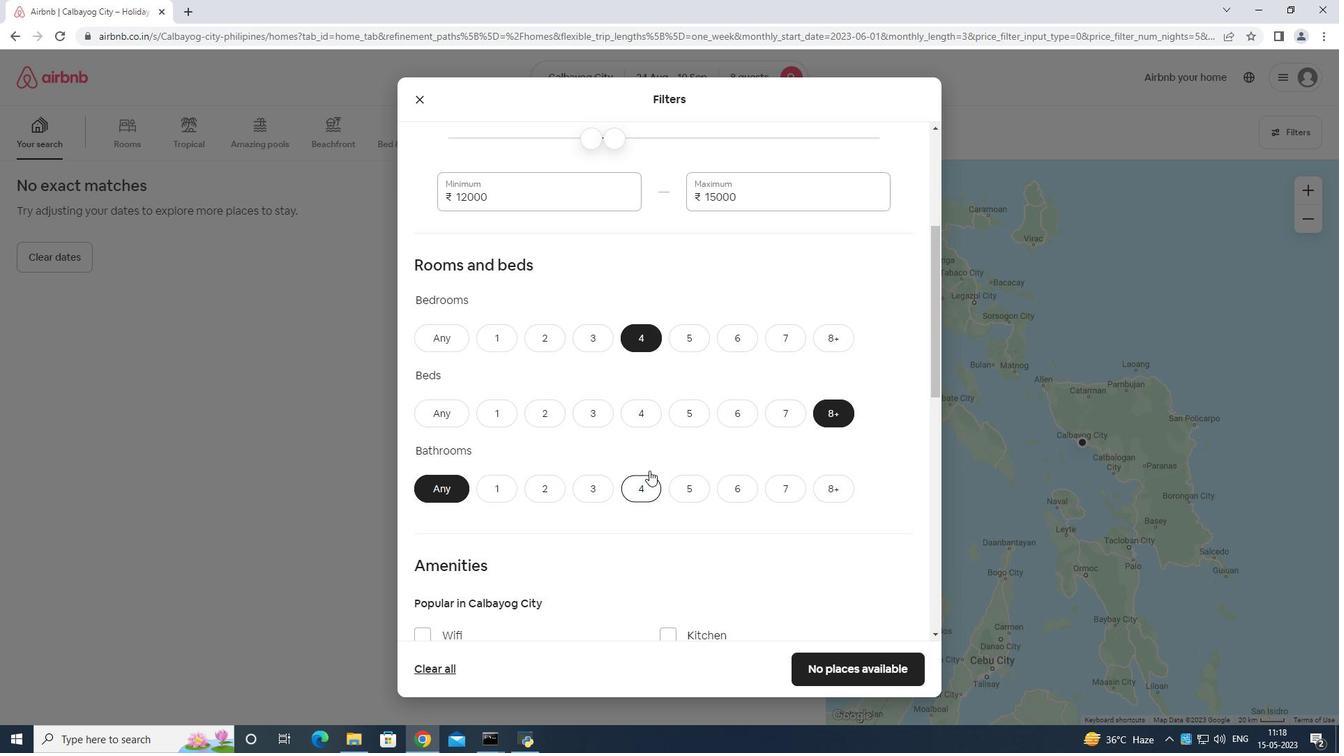 
Action: Mouse scrolled (713, 429) with delta (0, 0)
Screenshot: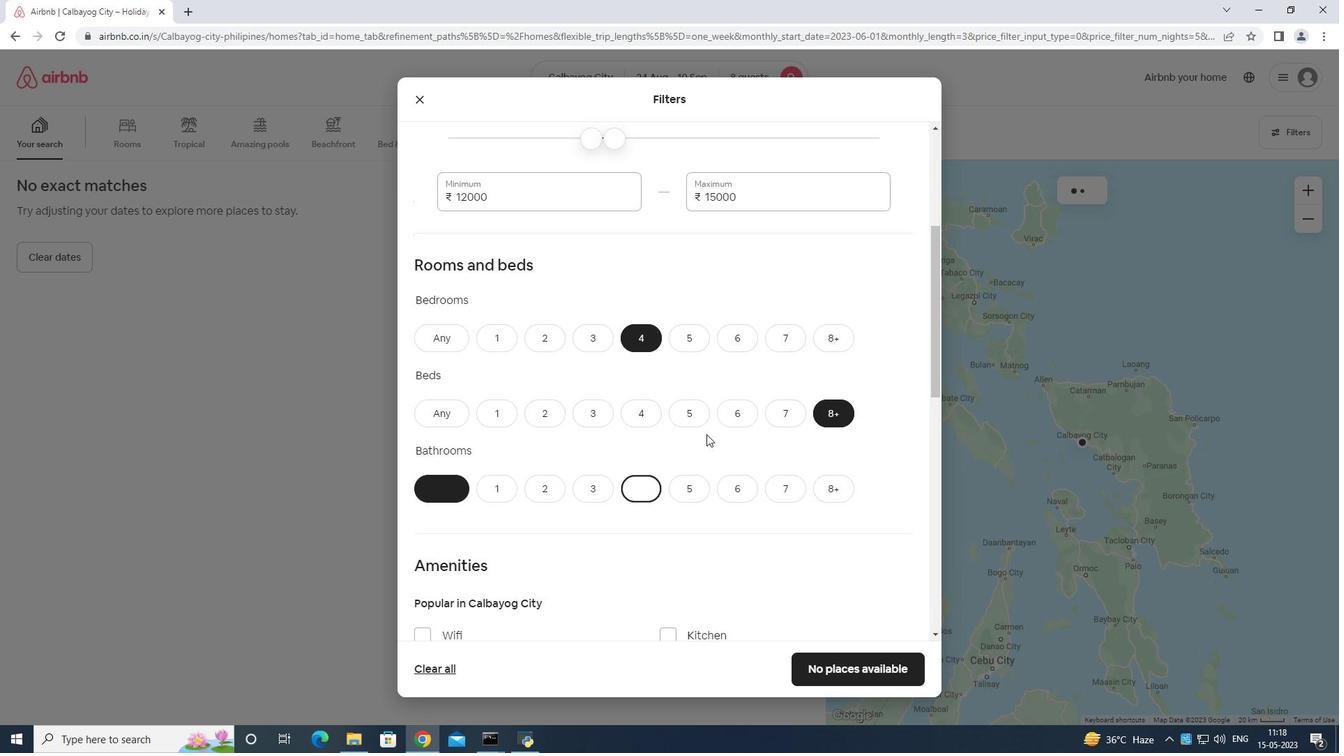 
Action: Mouse scrolled (713, 429) with delta (0, 0)
Screenshot: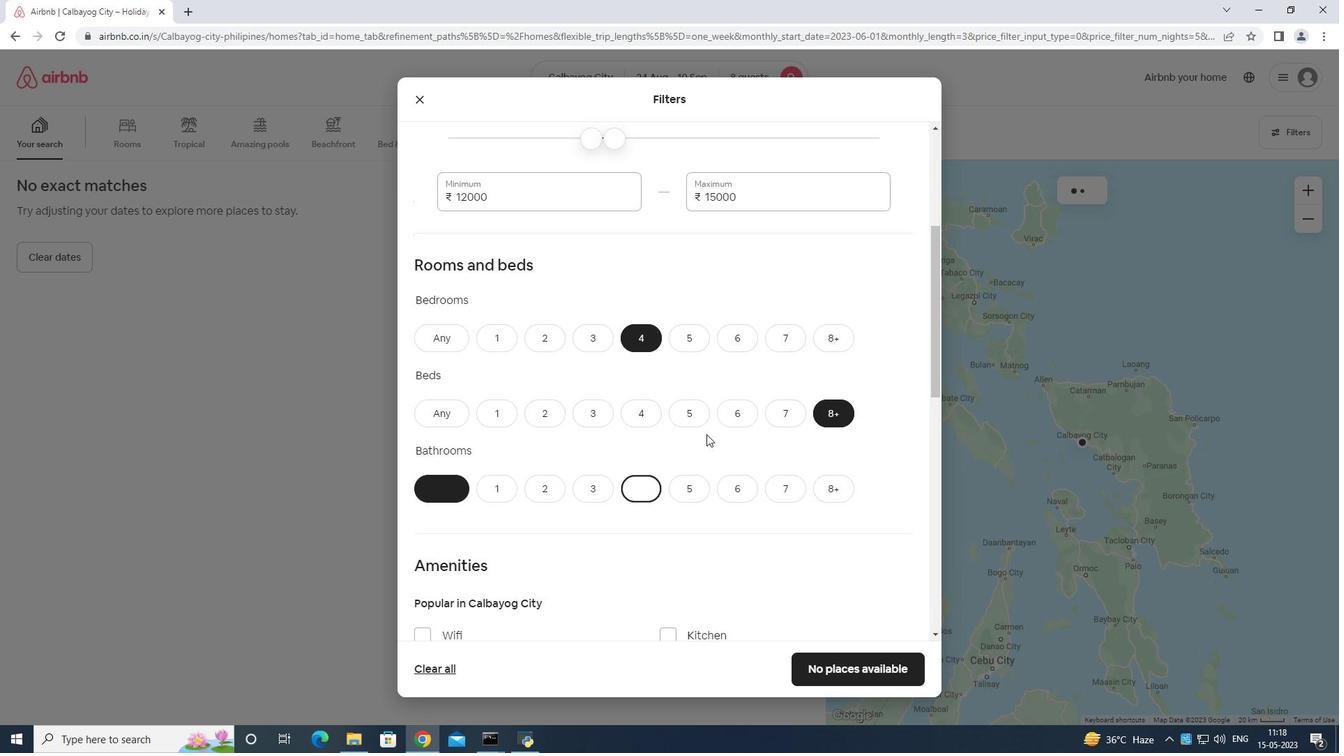 
Action: Mouse scrolled (713, 429) with delta (0, 0)
Screenshot: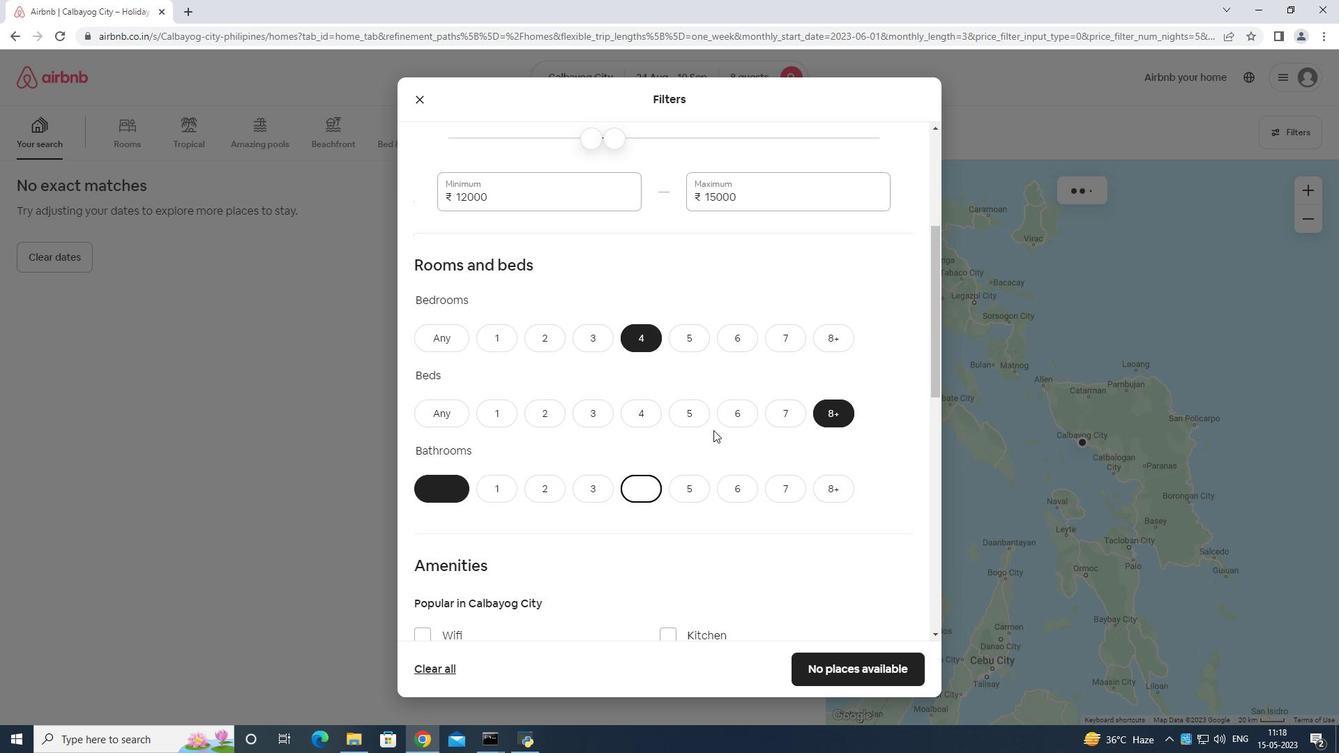
Action: Mouse moved to (427, 276)
Screenshot: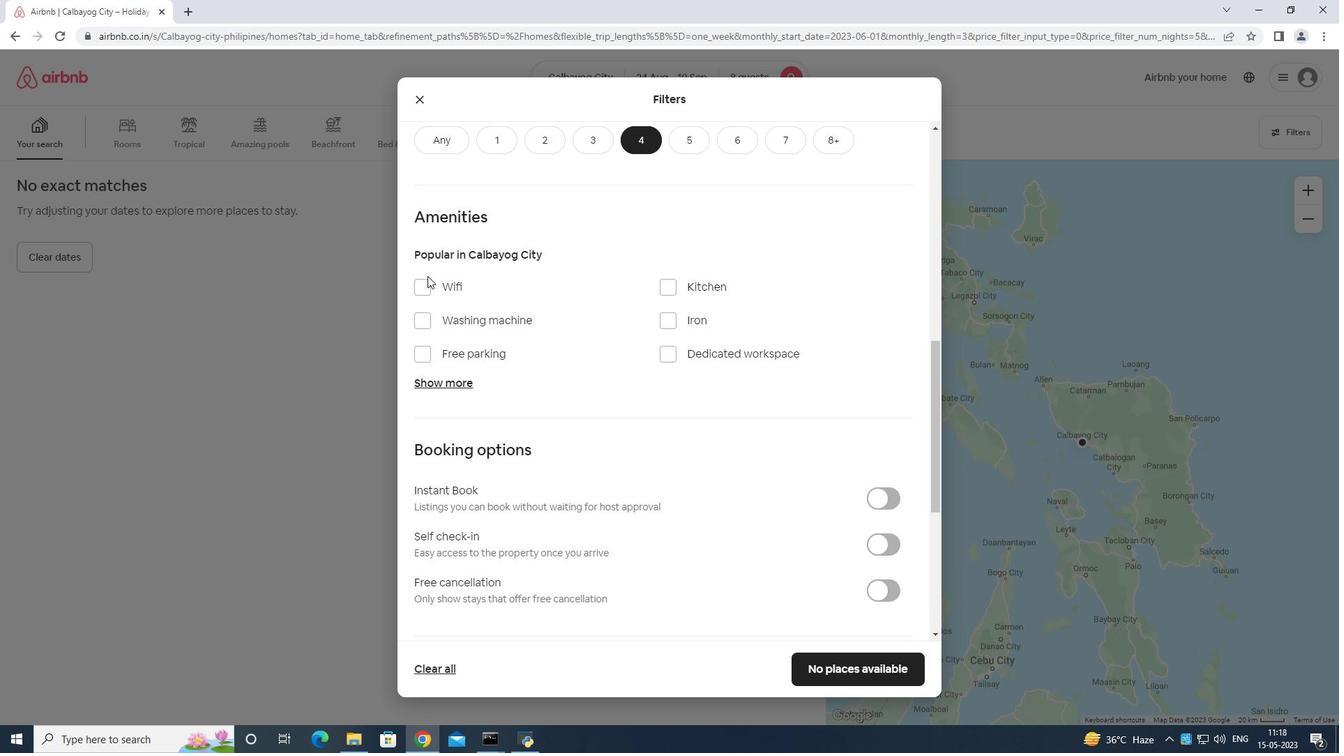 
Action: Mouse pressed left at (427, 276)
Screenshot: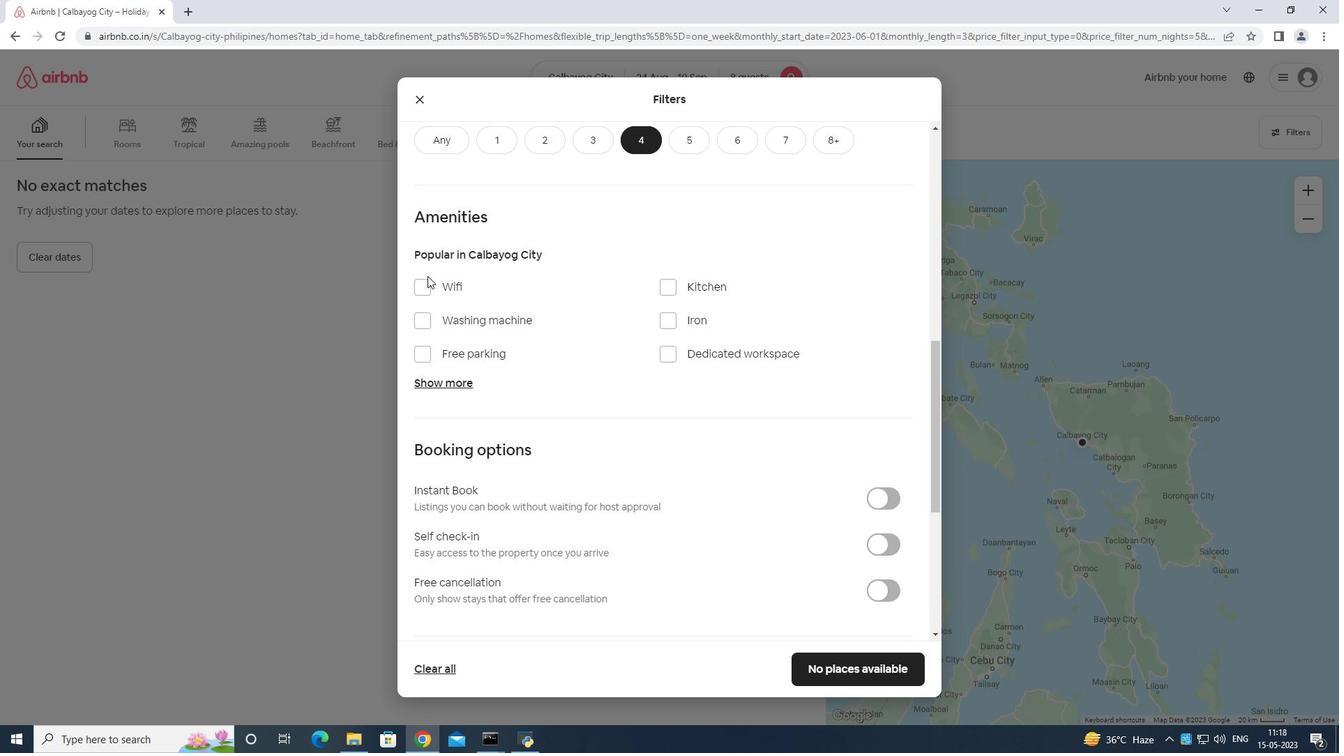 
Action: Mouse moved to (425, 282)
Screenshot: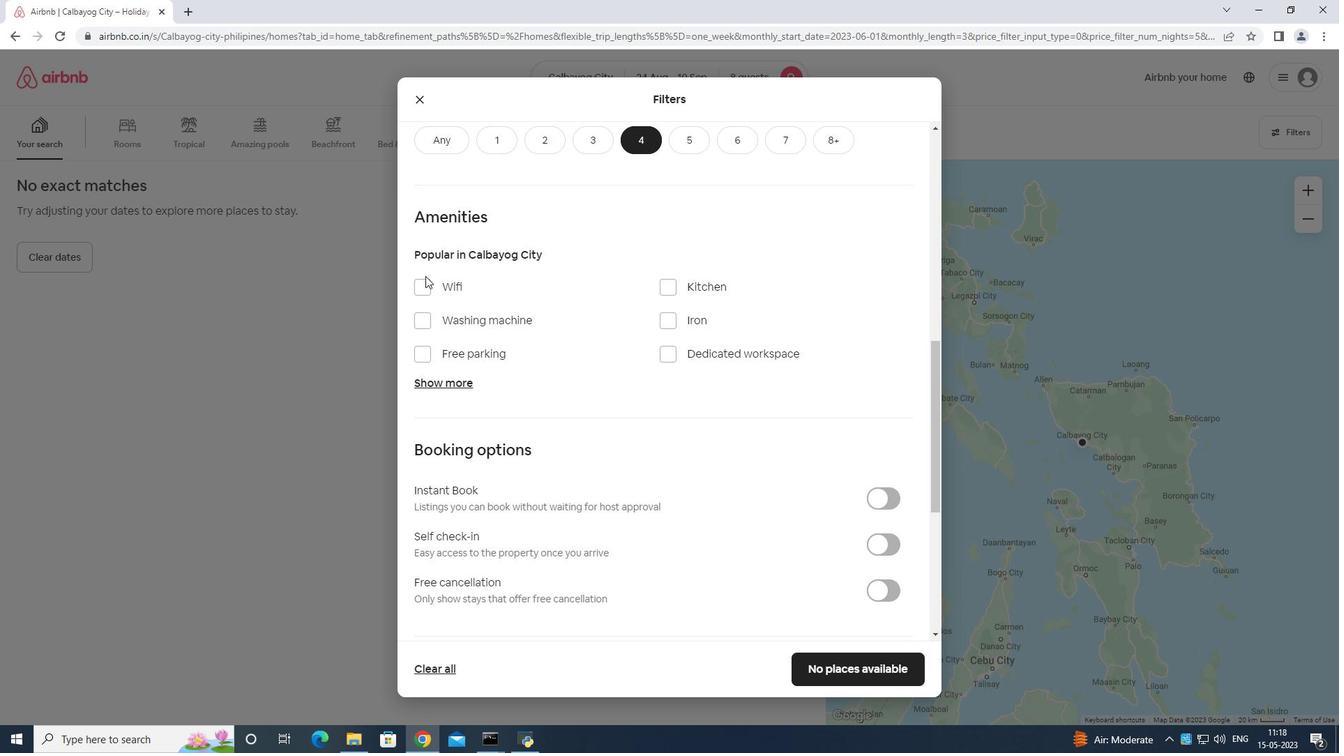 
Action: Mouse pressed left at (425, 282)
Screenshot: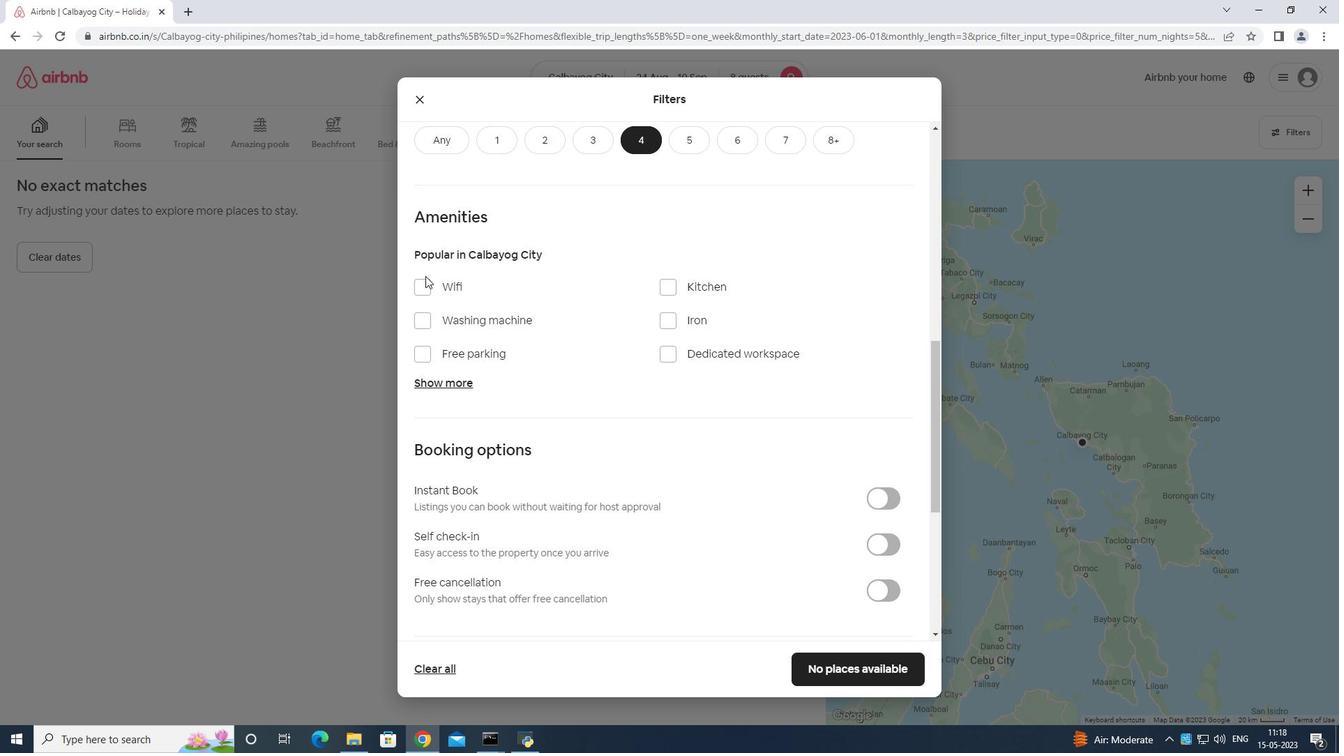 
Action: Mouse moved to (424, 356)
Screenshot: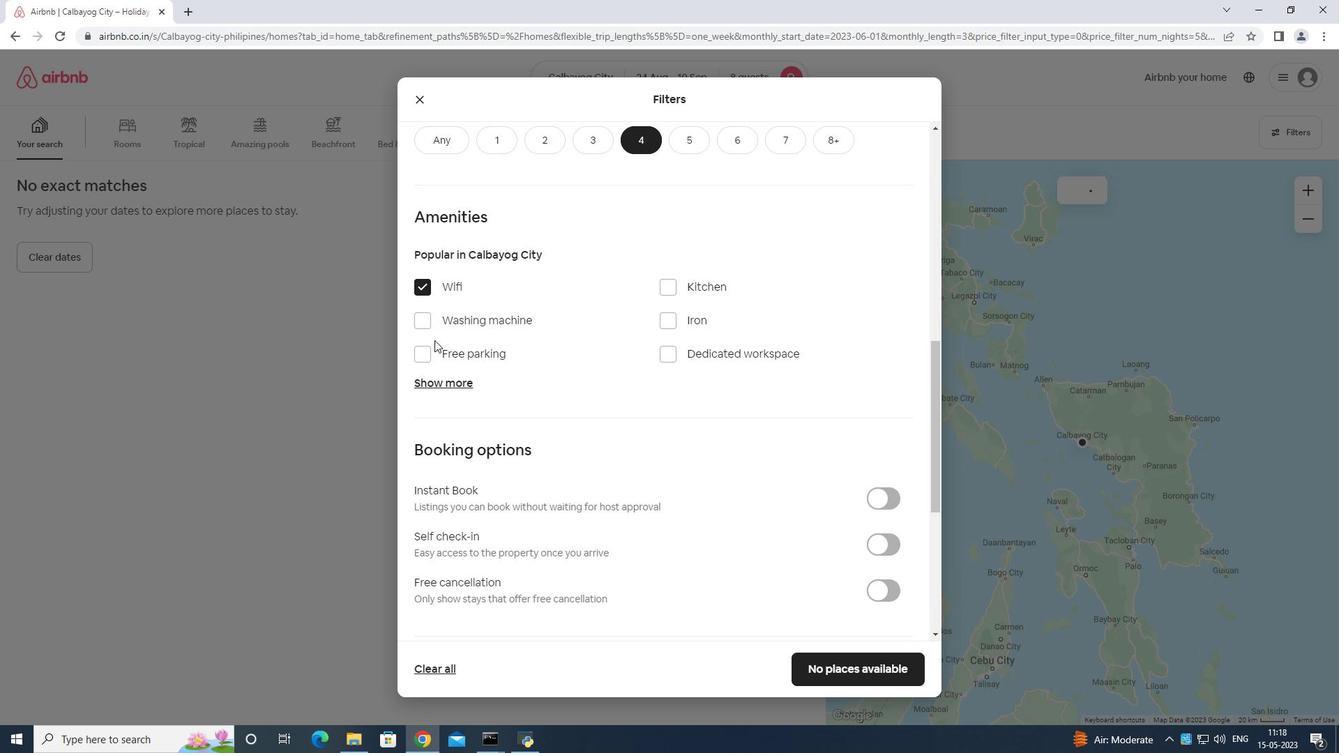 
Action: Mouse pressed left at (424, 356)
Screenshot: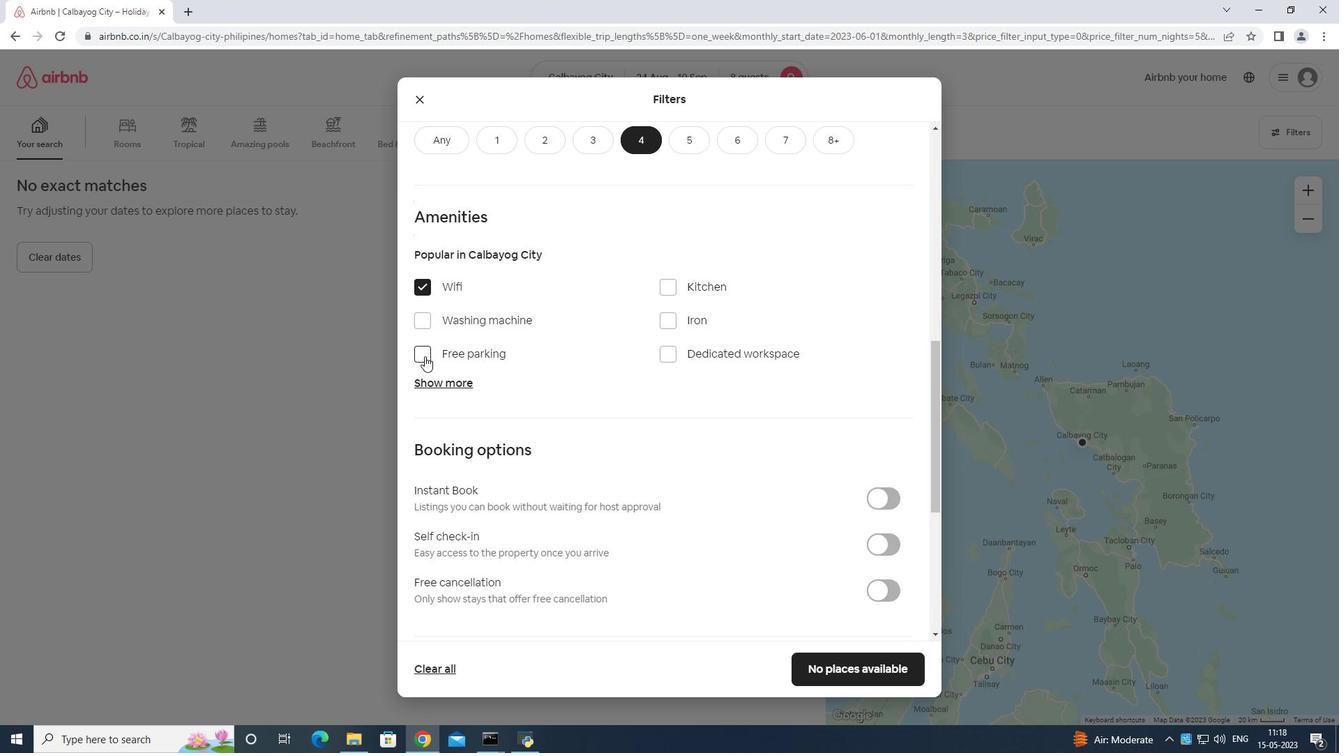 
Action: Mouse moved to (431, 378)
Screenshot: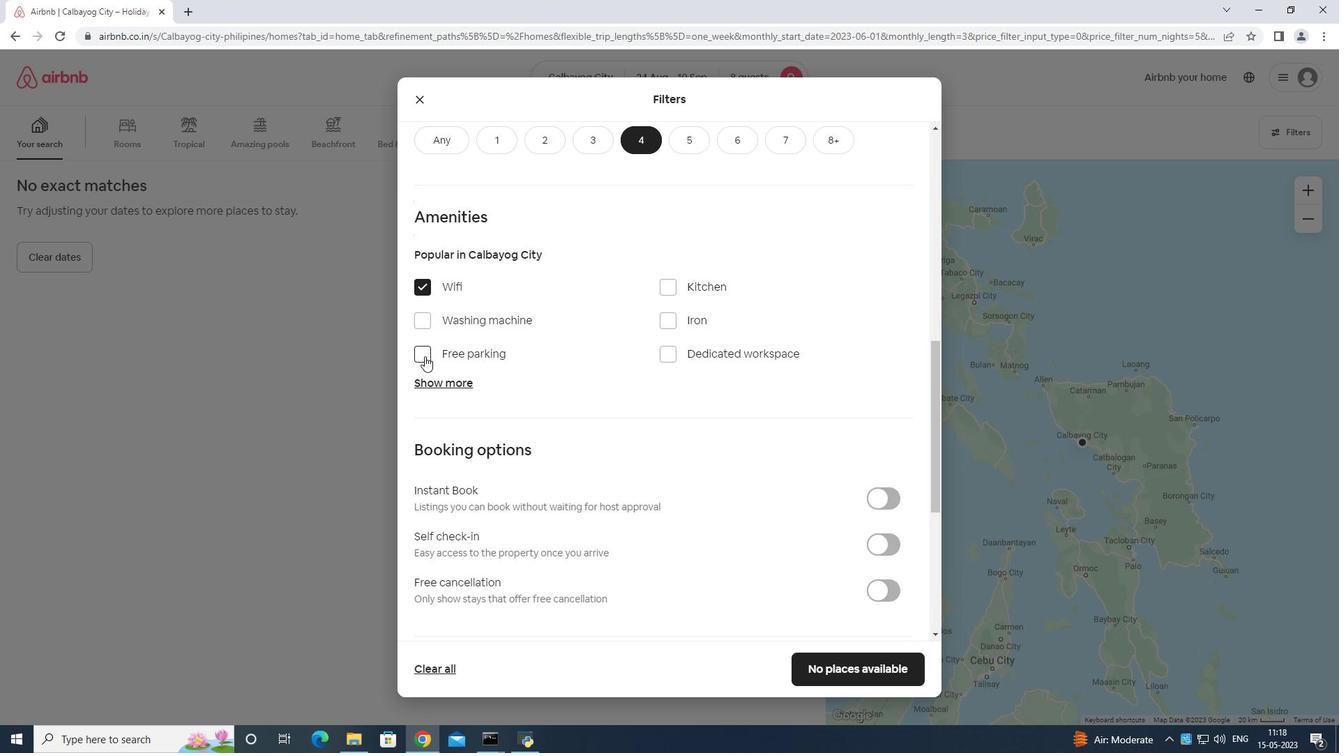 
Action: Mouse pressed left at (431, 378)
Screenshot: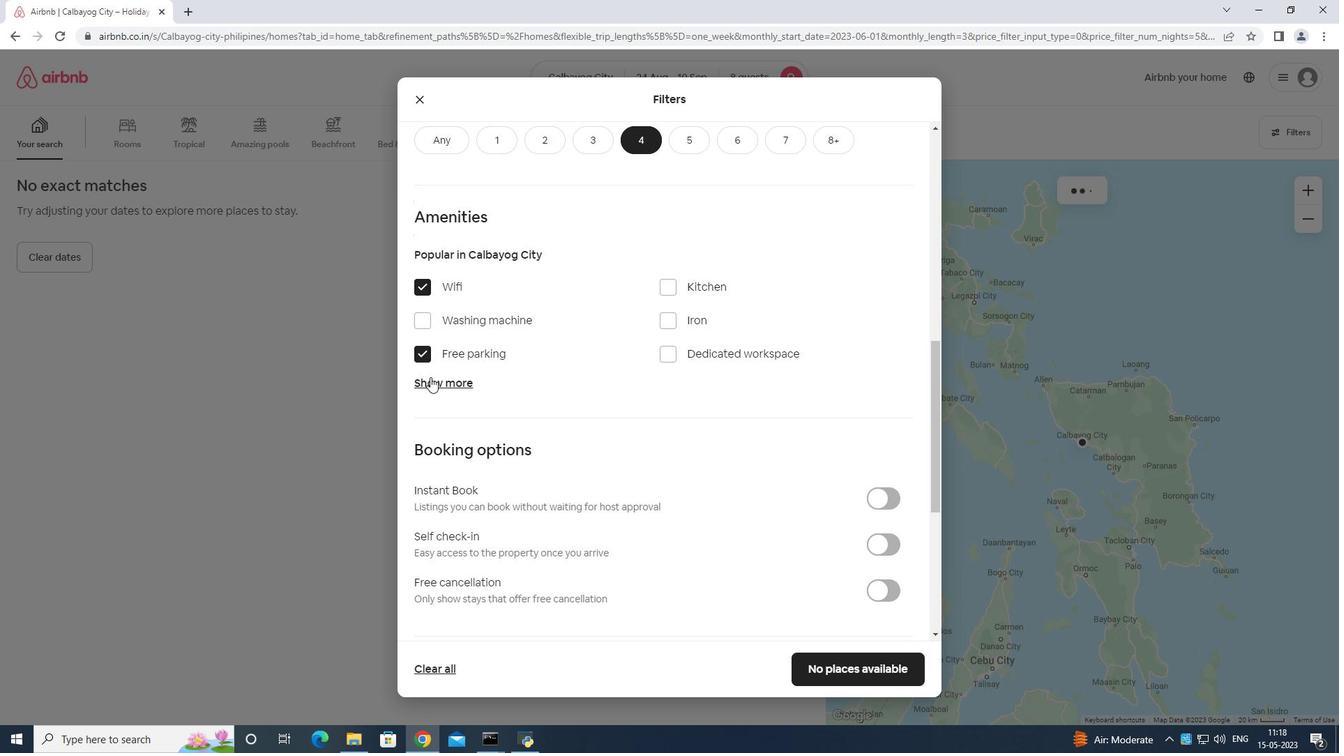 
Action: Mouse moved to (496, 379)
Screenshot: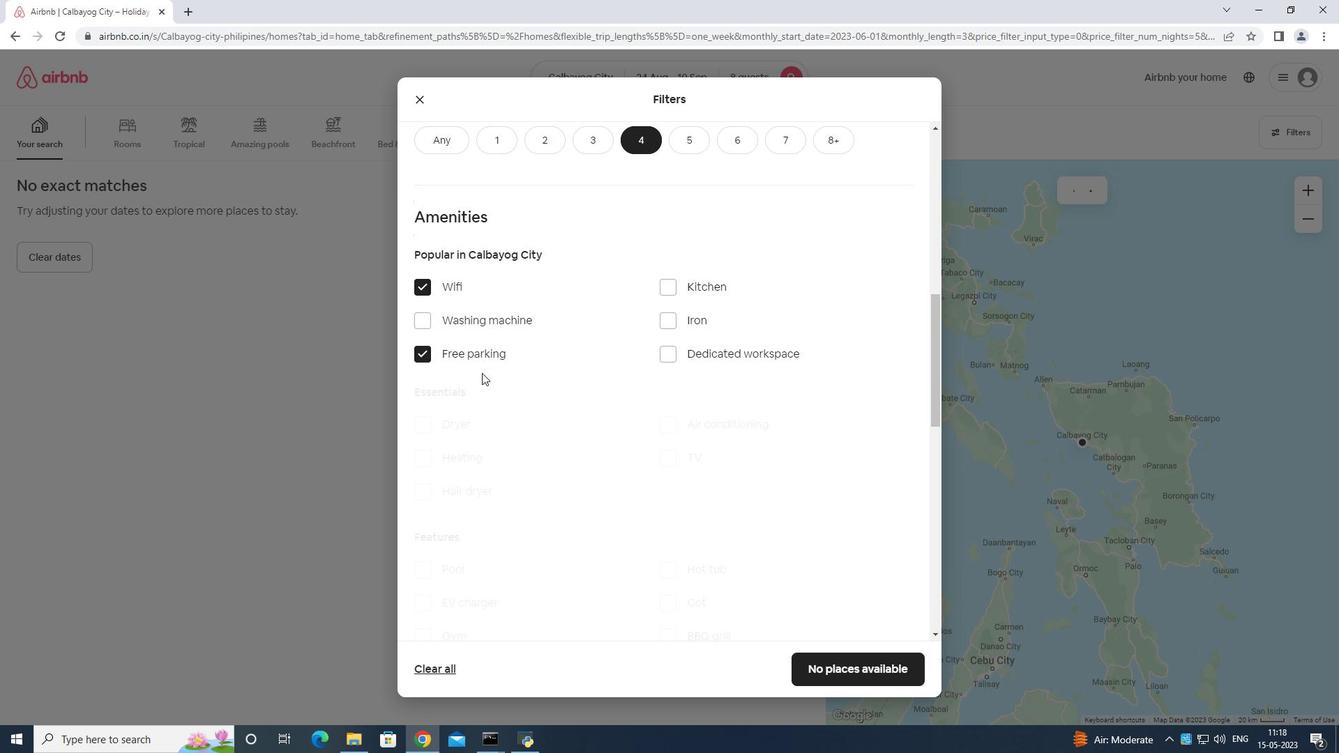 
Action: Mouse scrolled (496, 378) with delta (0, 0)
Screenshot: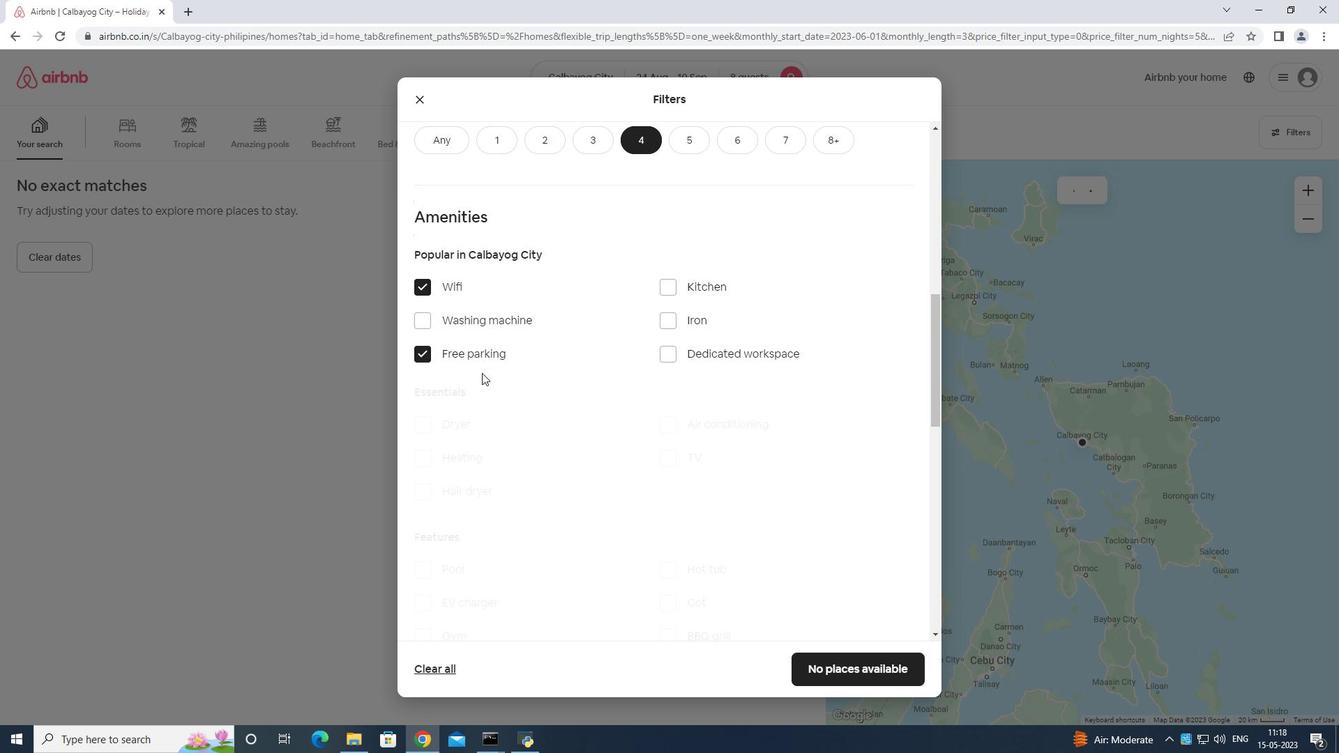 
Action: Mouse moved to (674, 399)
Screenshot: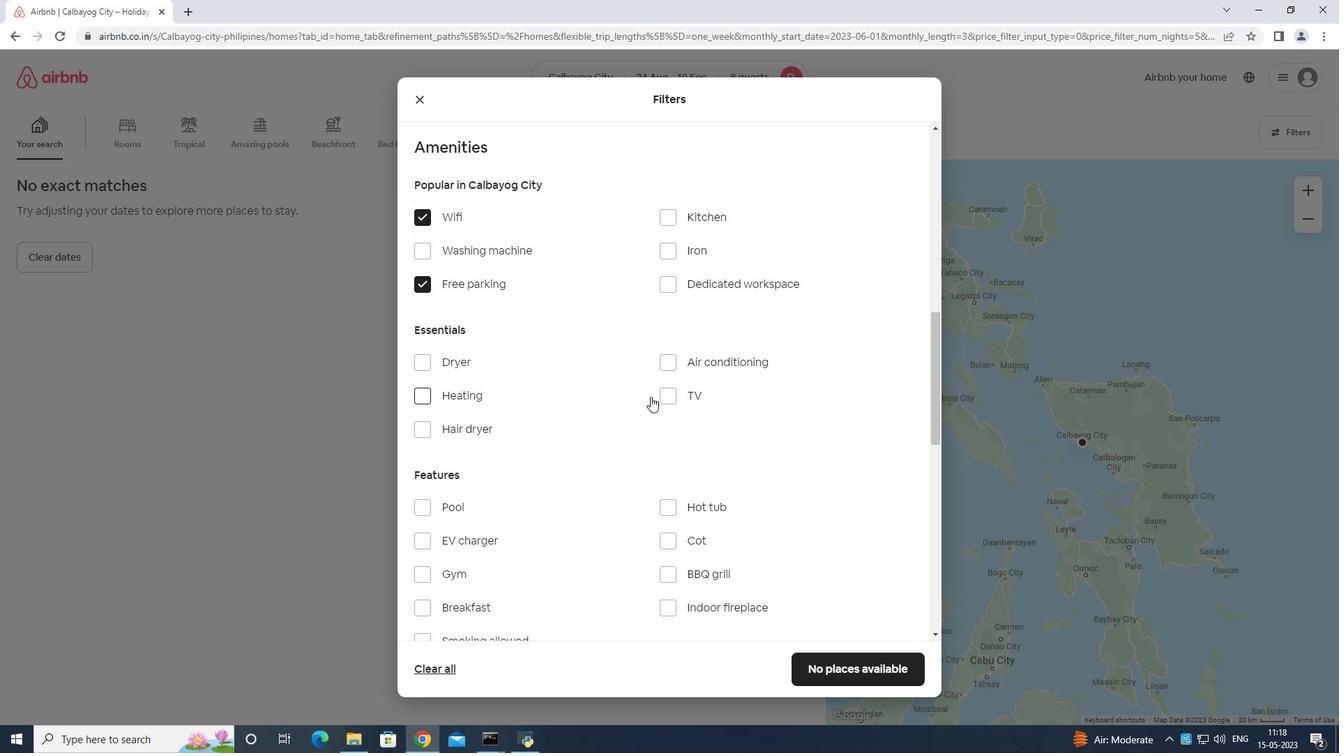 
Action: Mouse pressed left at (674, 399)
Screenshot: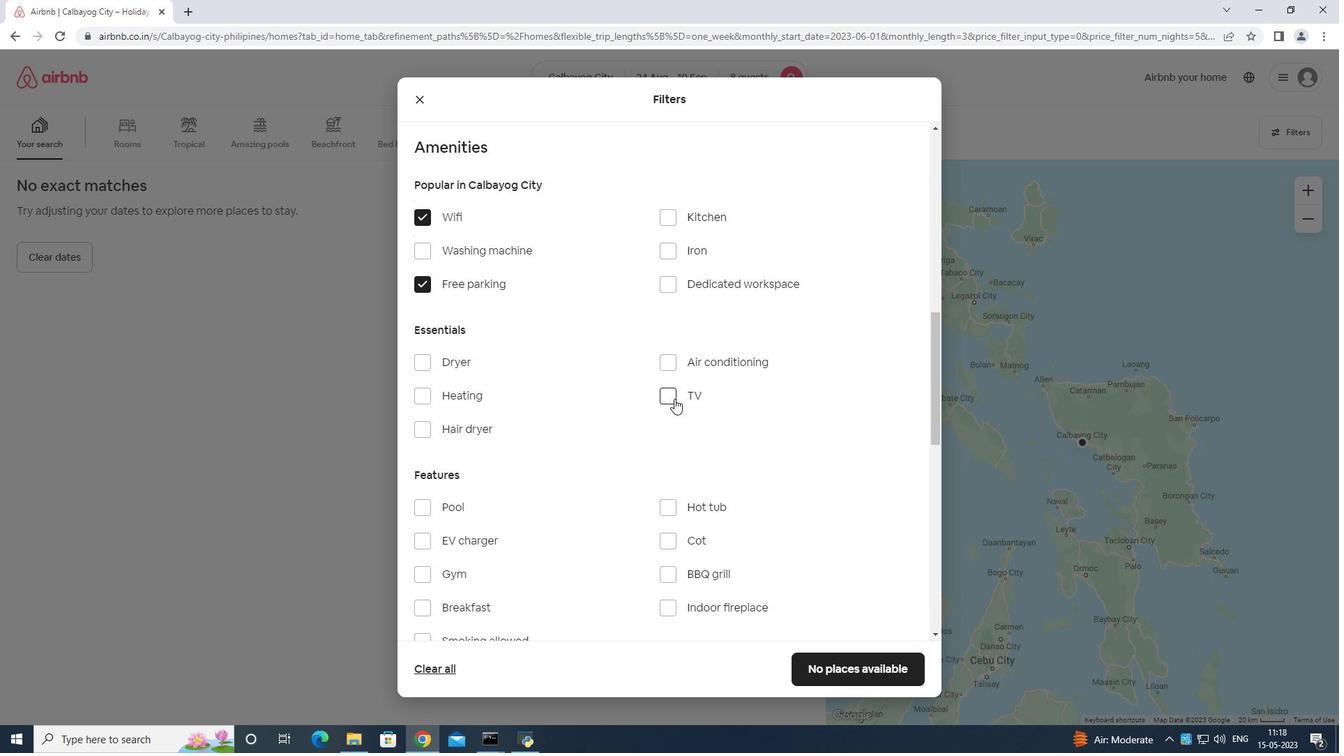 
Action: Mouse moved to (669, 383)
Screenshot: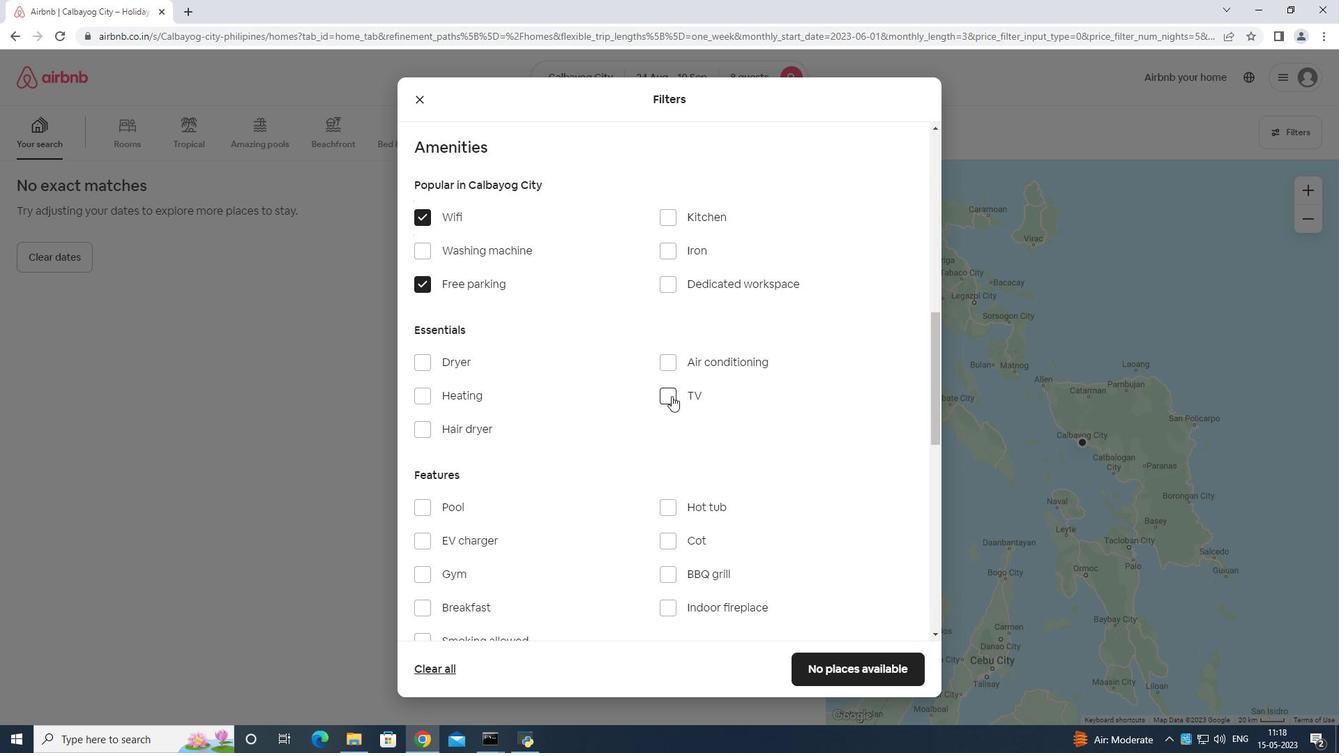 
Action: Mouse scrolled (669, 382) with delta (0, 0)
Screenshot: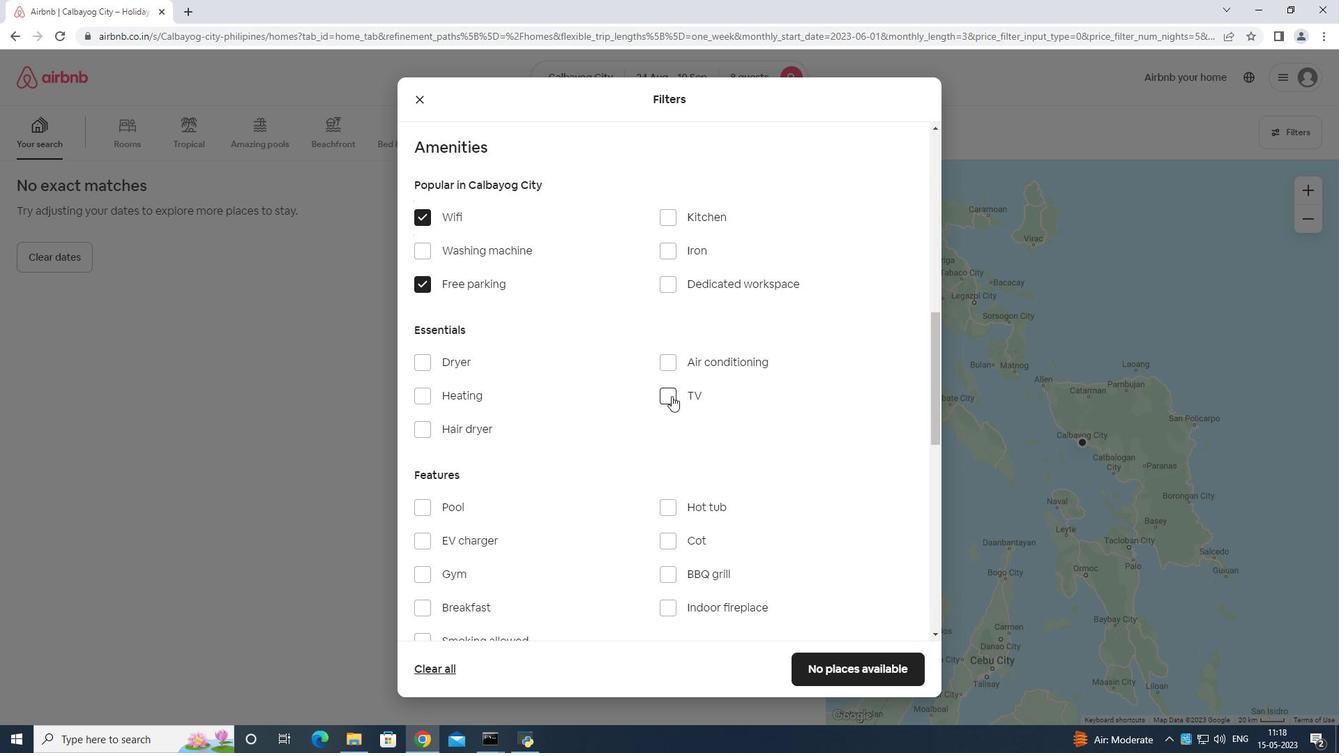 
Action: Mouse moved to (669, 383)
Screenshot: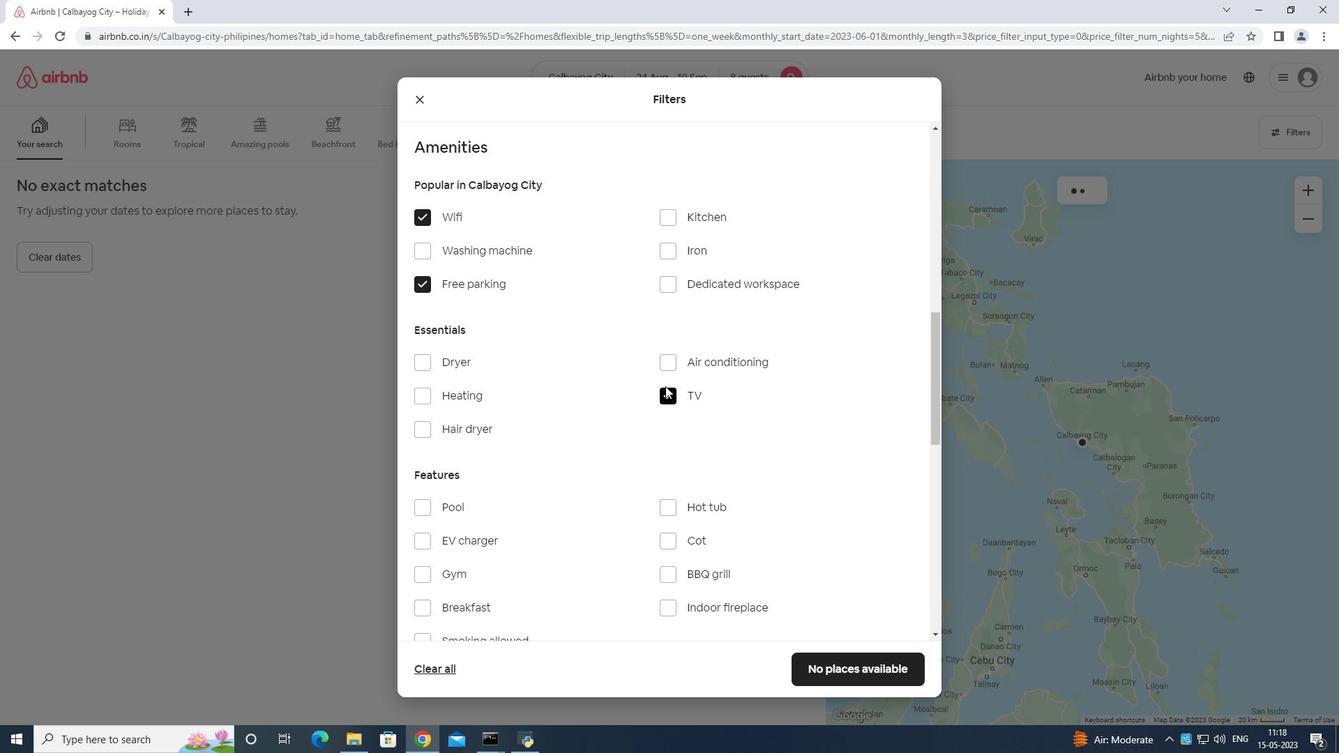 
Action: Mouse scrolled (669, 382) with delta (0, 0)
Screenshot: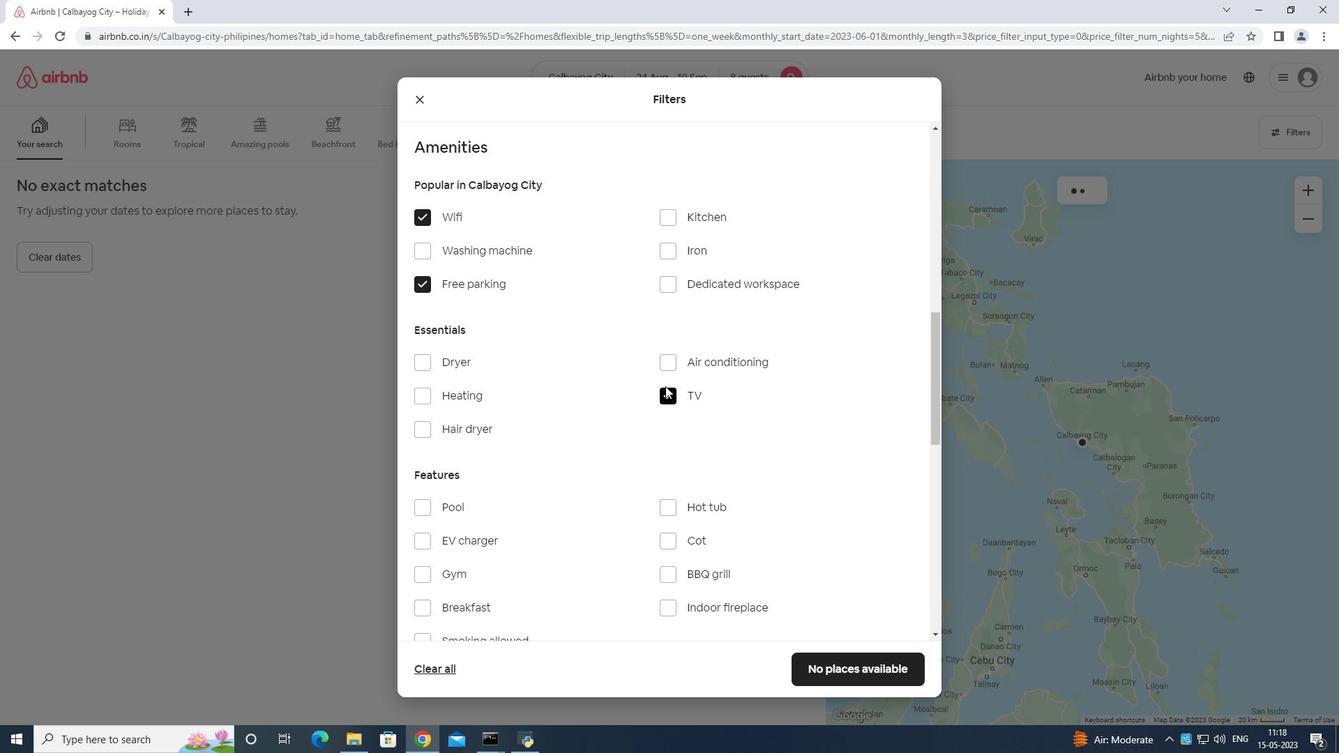 
Action: Mouse moved to (669, 383)
Screenshot: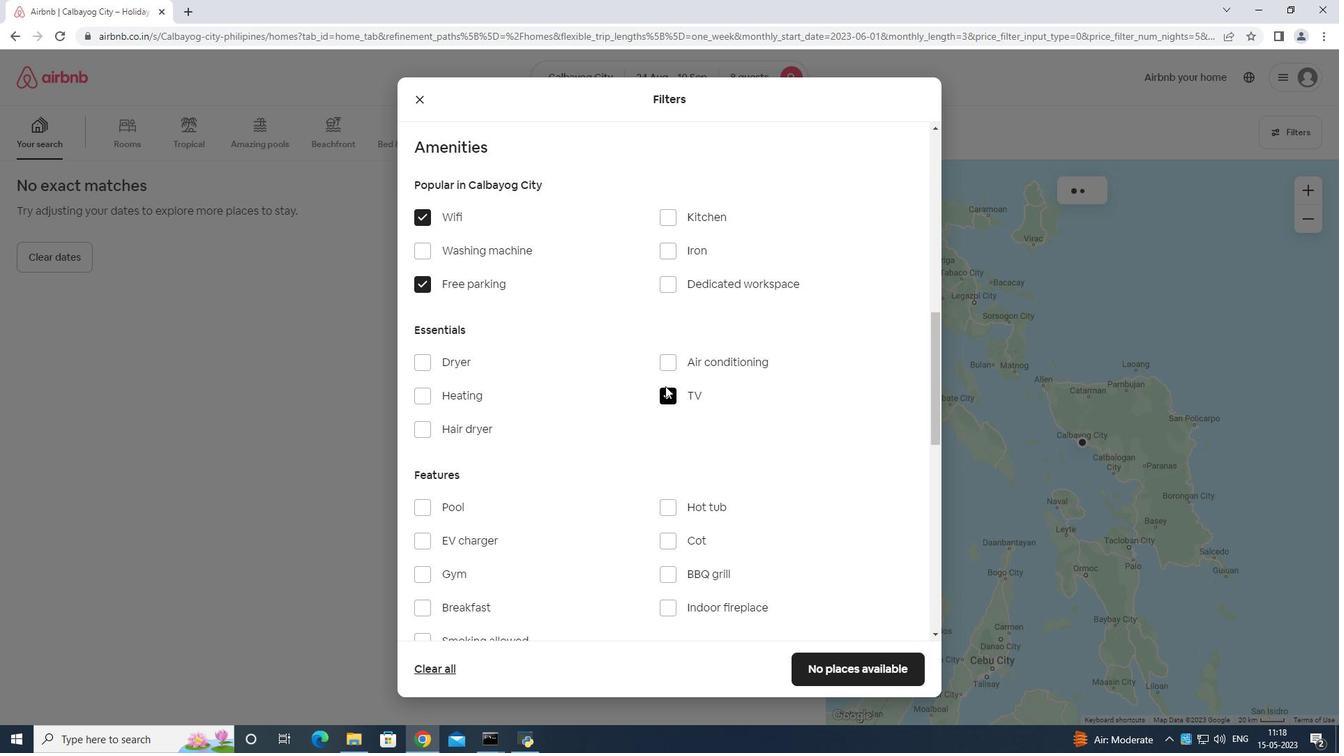 
Action: Mouse scrolled (669, 382) with delta (0, 0)
Screenshot: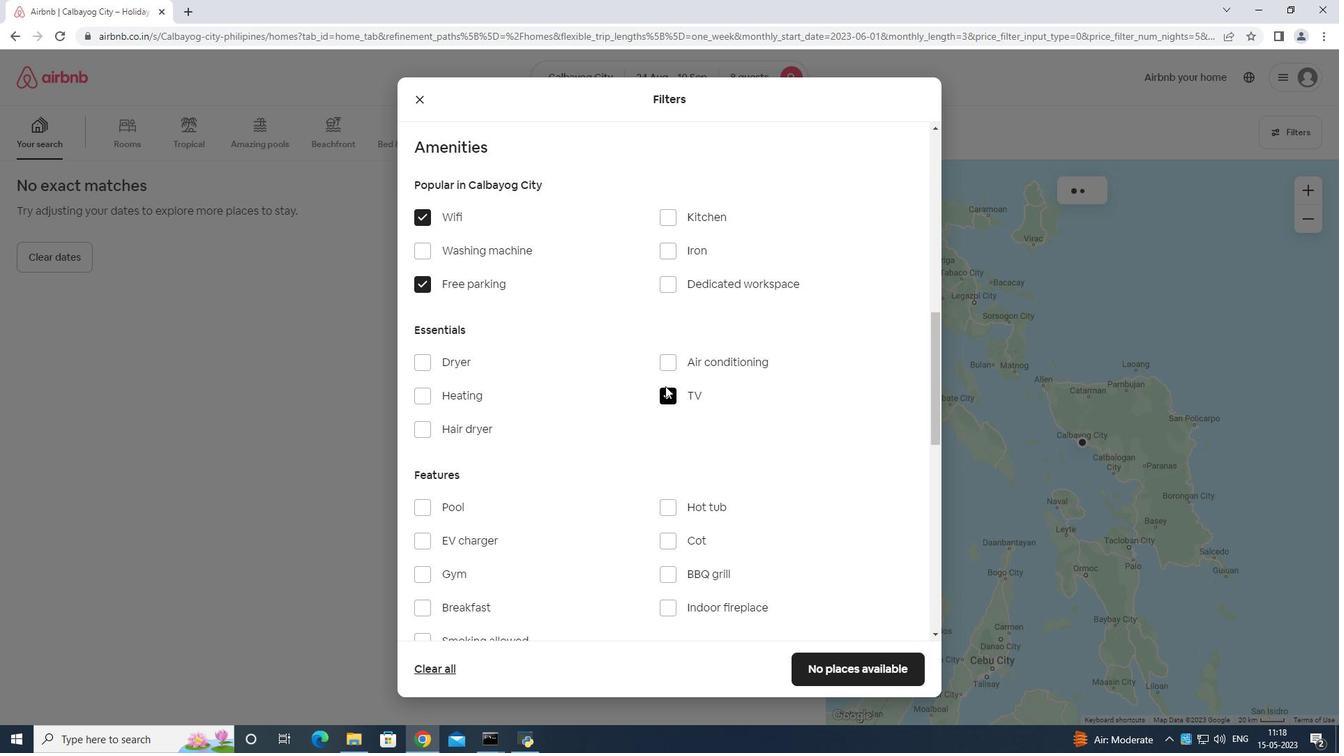 
Action: Mouse moved to (669, 384)
Screenshot: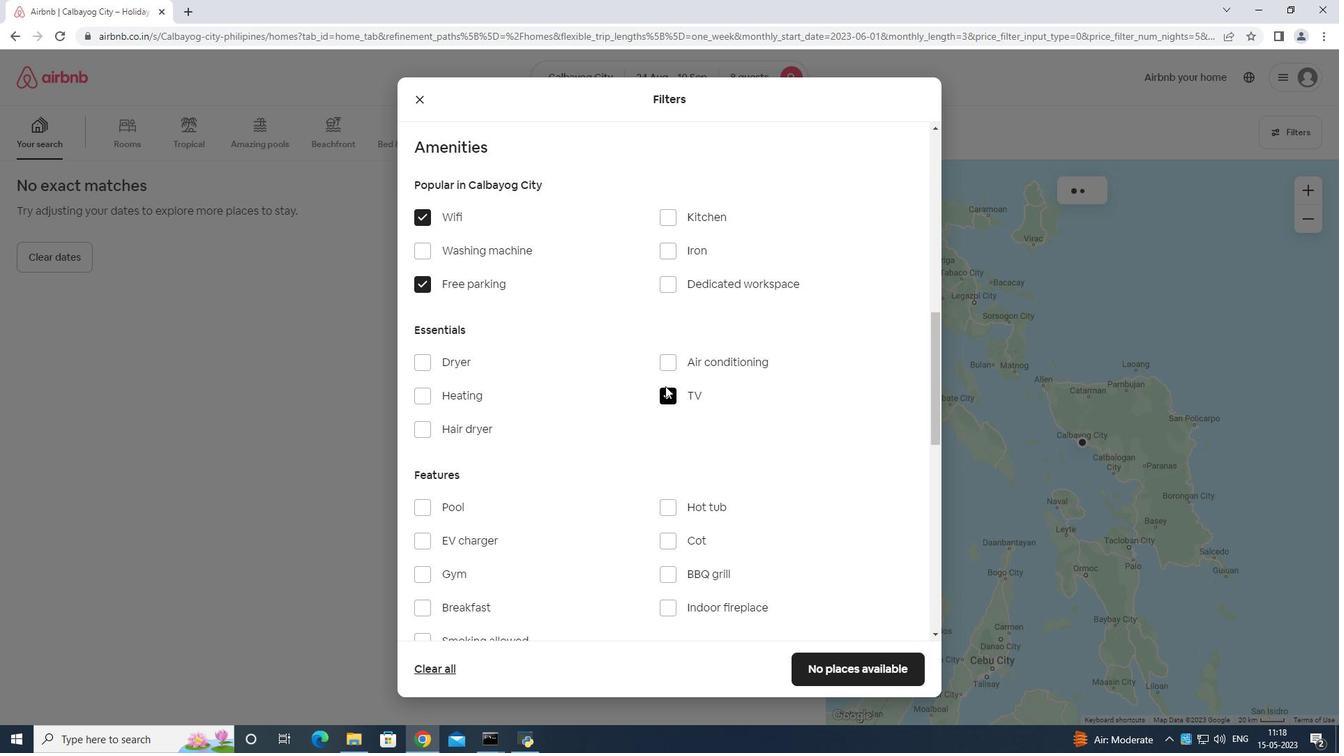 
Action: Mouse scrolled (669, 383) with delta (0, 0)
Screenshot: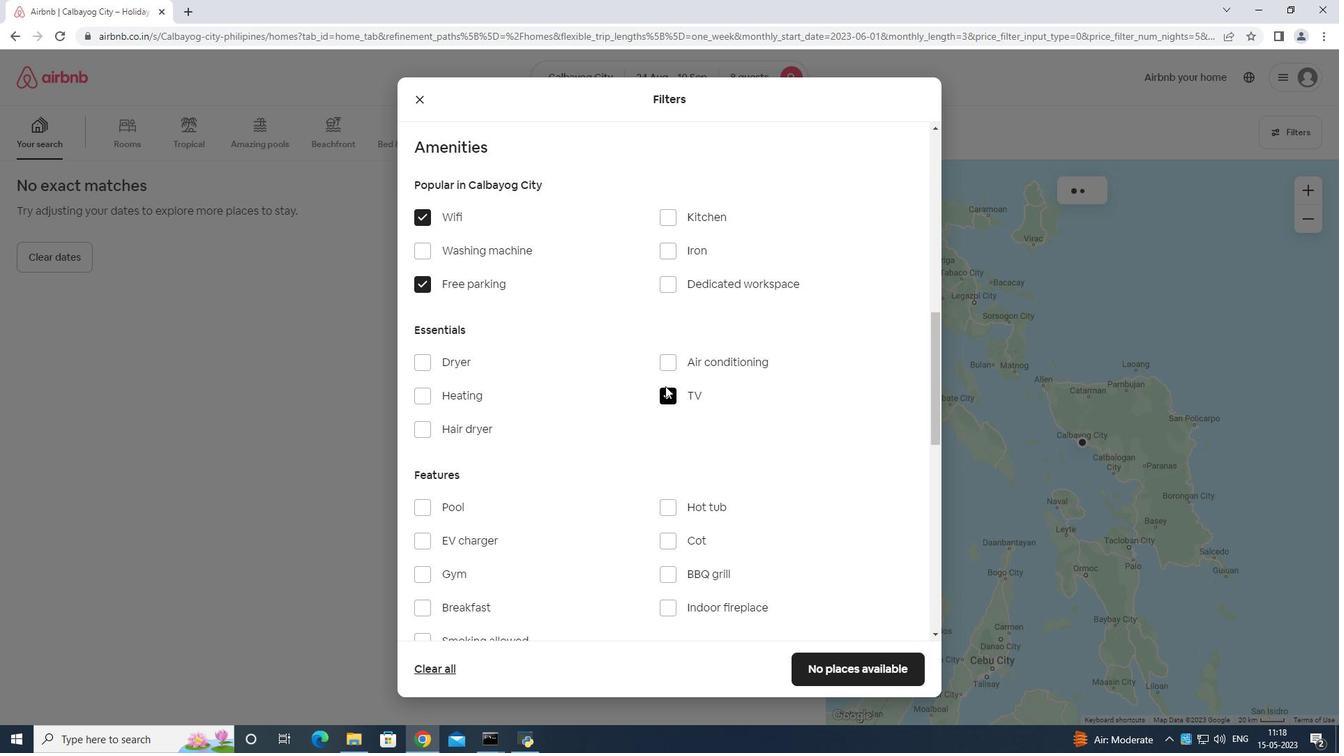 
Action: Mouse moved to (460, 295)
Screenshot: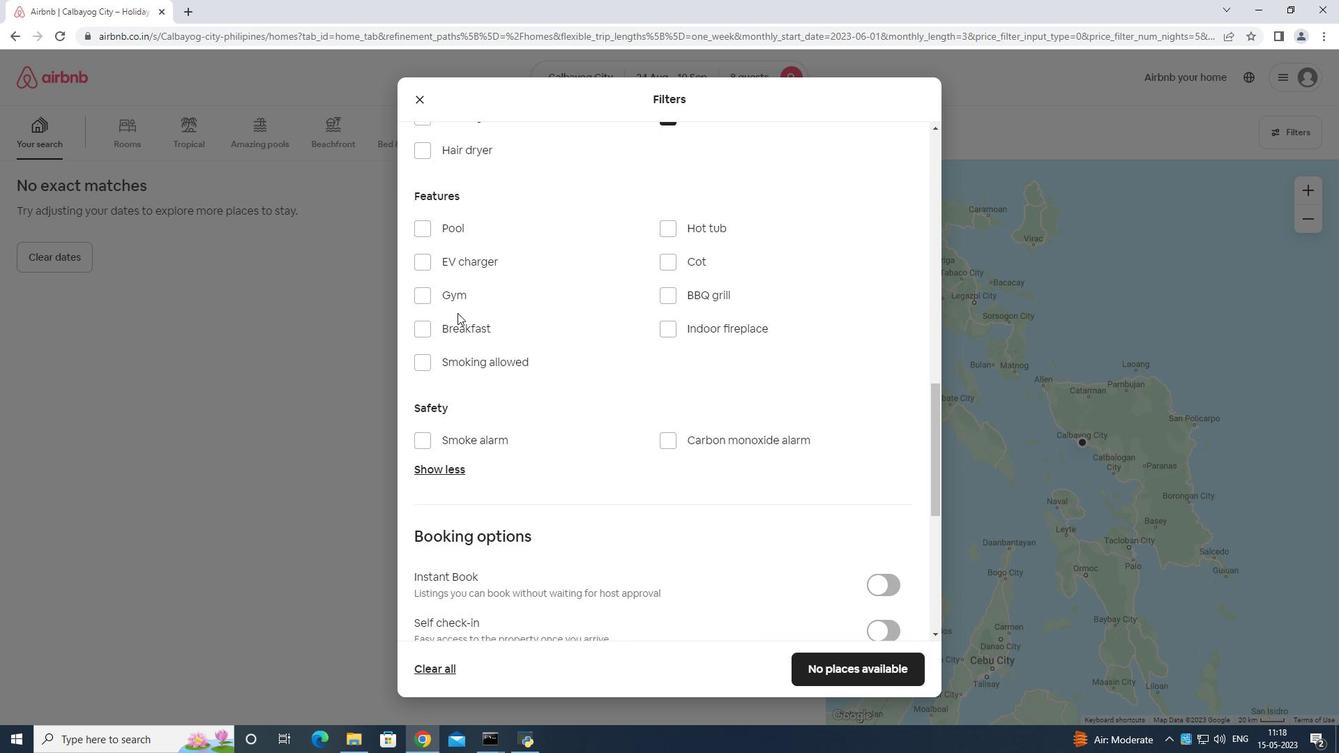 
Action: Mouse pressed left at (460, 295)
Screenshot: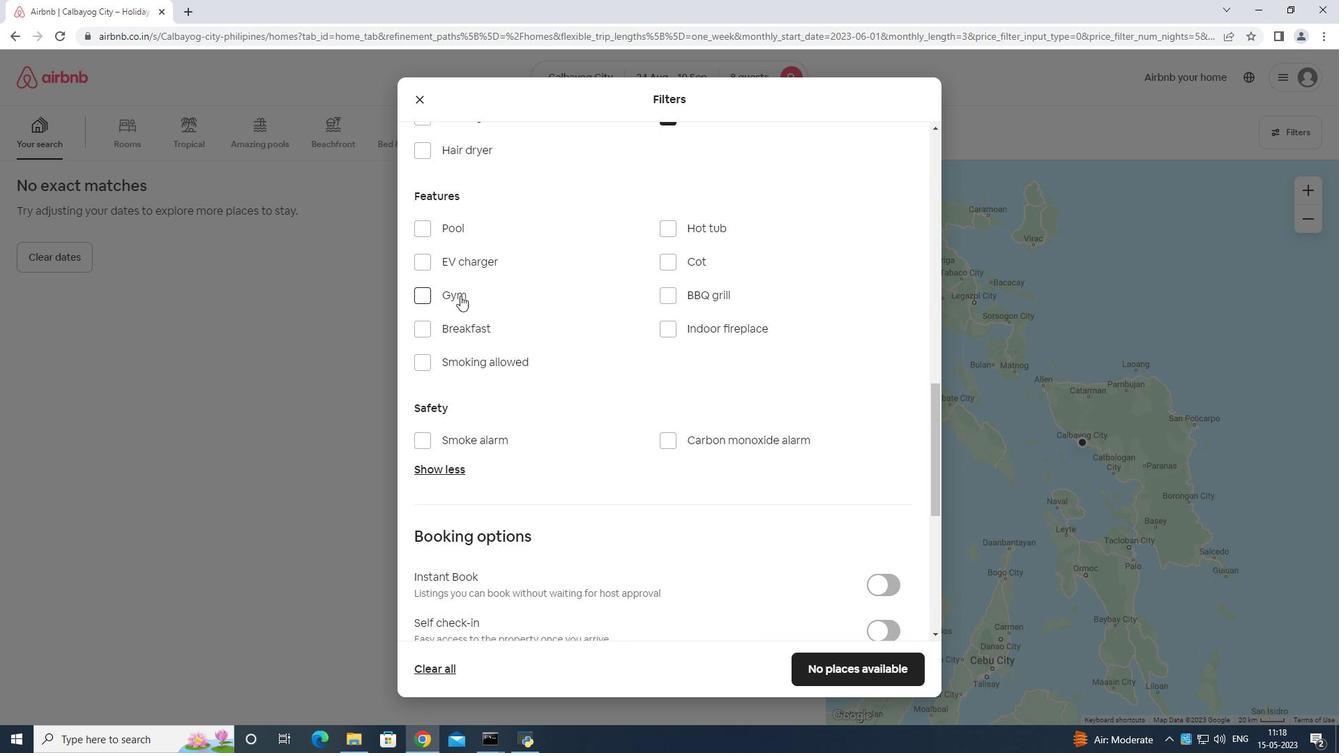 
Action: Mouse moved to (460, 326)
Screenshot: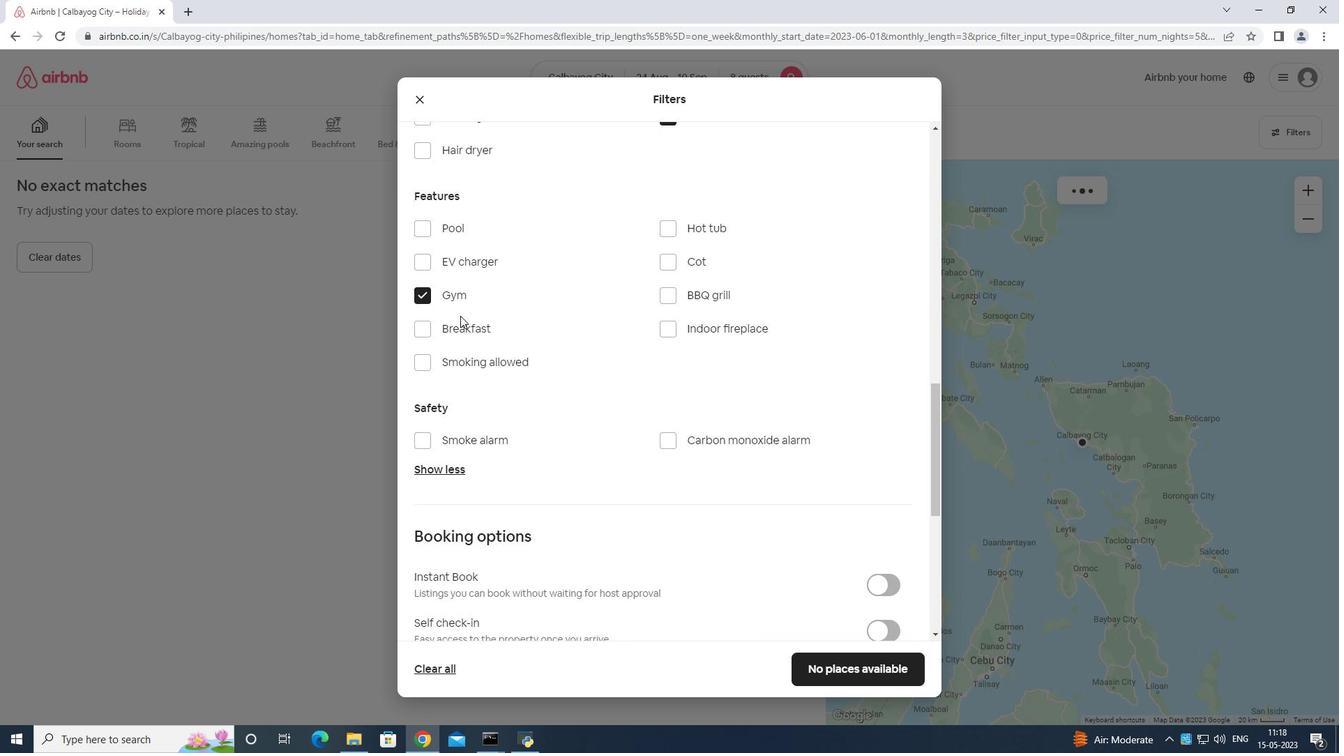 
Action: Mouse pressed left at (460, 326)
Screenshot: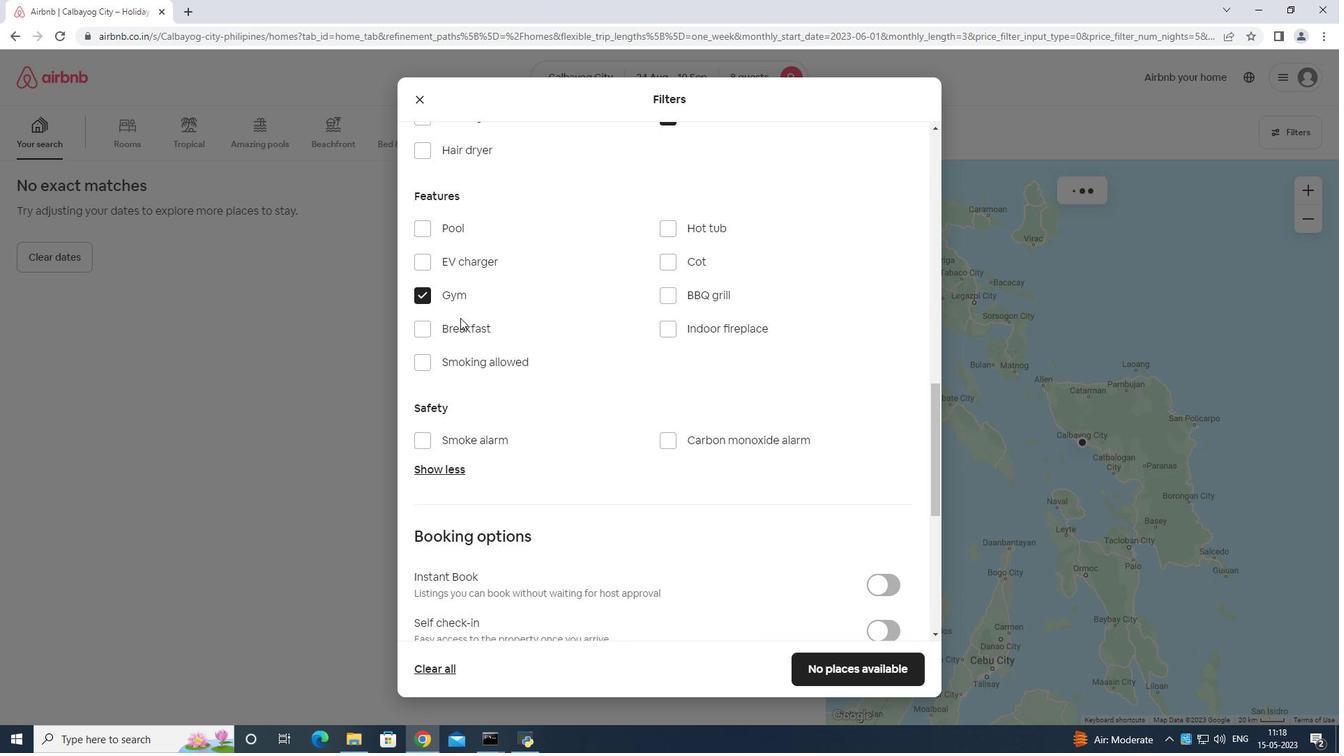 
Action: Mouse moved to (597, 344)
Screenshot: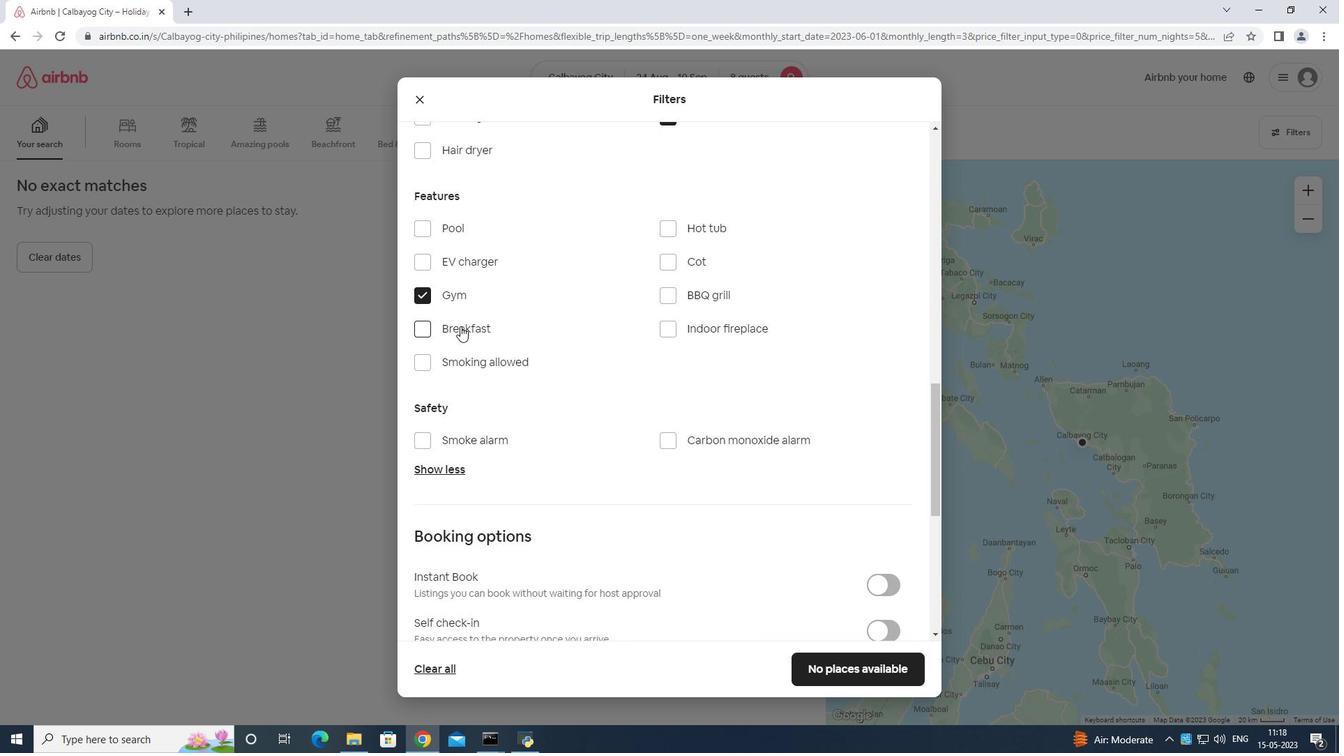 
Action: Mouse scrolled (597, 343) with delta (0, 0)
Screenshot: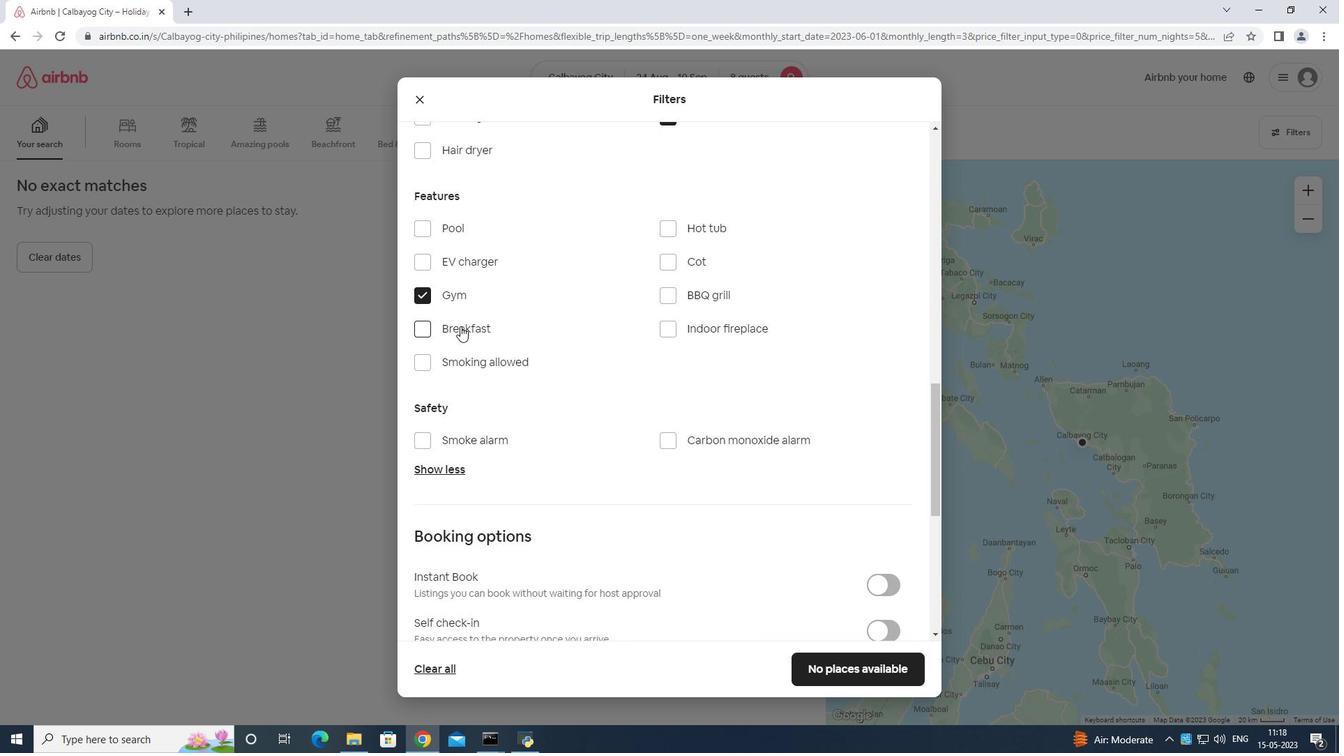 
Action: Mouse moved to (630, 362)
Screenshot: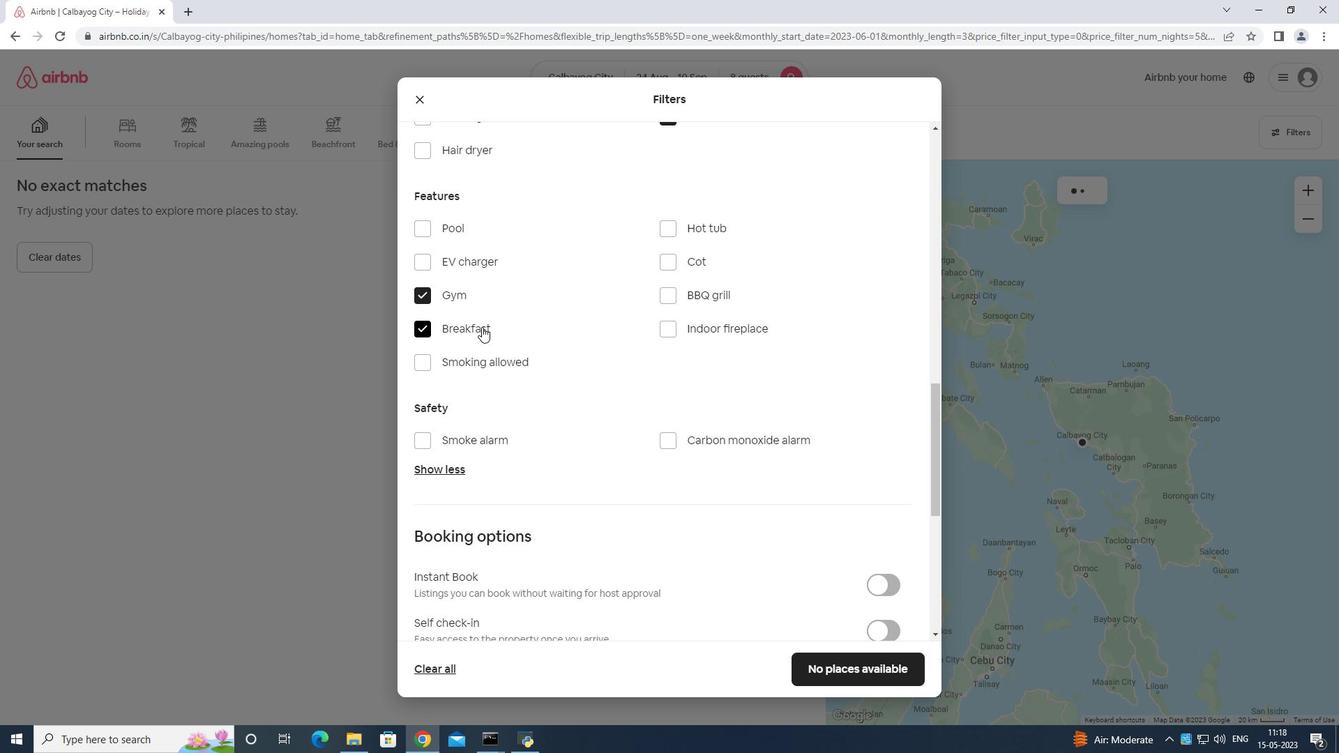 
Action: Mouse scrolled (630, 361) with delta (0, 0)
Screenshot: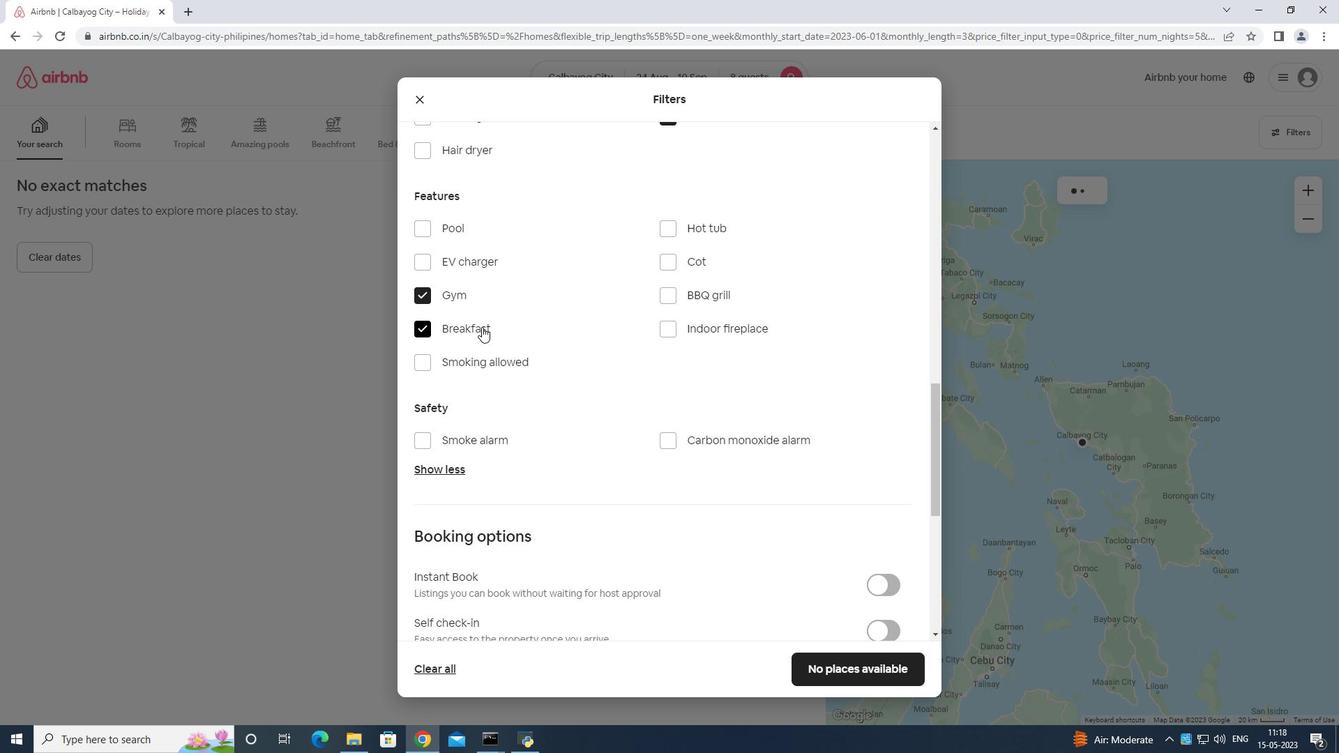 
Action: Mouse moved to (645, 365)
Screenshot: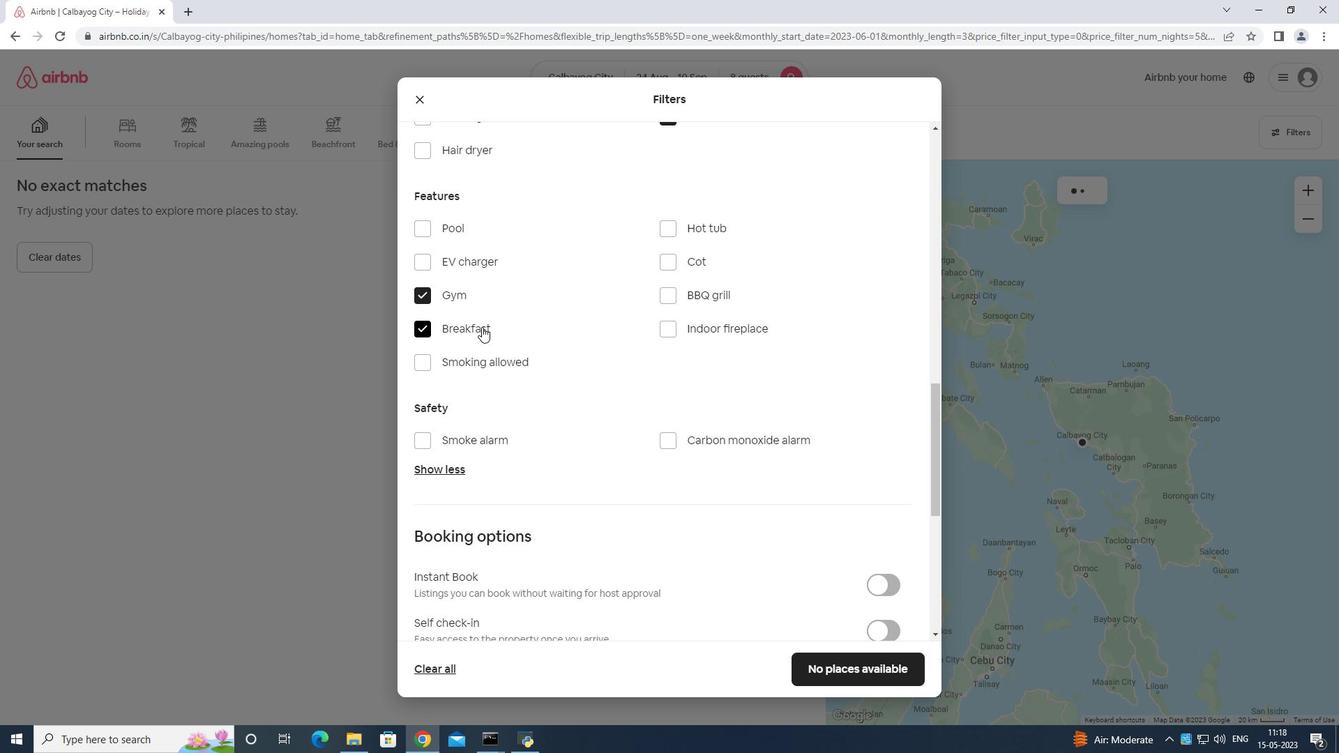 
Action: Mouse scrolled (645, 364) with delta (0, 0)
Screenshot: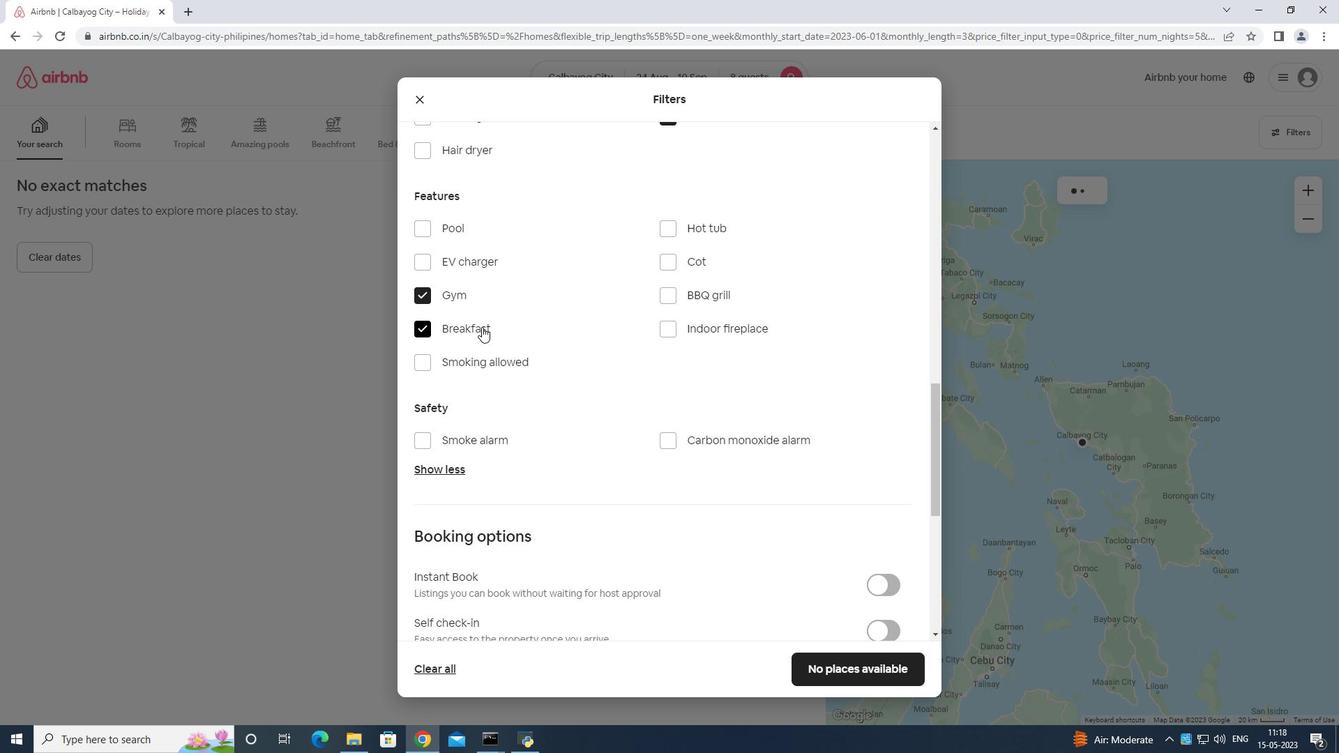 
Action: Mouse moved to (656, 368)
Screenshot: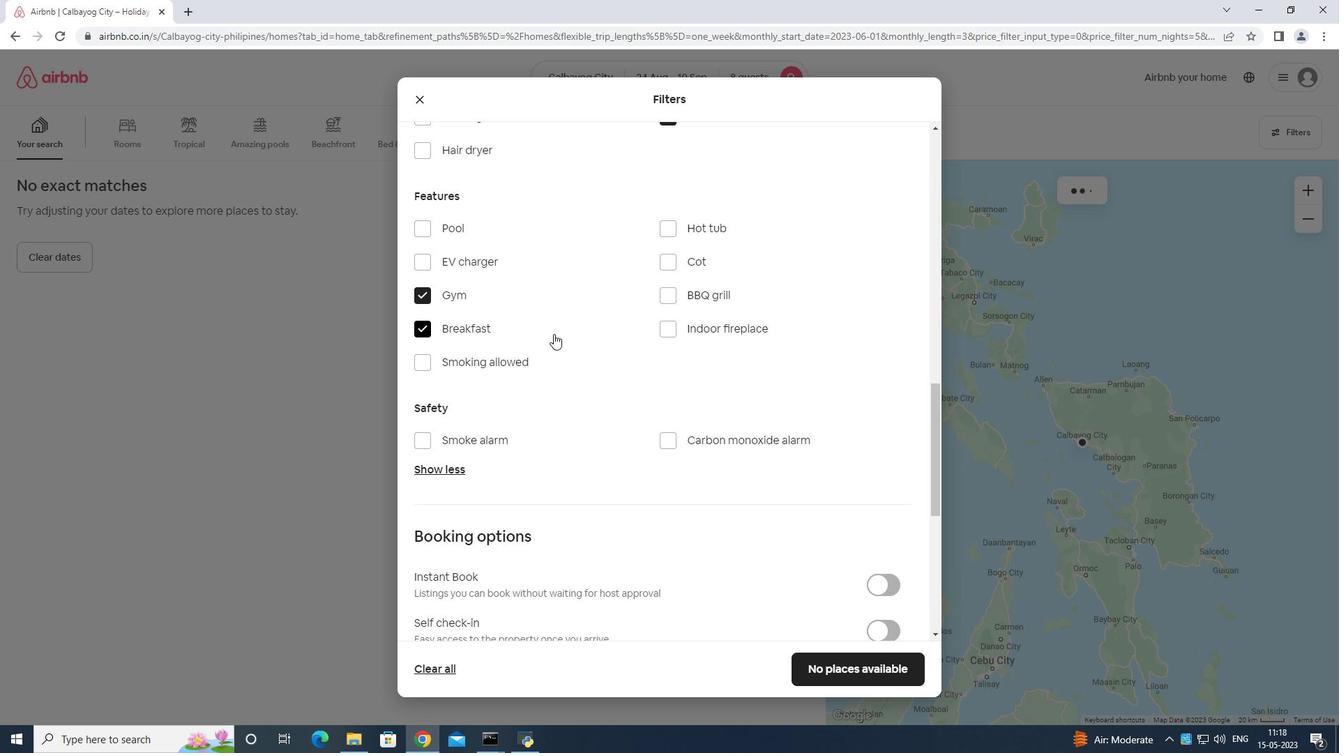 
Action: Mouse scrolled (656, 367) with delta (0, 0)
Screenshot: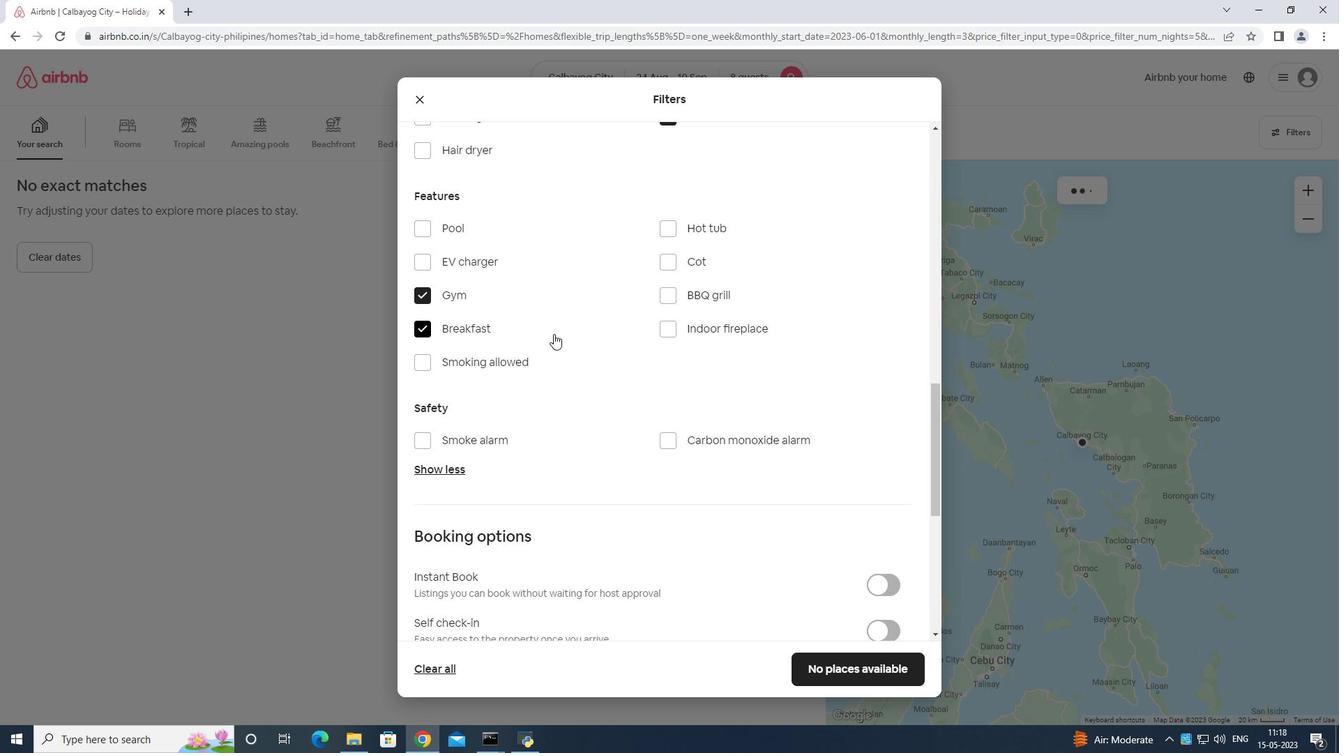 
Action: Mouse moved to (892, 354)
Screenshot: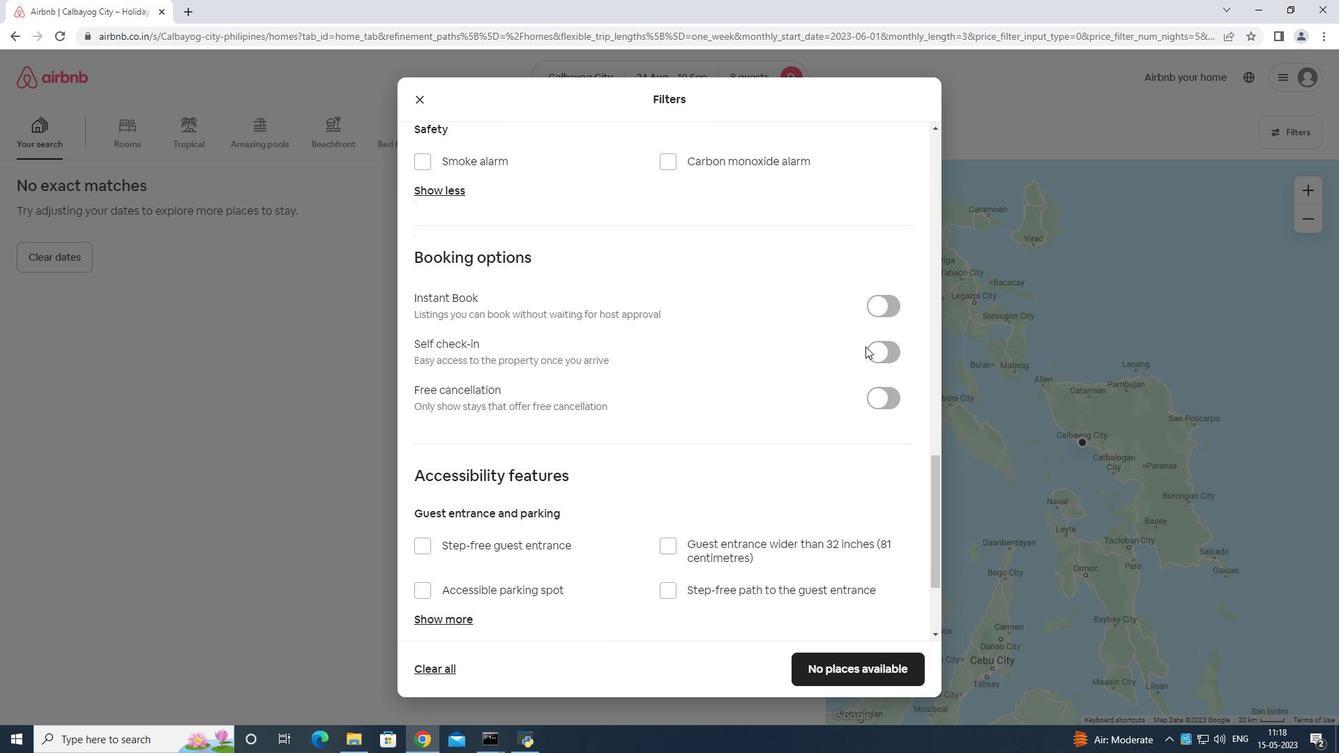 
Action: Mouse pressed left at (892, 354)
Screenshot: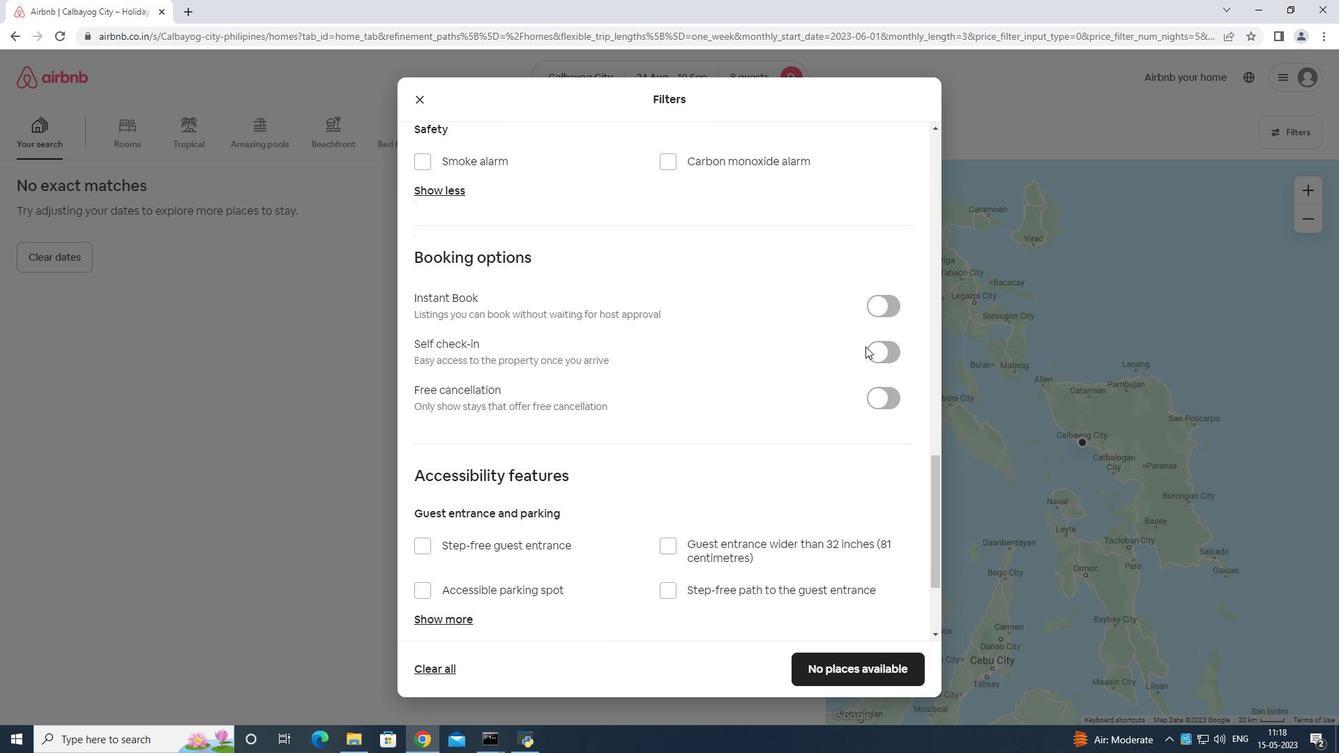 
Action: Mouse moved to (873, 352)
Screenshot: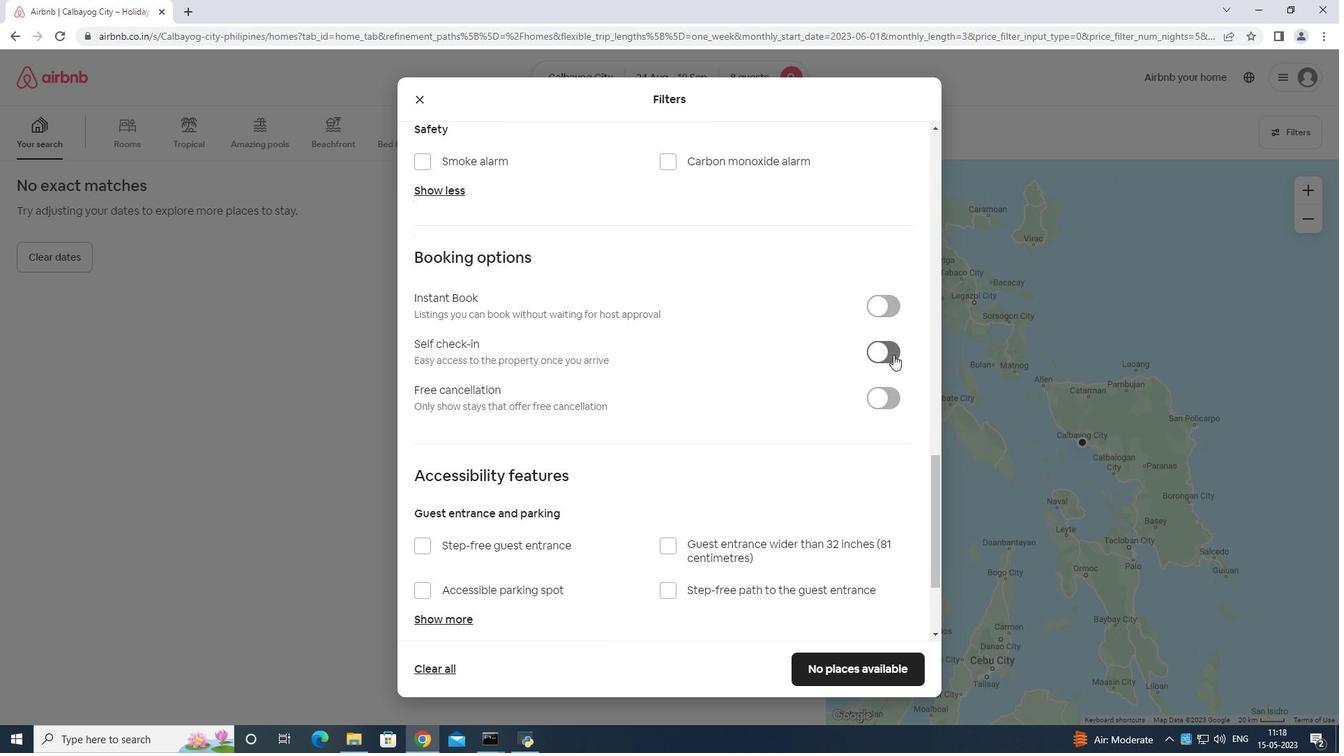 
Action: Mouse scrolled (873, 351) with delta (0, 0)
Screenshot: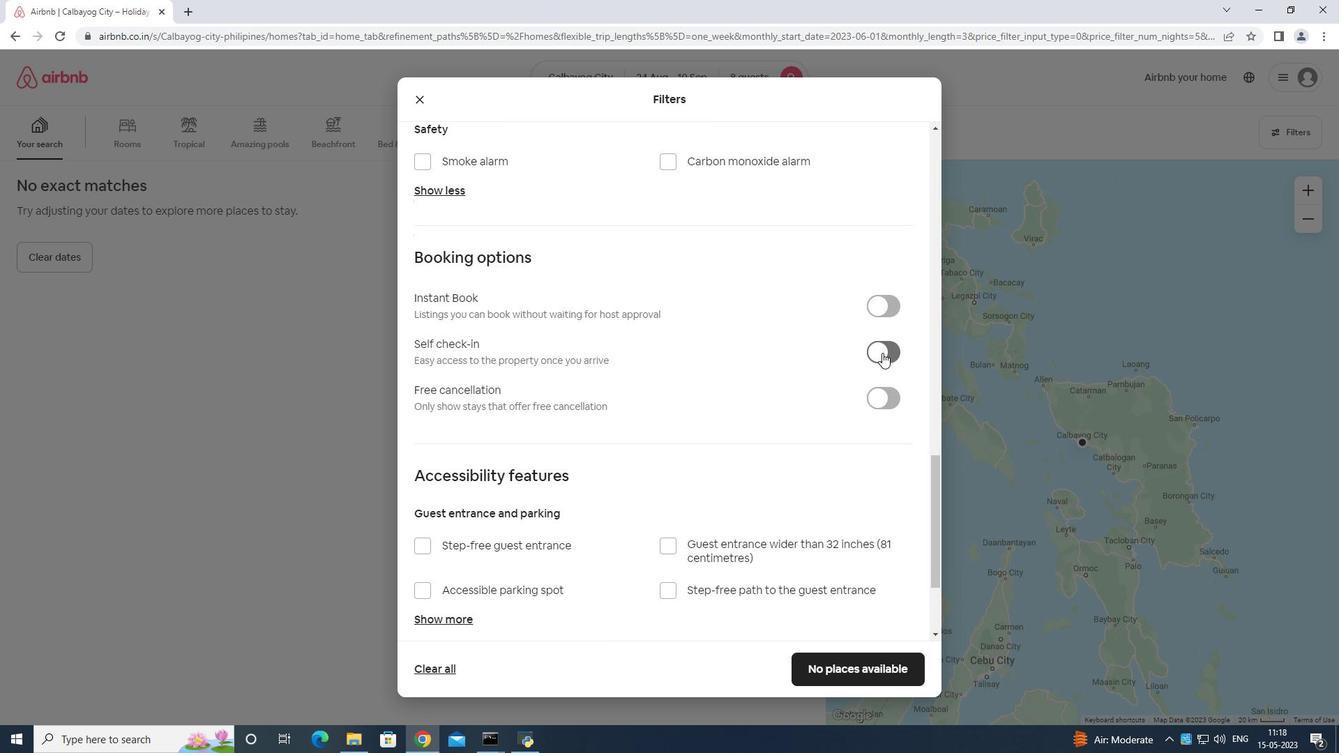 
Action: Mouse moved to (873, 352)
Screenshot: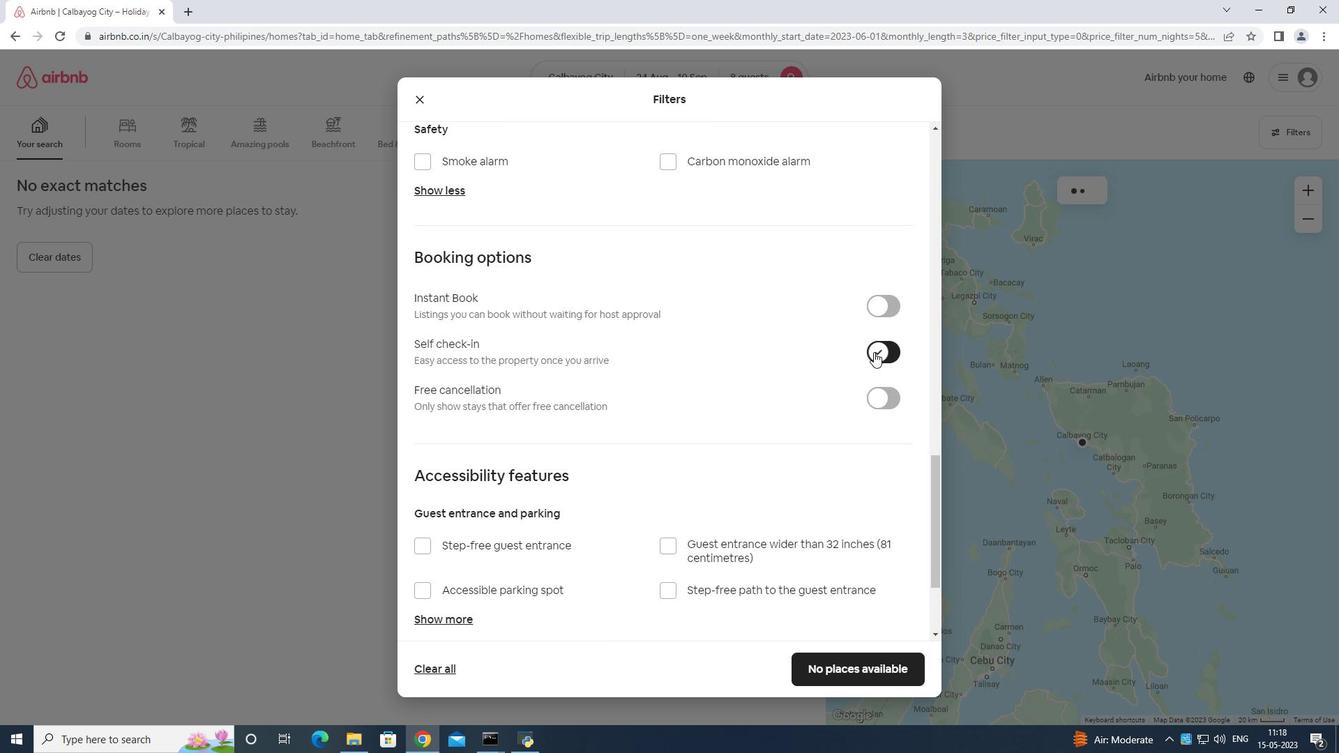 
Action: Mouse scrolled (873, 351) with delta (0, 0)
Screenshot: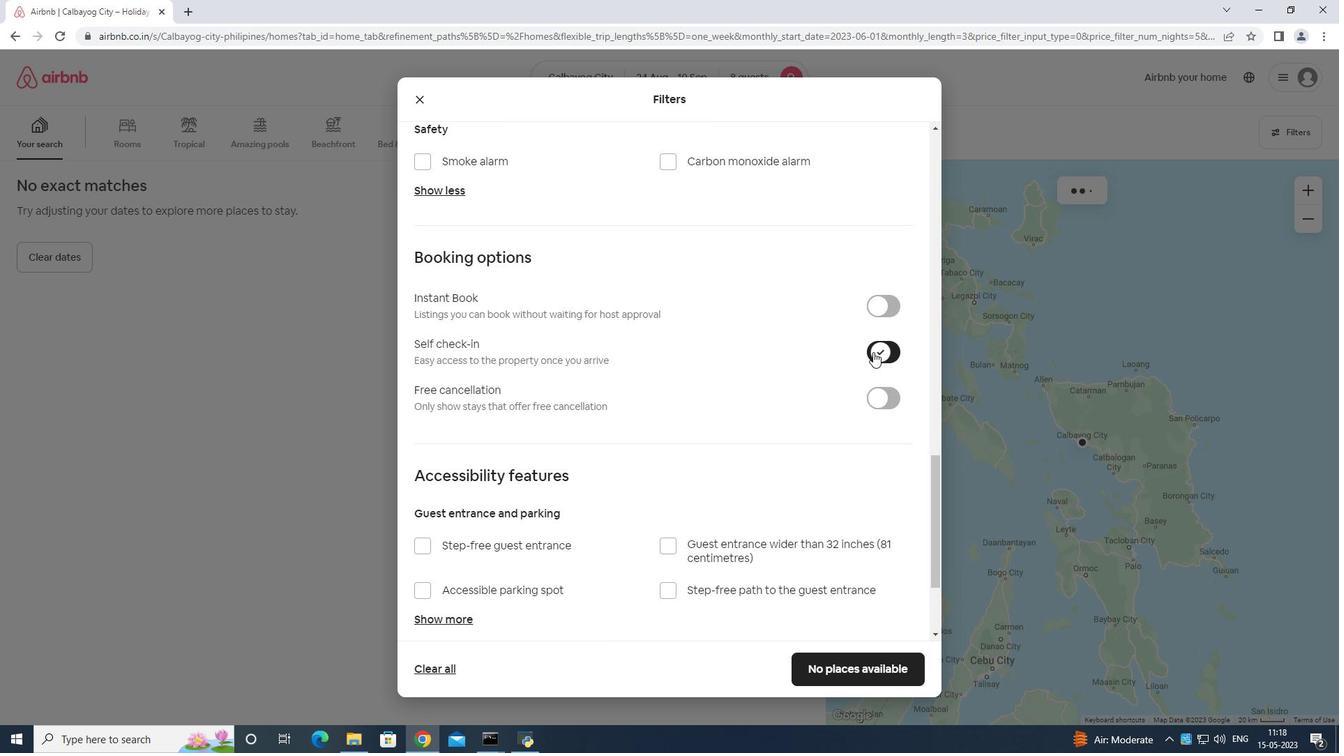 
Action: Mouse moved to (875, 353)
Screenshot: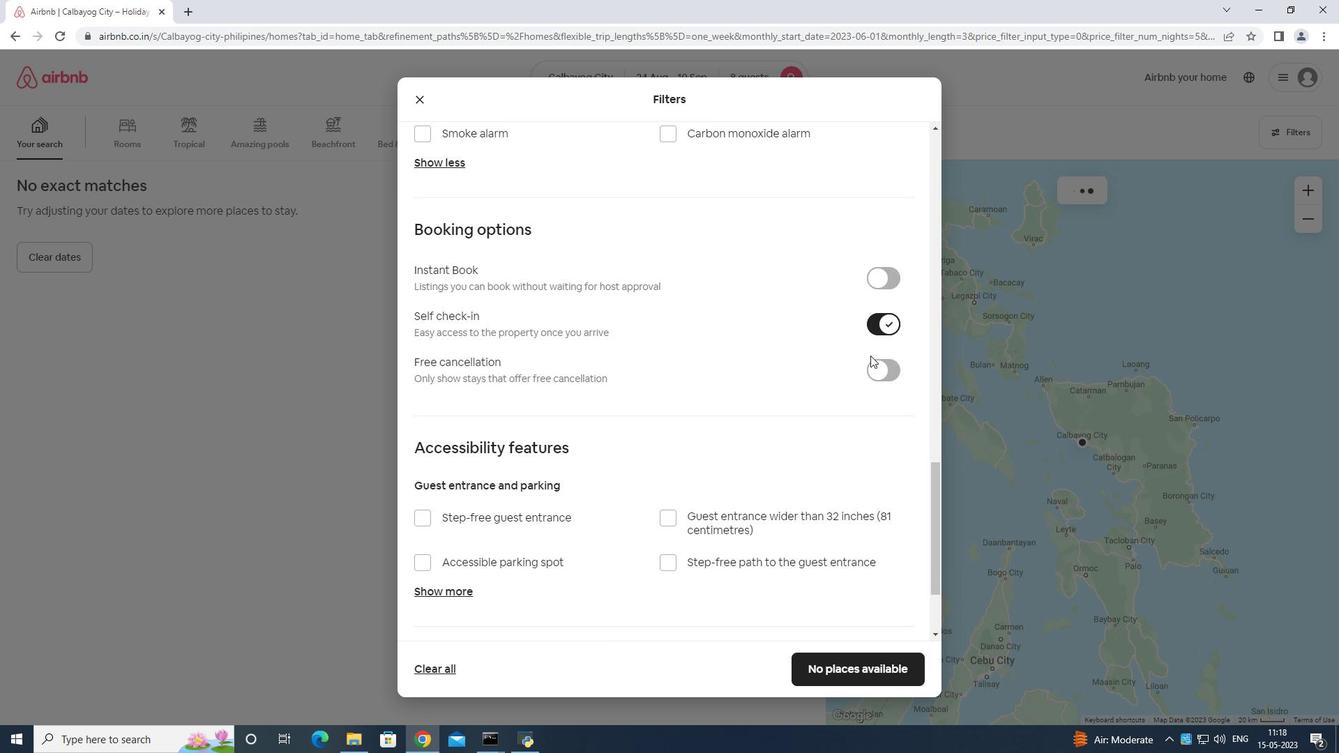 
Action: Mouse scrolled (875, 353) with delta (0, 0)
Screenshot: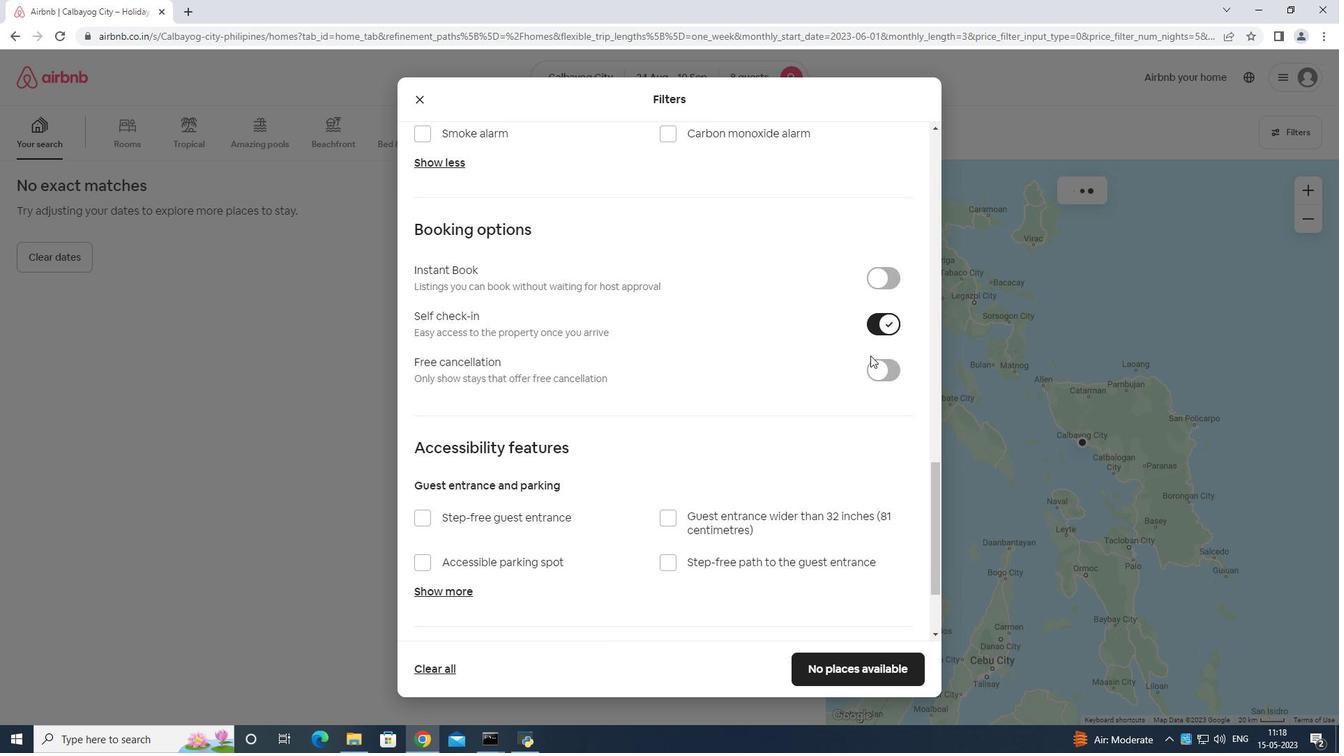 
Action: Mouse moved to (872, 355)
Screenshot: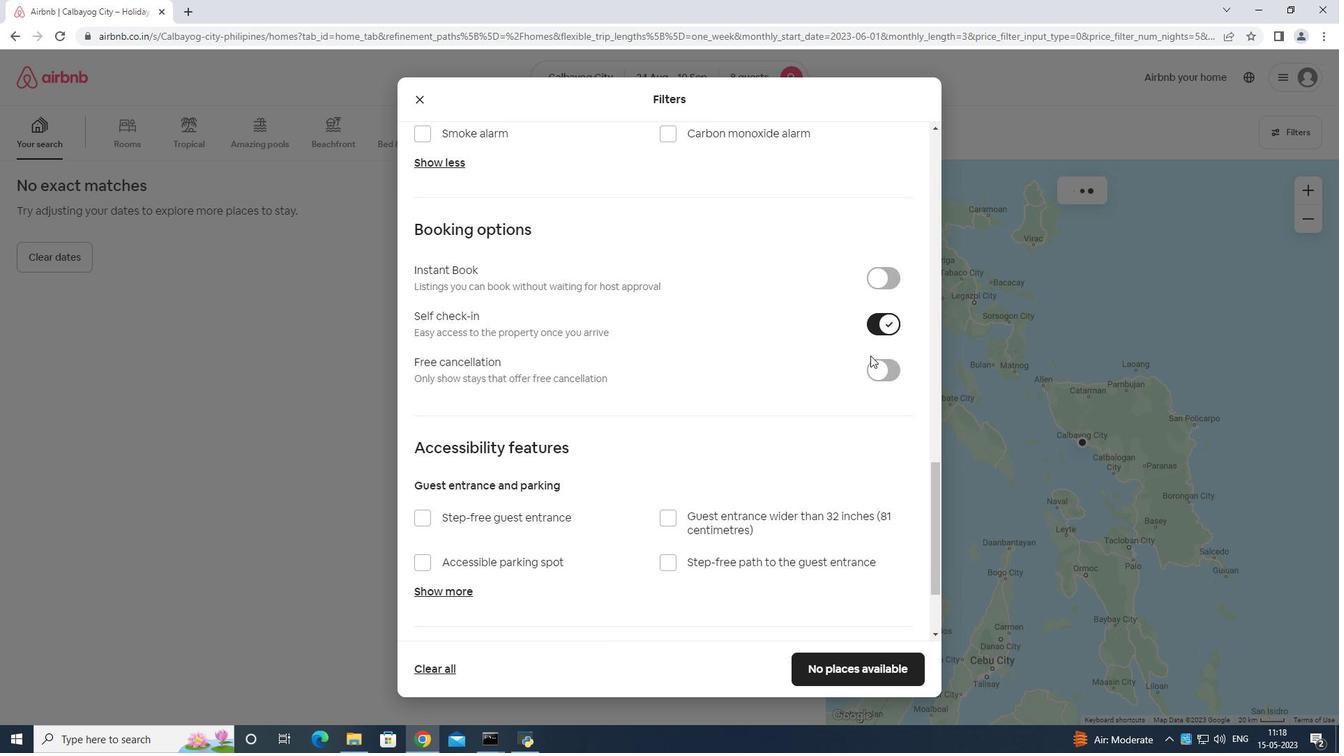 
Action: Mouse scrolled (872, 354) with delta (0, 0)
Screenshot: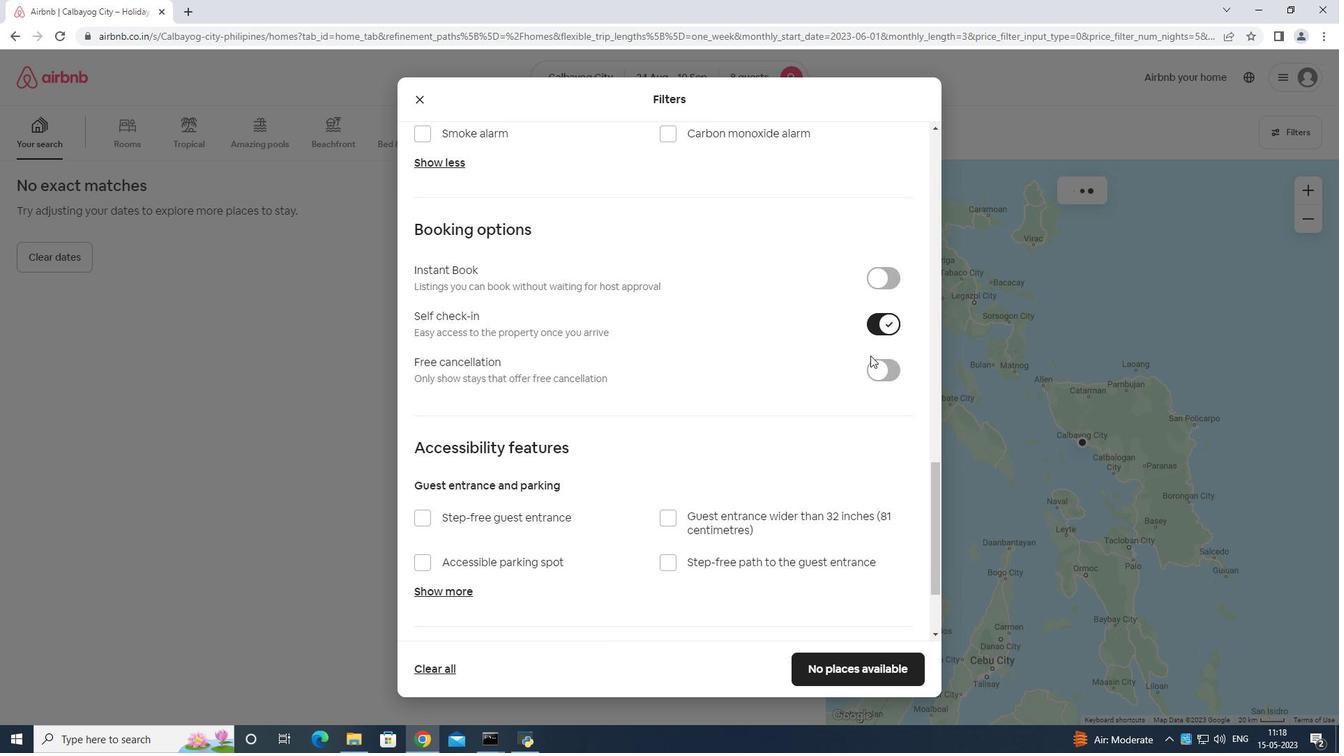 
Action: Mouse moved to (872, 356)
Screenshot: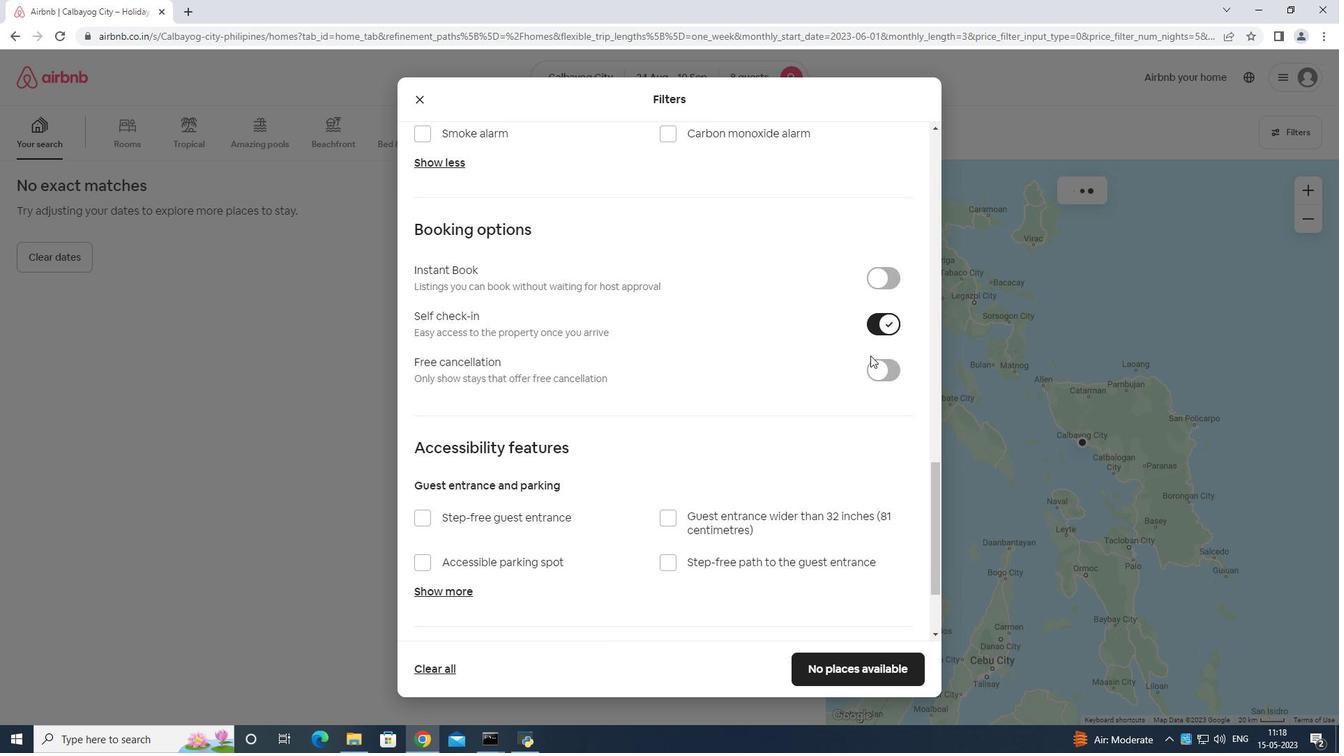 
Action: Mouse scrolled (872, 355) with delta (0, 0)
Screenshot: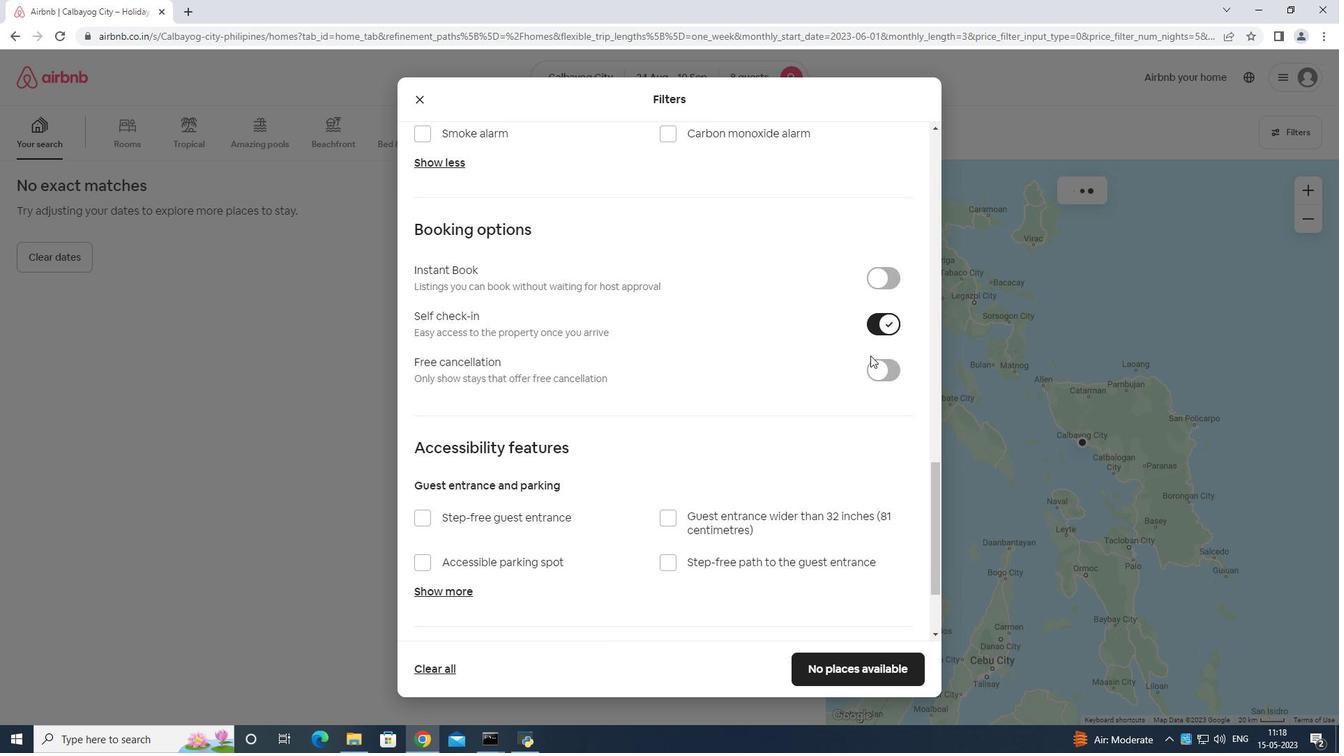 
Action: Mouse moved to (870, 357)
Screenshot: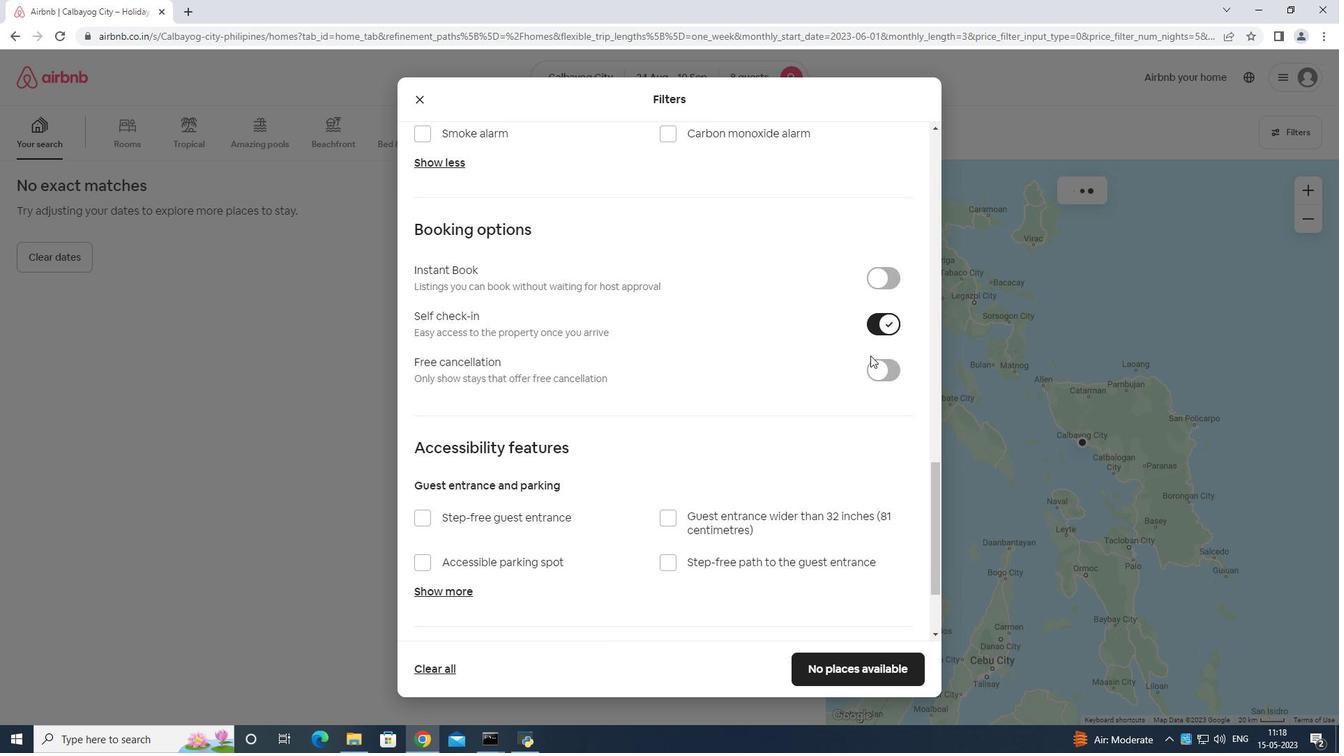 
Action: Mouse scrolled (870, 356) with delta (0, 0)
Screenshot: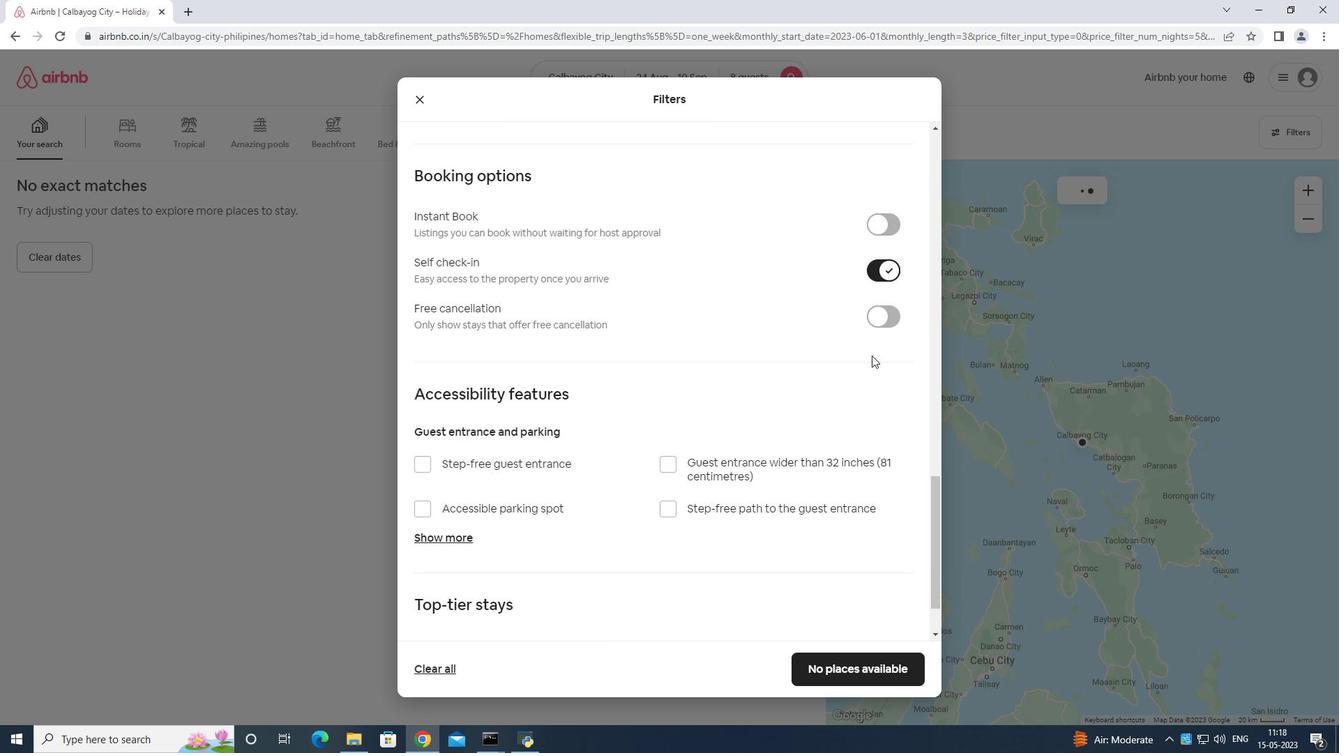 
Action: Mouse moved to (842, 373)
Screenshot: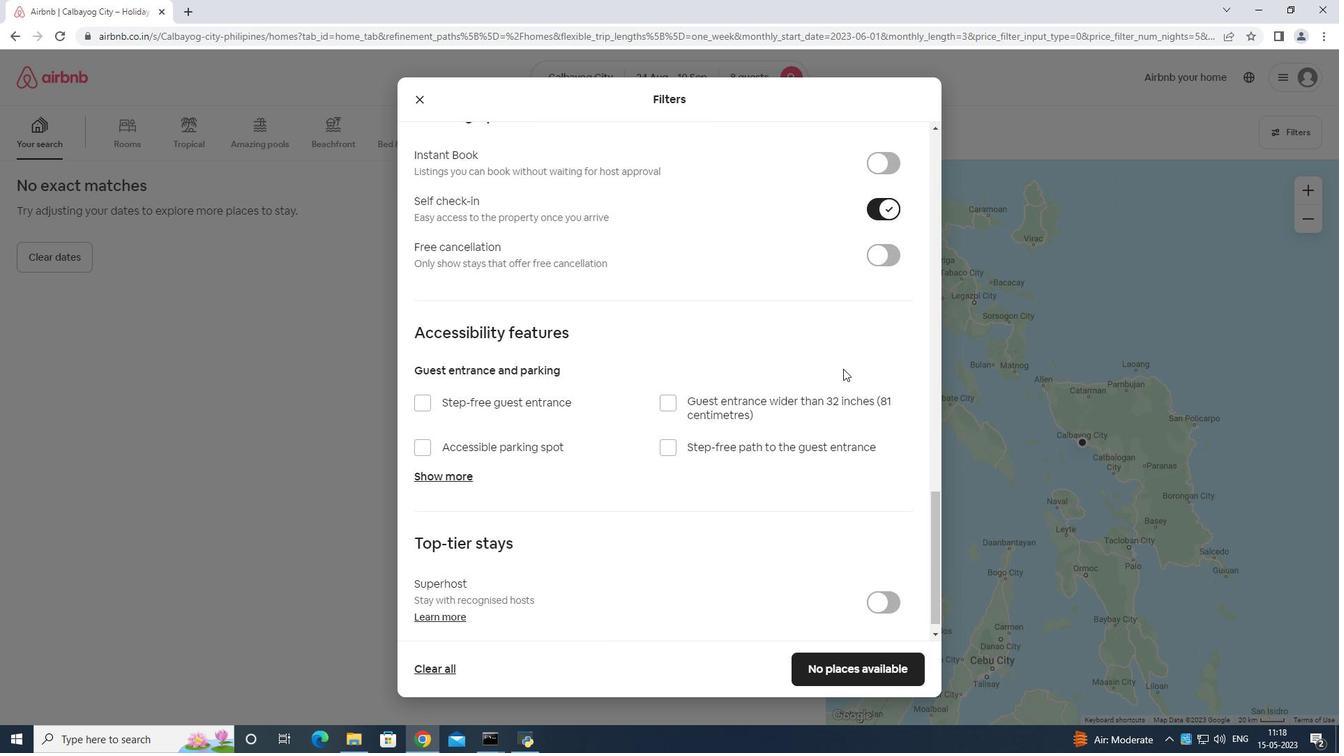 
Action: Mouse scrolled (842, 372) with delta (0, 0)
Screenshot: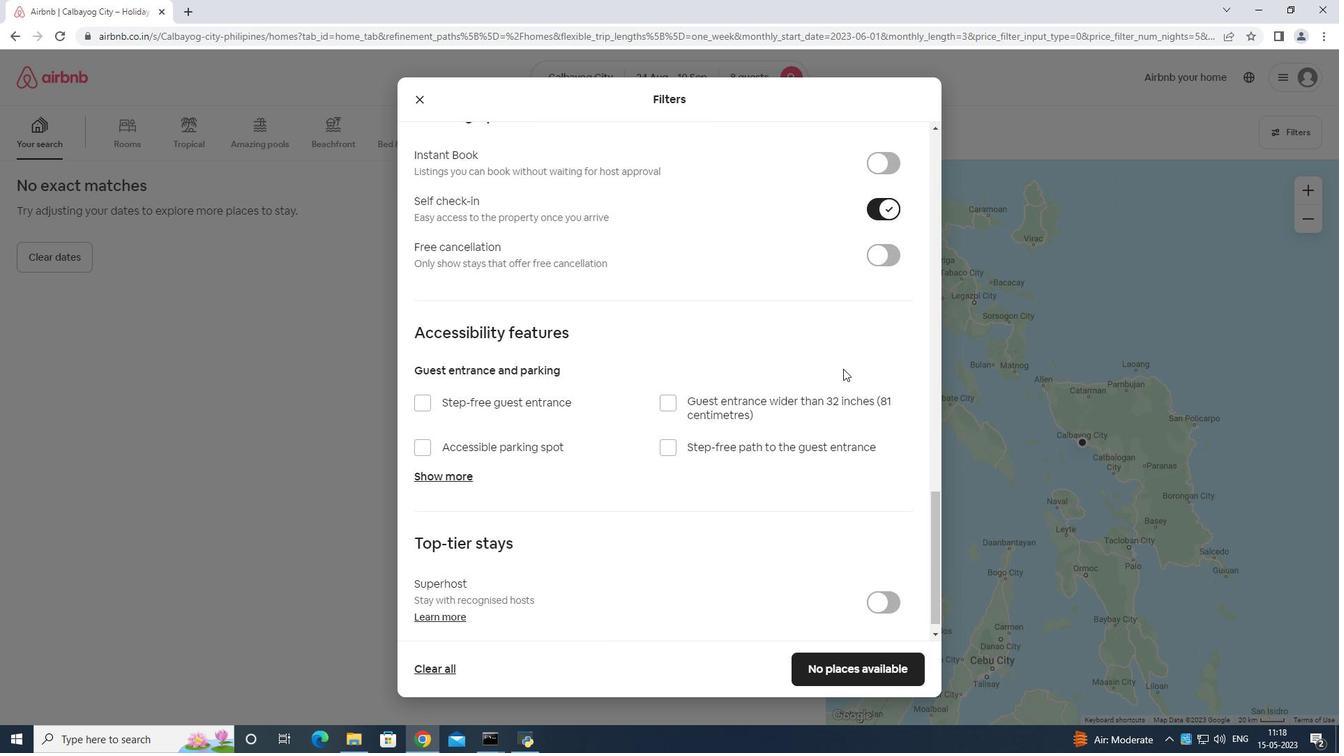 
Action: Mouse moved to (837, 378)
Screenshot: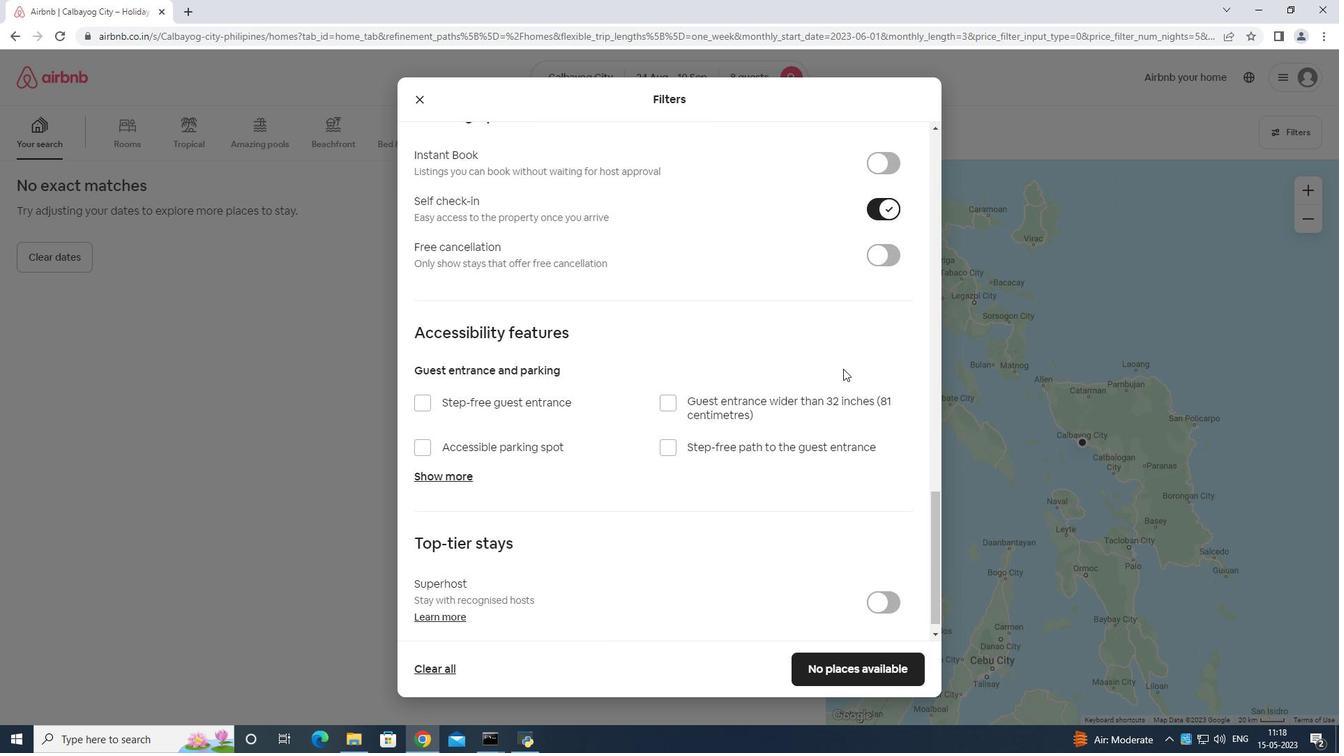 
Action: Mouse scrolled (837, 377) with delta (0, 0)
Screenshot: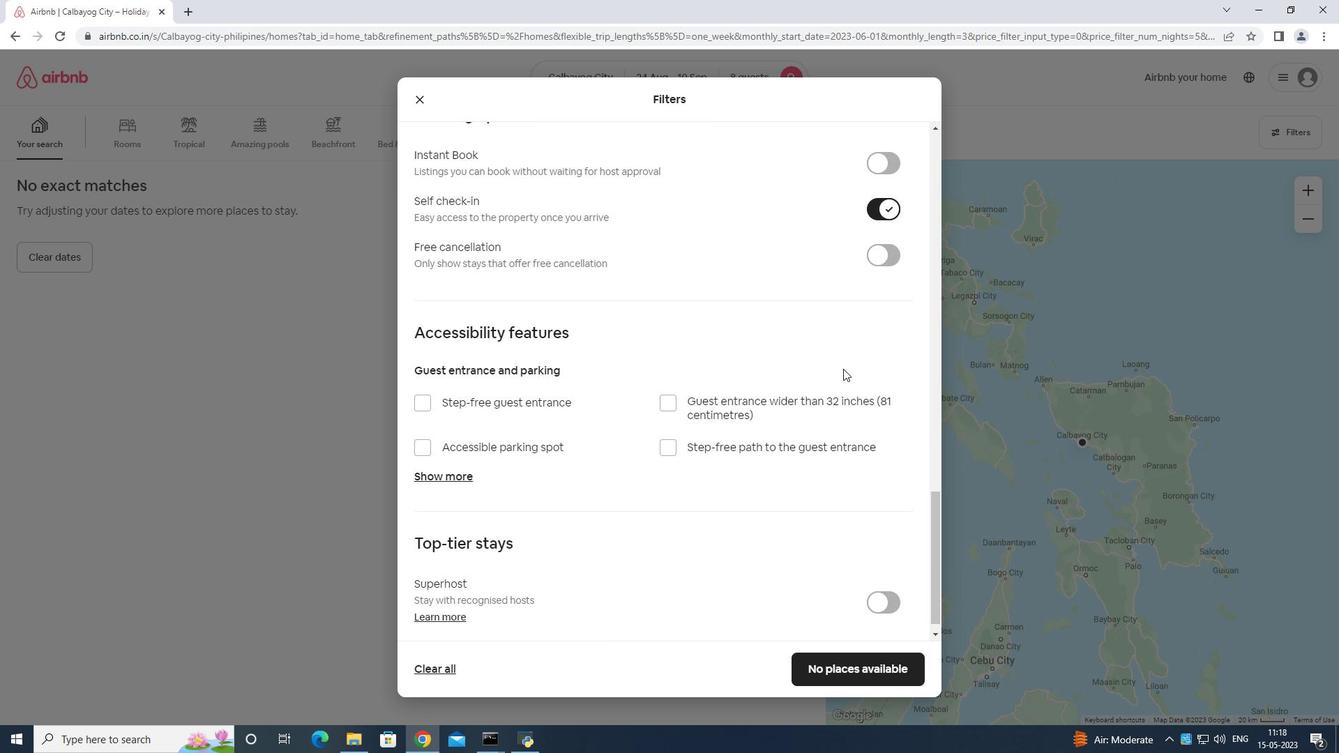 
Action: Mouse moved to (831, 382)
Screenshot: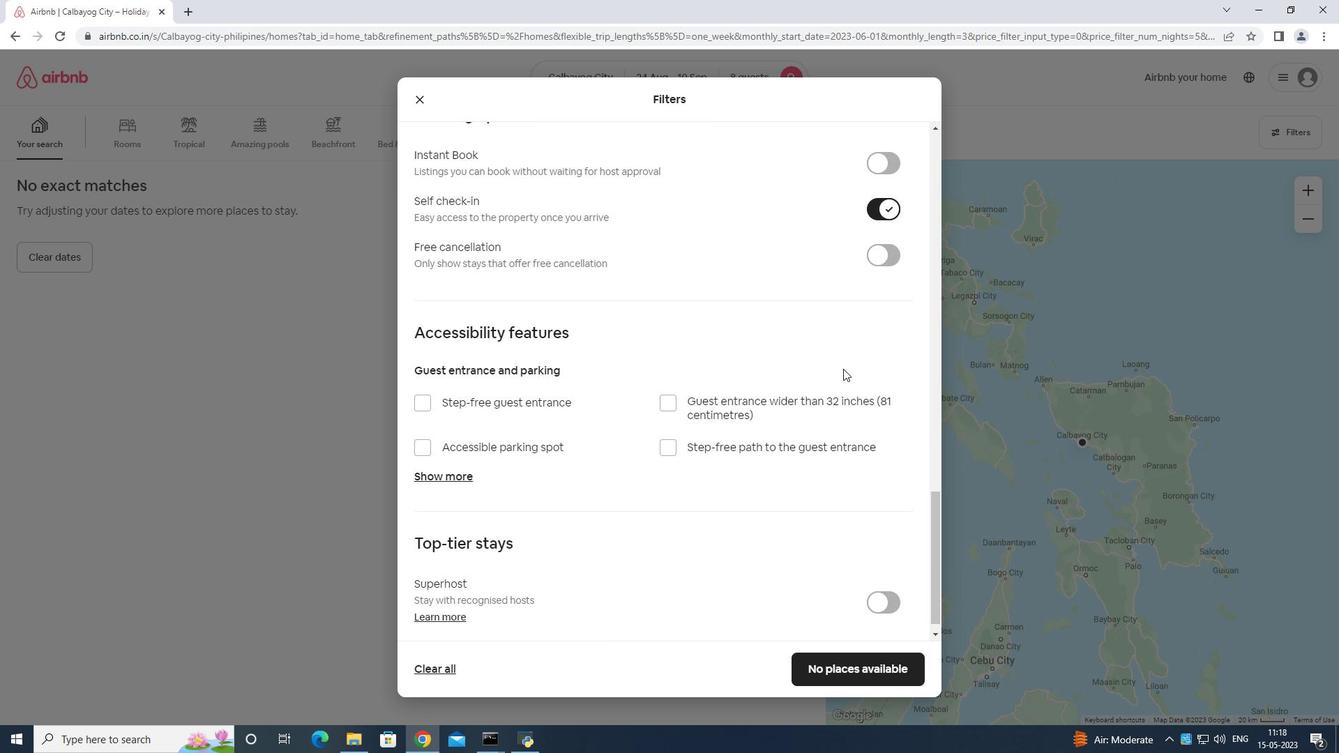 
Action: Mouse scrolled (831, 381) with delta (0, 0)
Screenshot: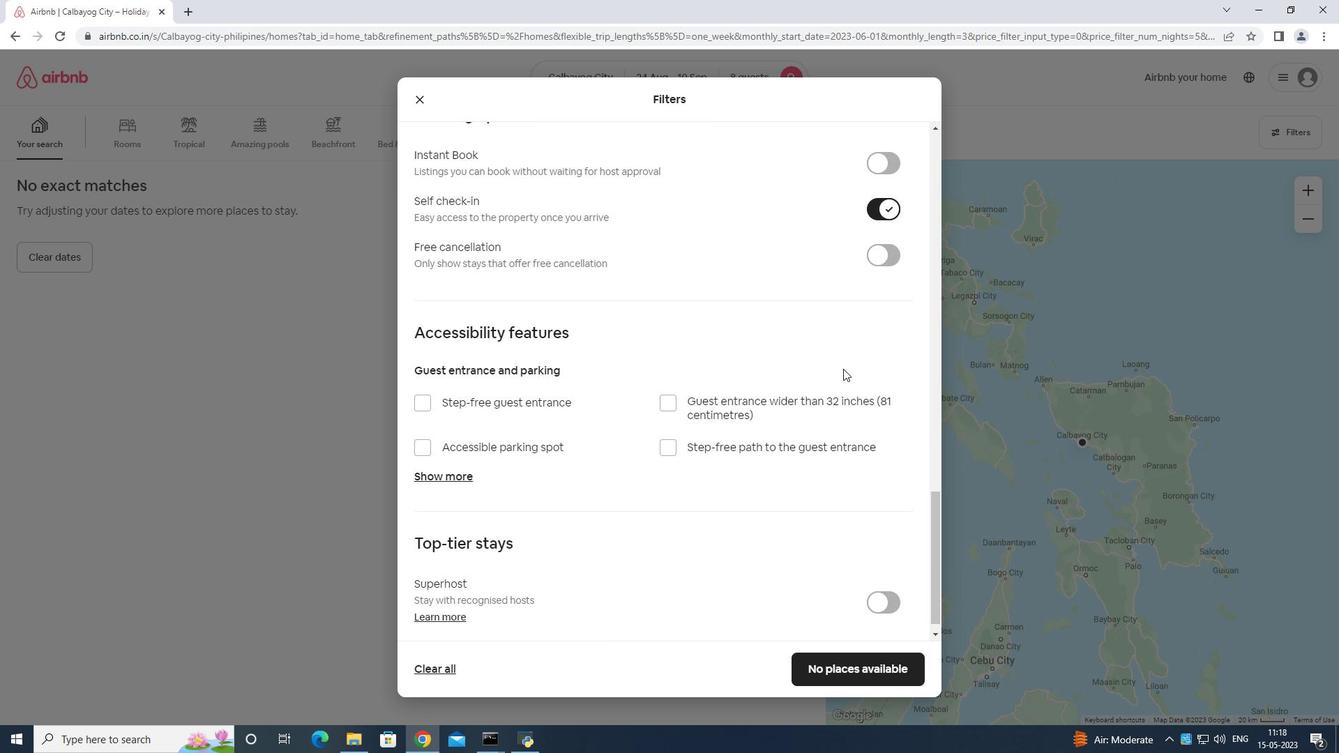 
Action: Mouse moved to (804, 401)
Screenshot: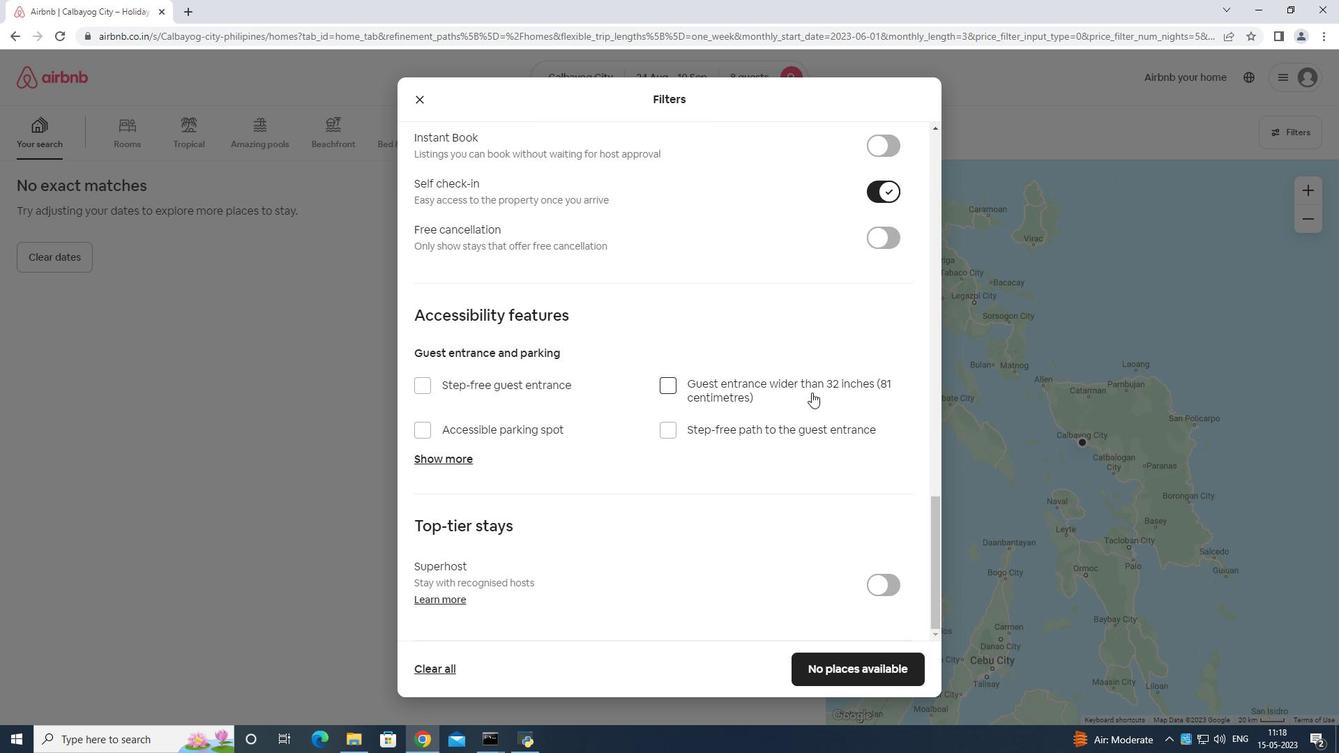 
Action: Mouse scrolled (804, 400) with delta (0, 0)
Screenshot: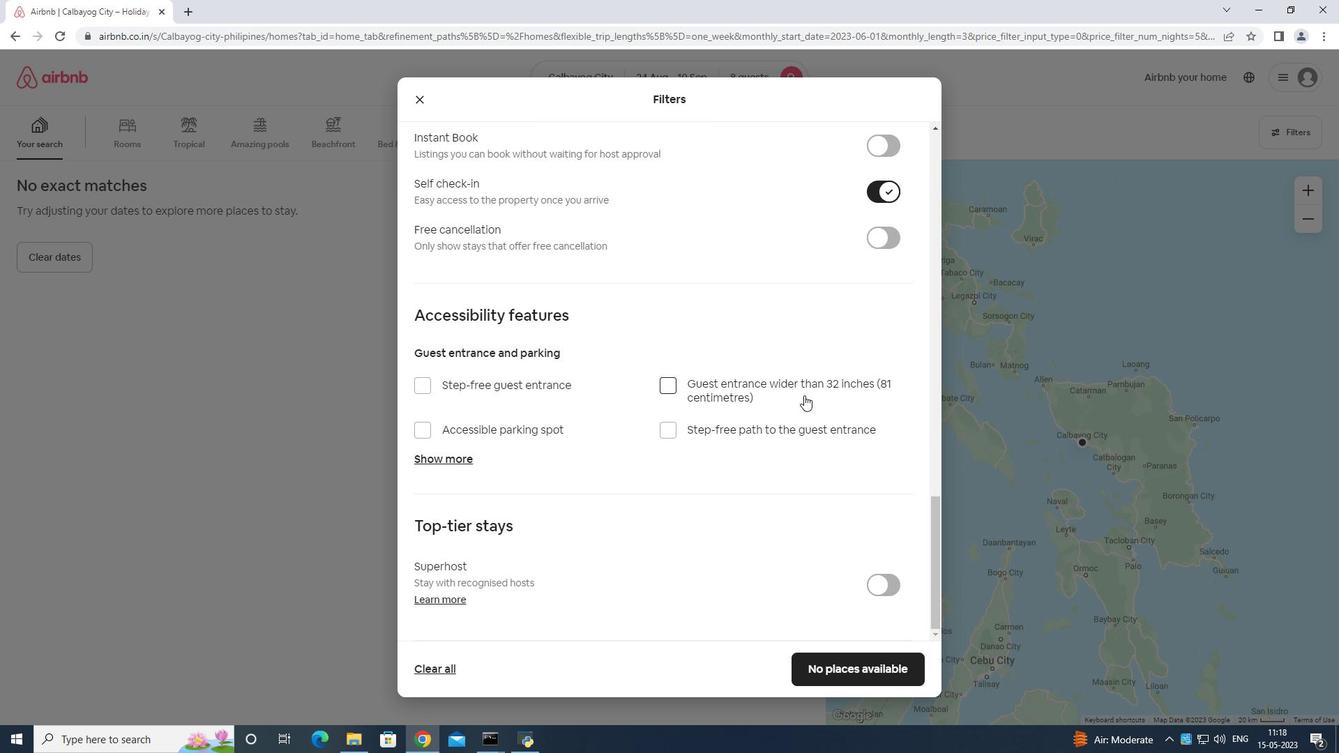 
Action: Mouse moved to (804, 410)
Screenshot: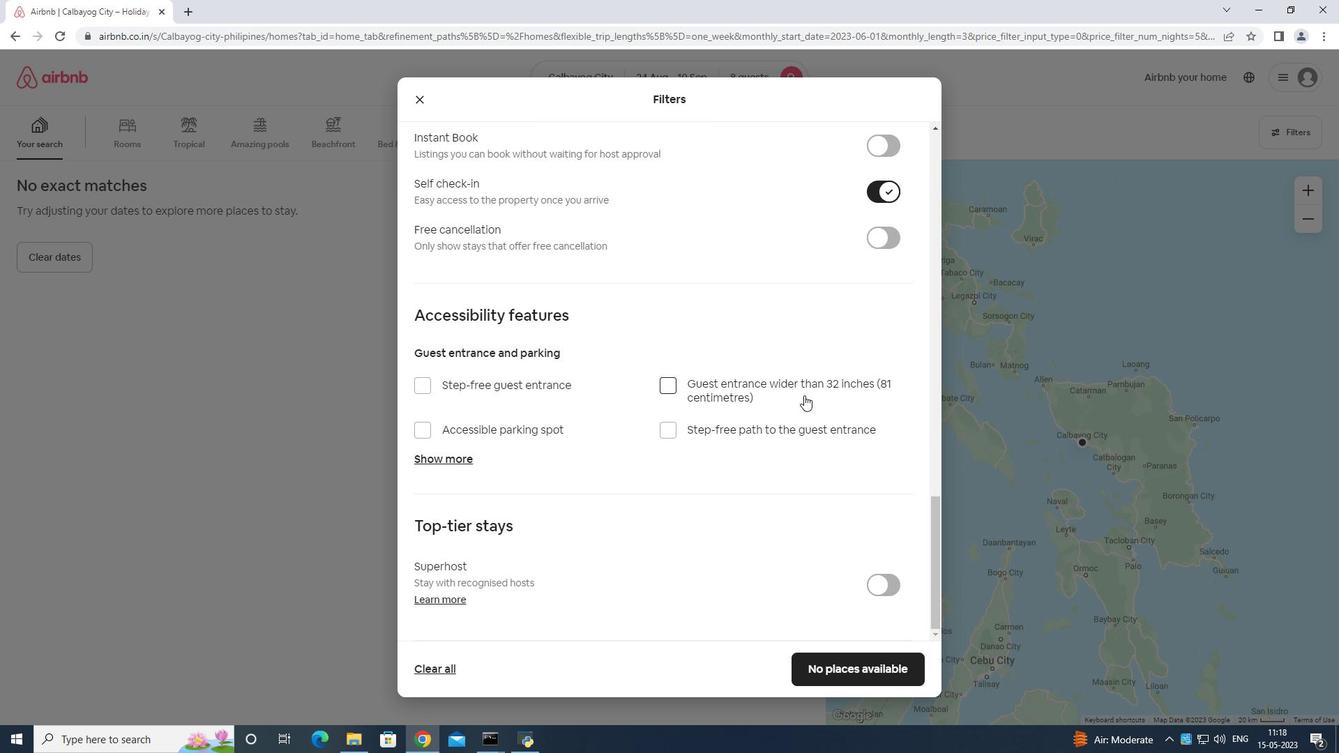 
Action: Mouse scrolled (804, 409) with delta (0, 0)
Screenshot: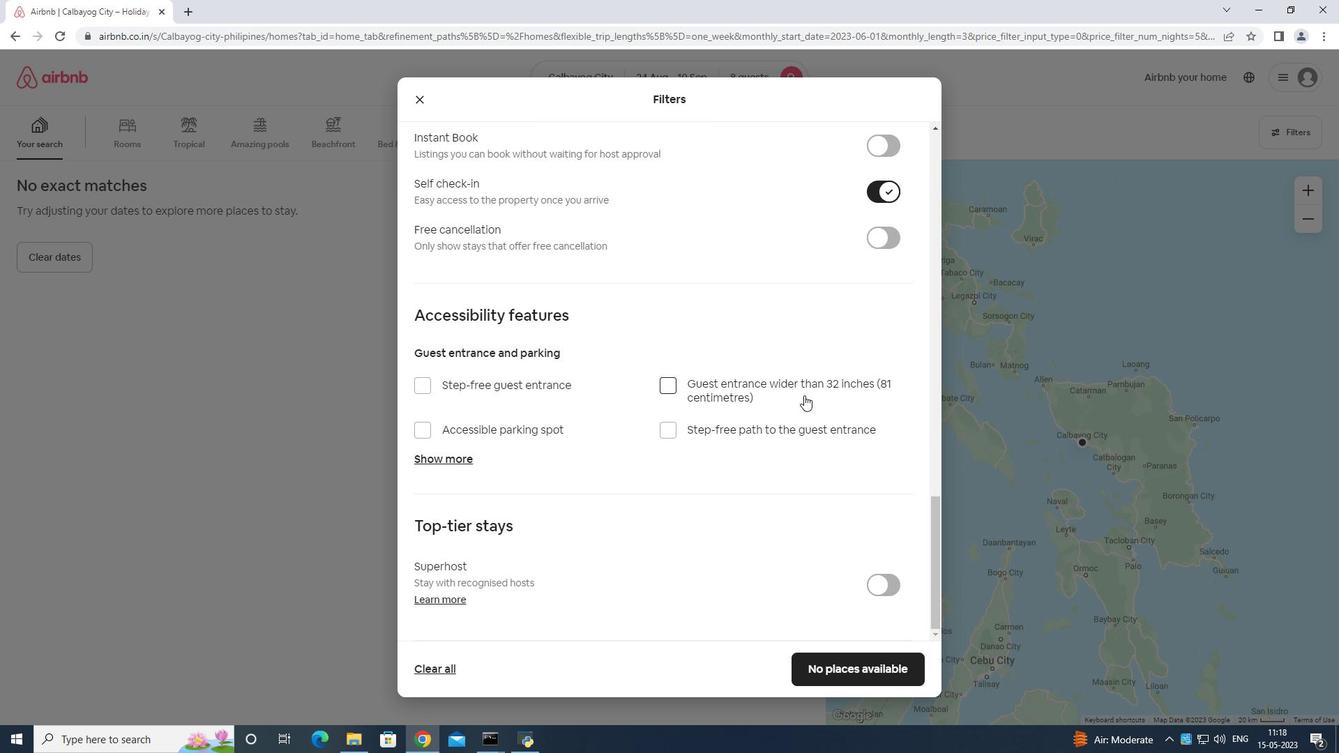 
Action: Mouse moved to (804, 420)
Screenshot: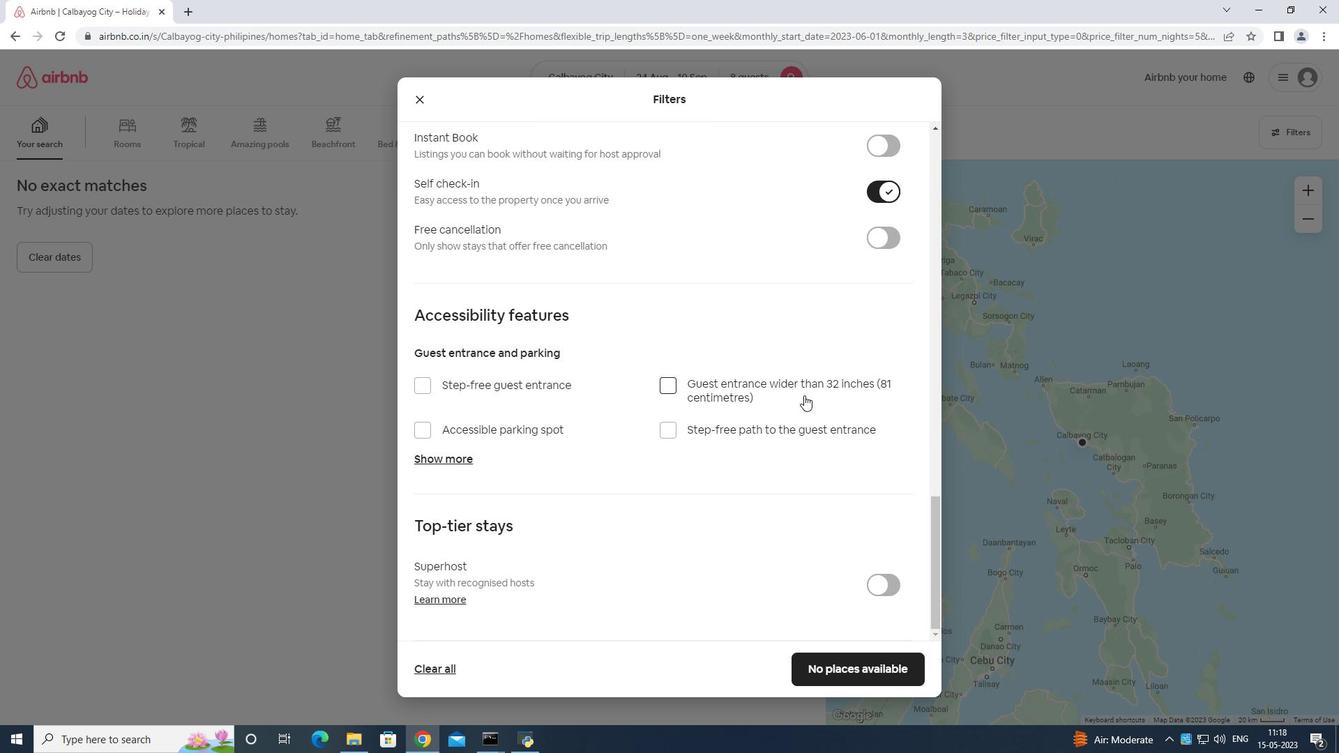 
Action: Mouse scrolled (804, 420) with delta (0, 0)
Screenshot: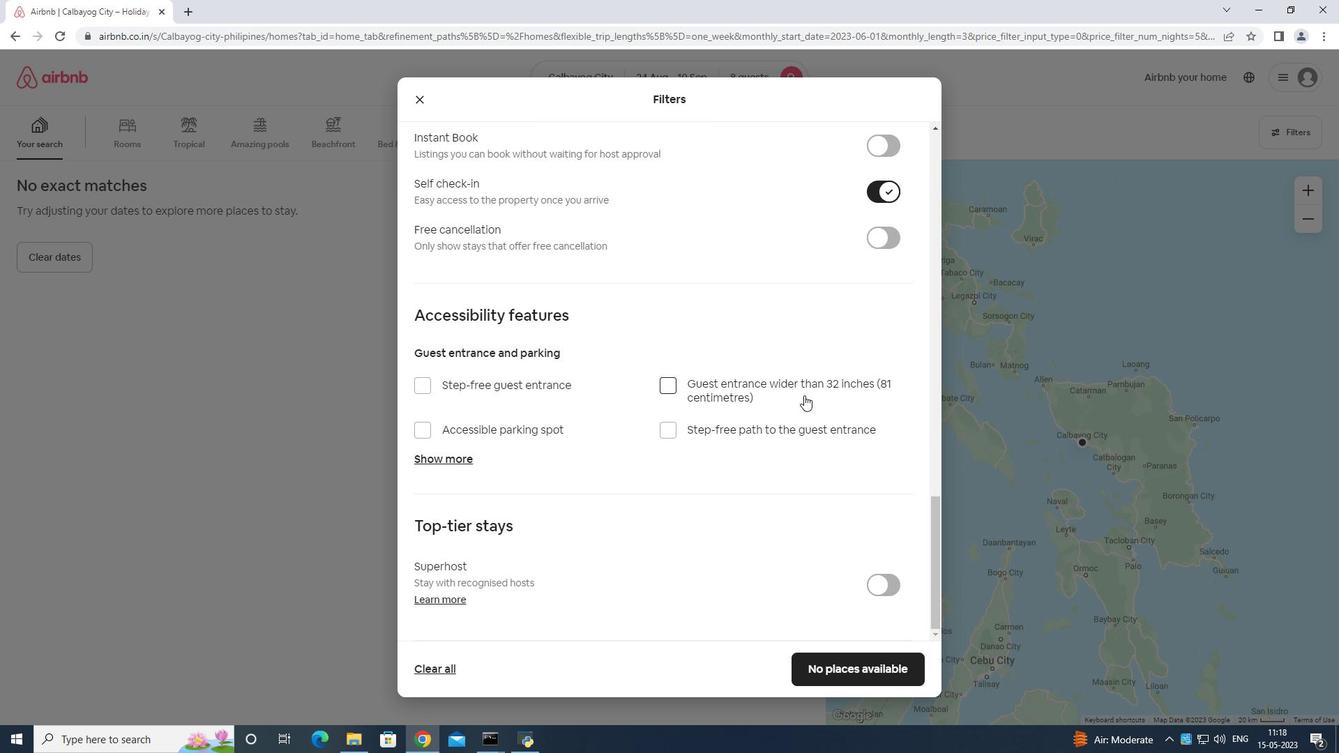 
Action: Mouse moved to (842, 667)
Screenshot: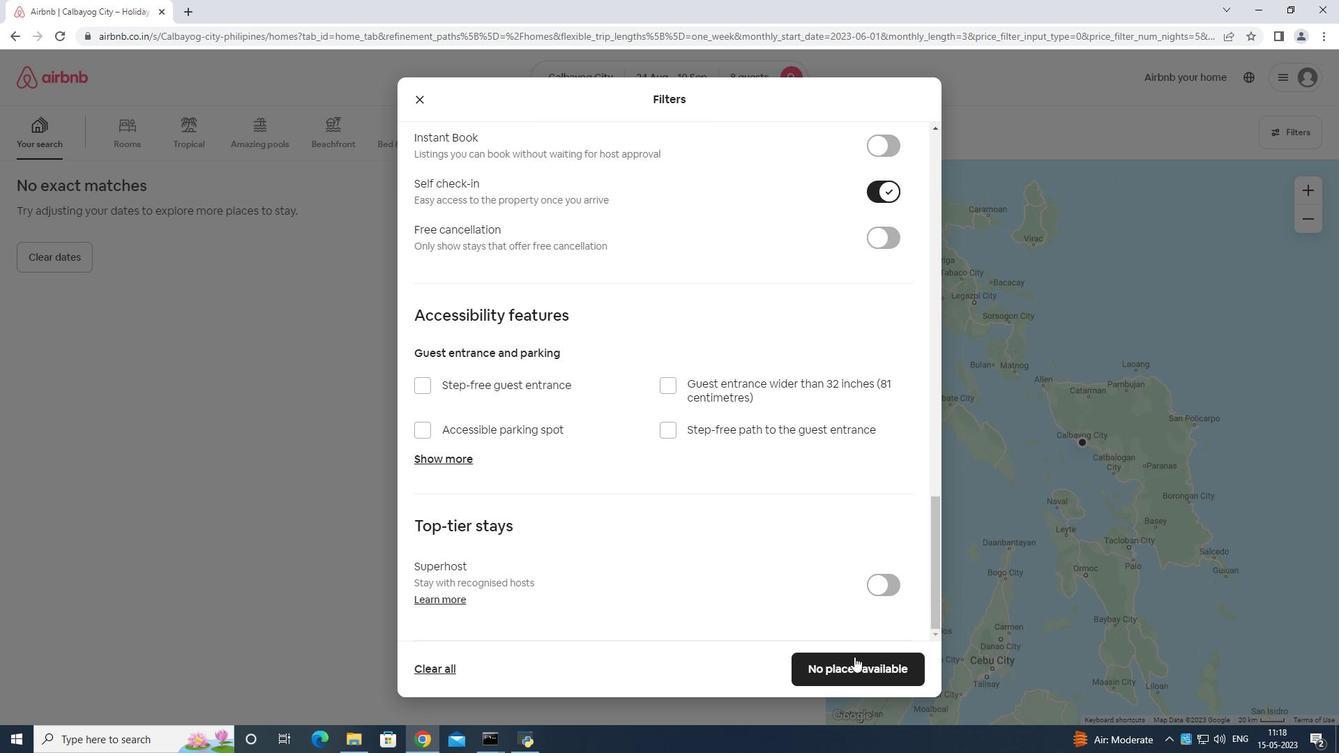 
Action: Mouse pressed left at (842, 667)
Screenshot: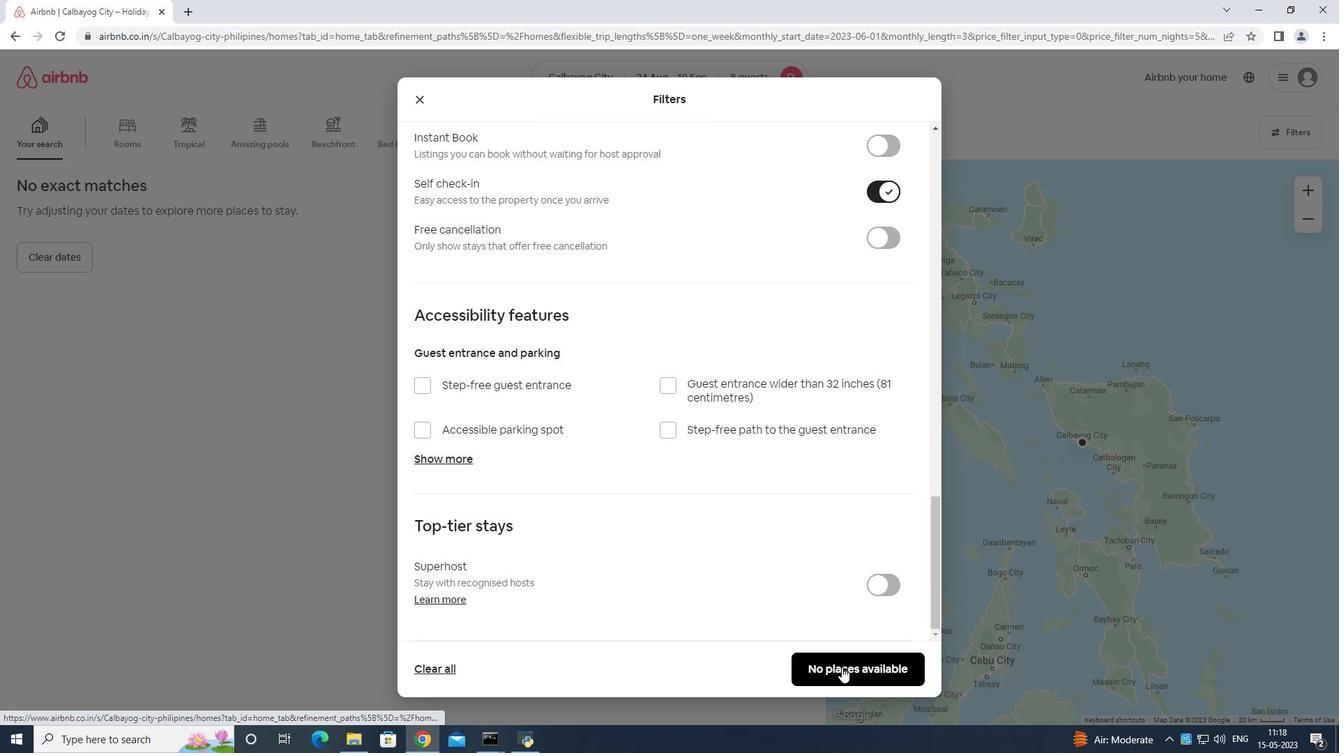 
